 Task: Find connections with filter location Amersham with filter topic #Jobpostingwith filter profile language Spanish with filter current company UNDP in India with filter school National Law School of India University with filter industry Wholesale Building Materials with filter service category Bartending with filter keywords title Supervisor
Action: Mouse moved to (689, 86)
Screenshot: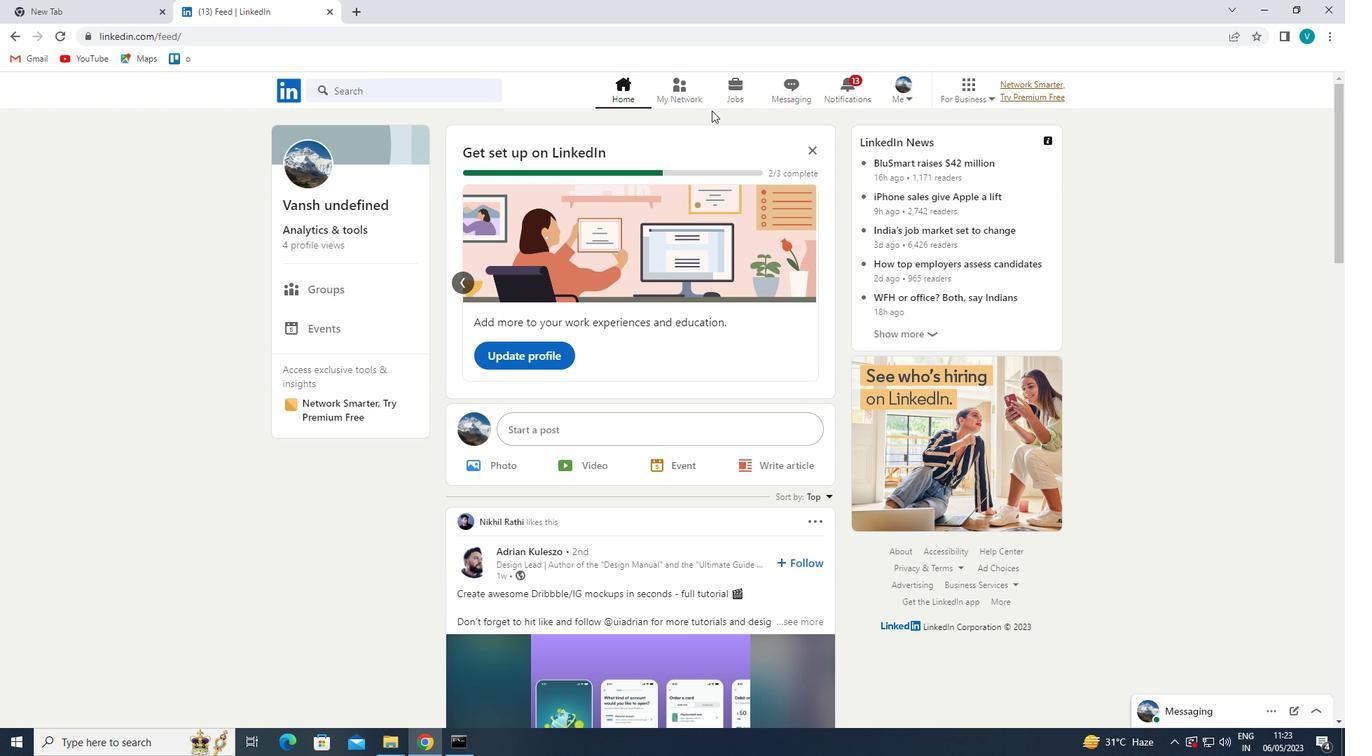 
Action: Mouse pressed left at (689, 86)
Screenshot: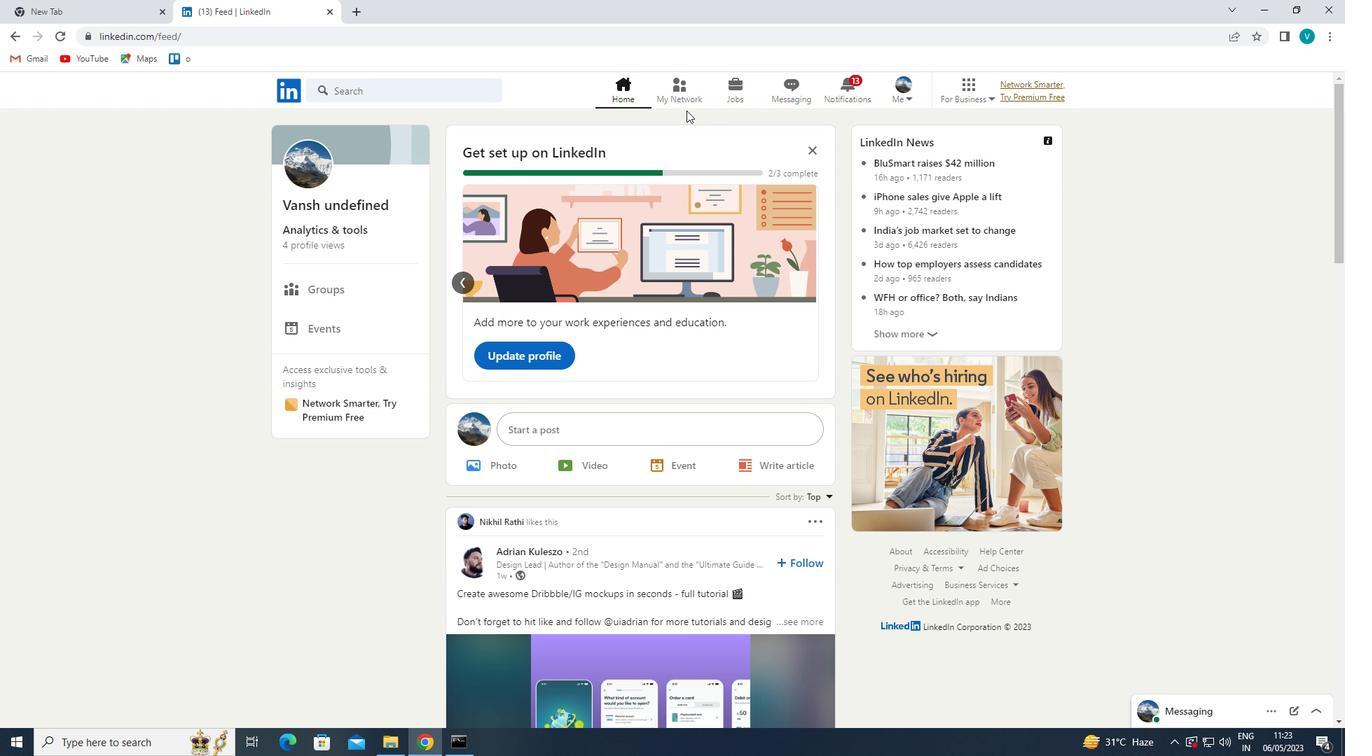 
Action: Mouse moved to (399, 159)
Screenshot: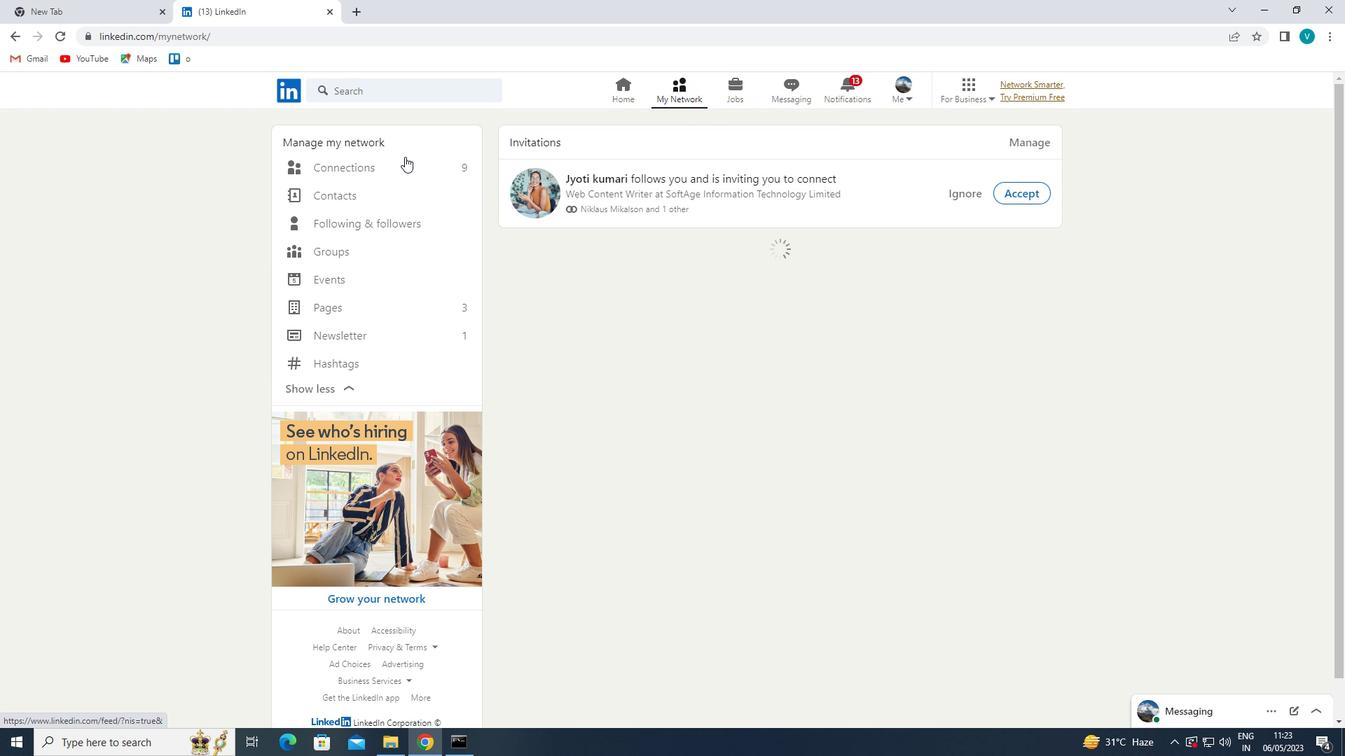 
Action: Mouse pressed left at (399, 159)
Screenshot: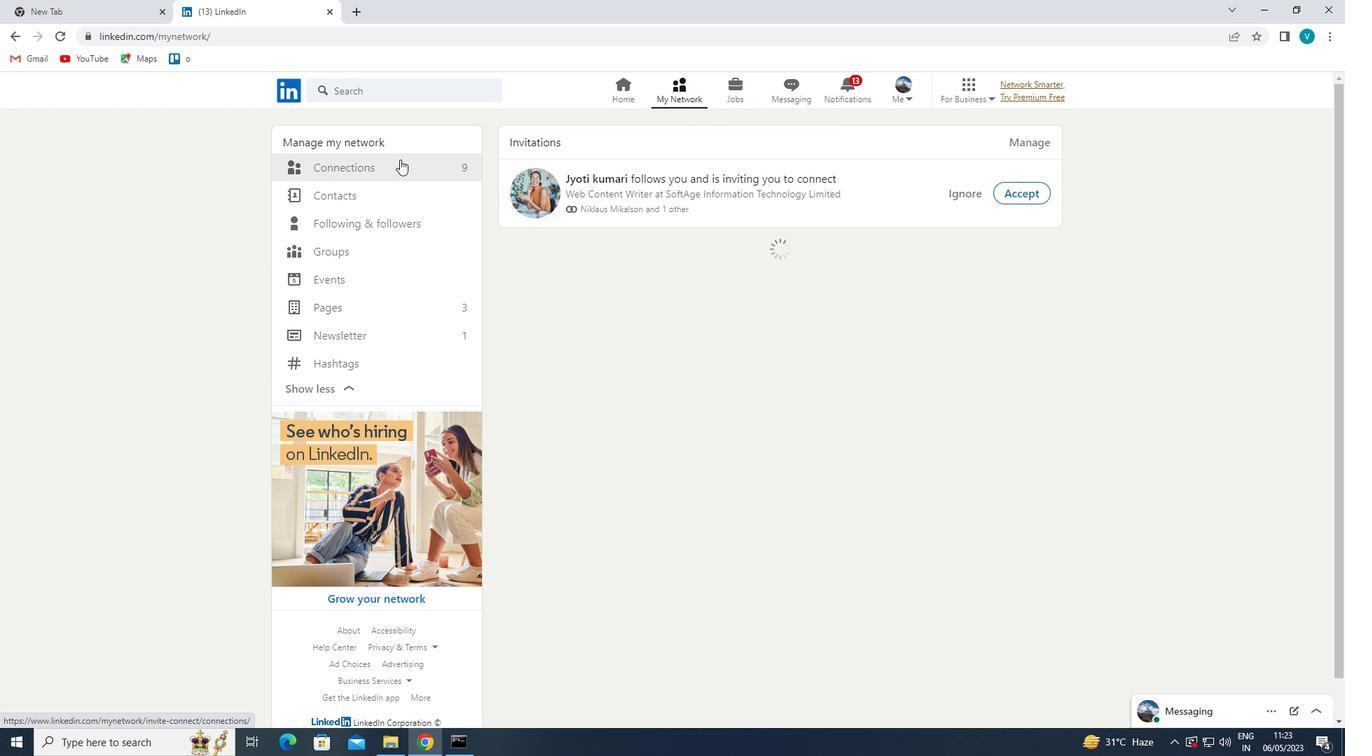 
Action: Mouse moved to (796, 166)
Screenshot: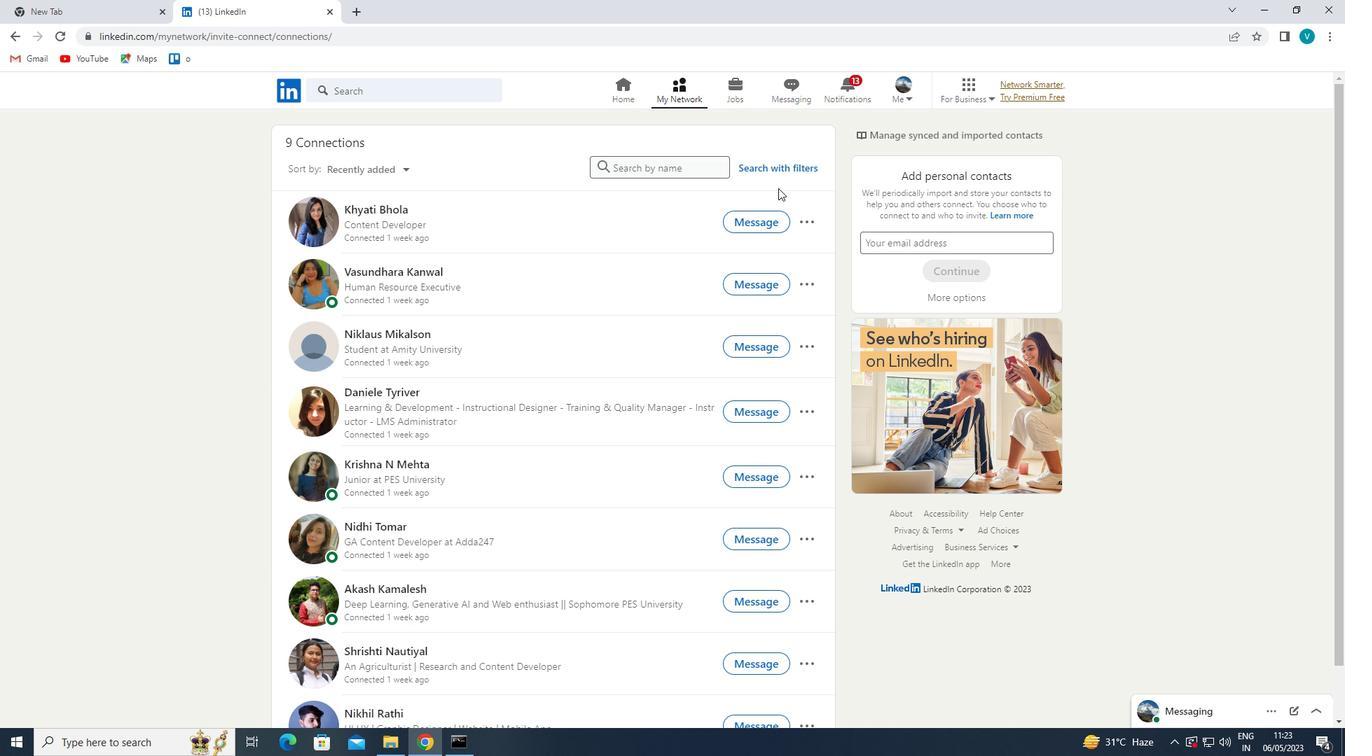 
Action: Mouse pressed left at (796, 166)
Screenshot: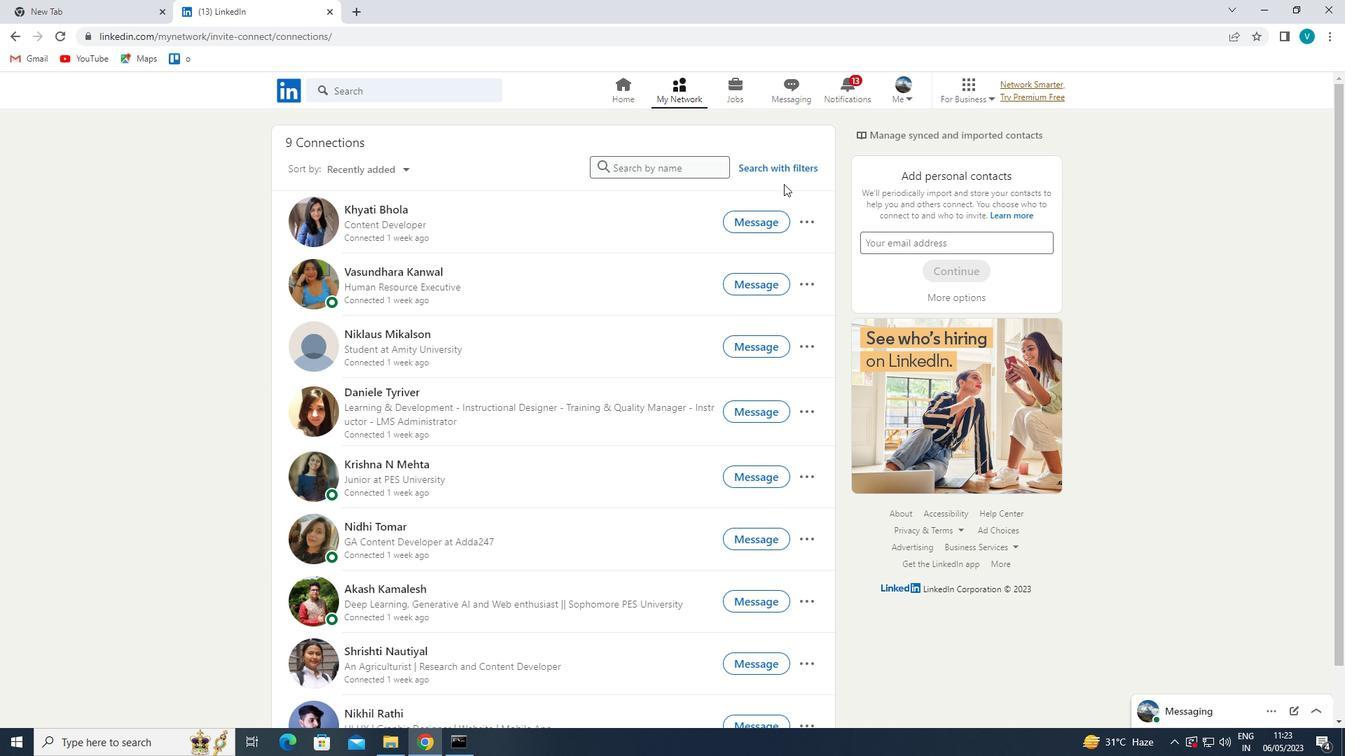 
Action: Mouse moved to (684, 130)
Screenshot: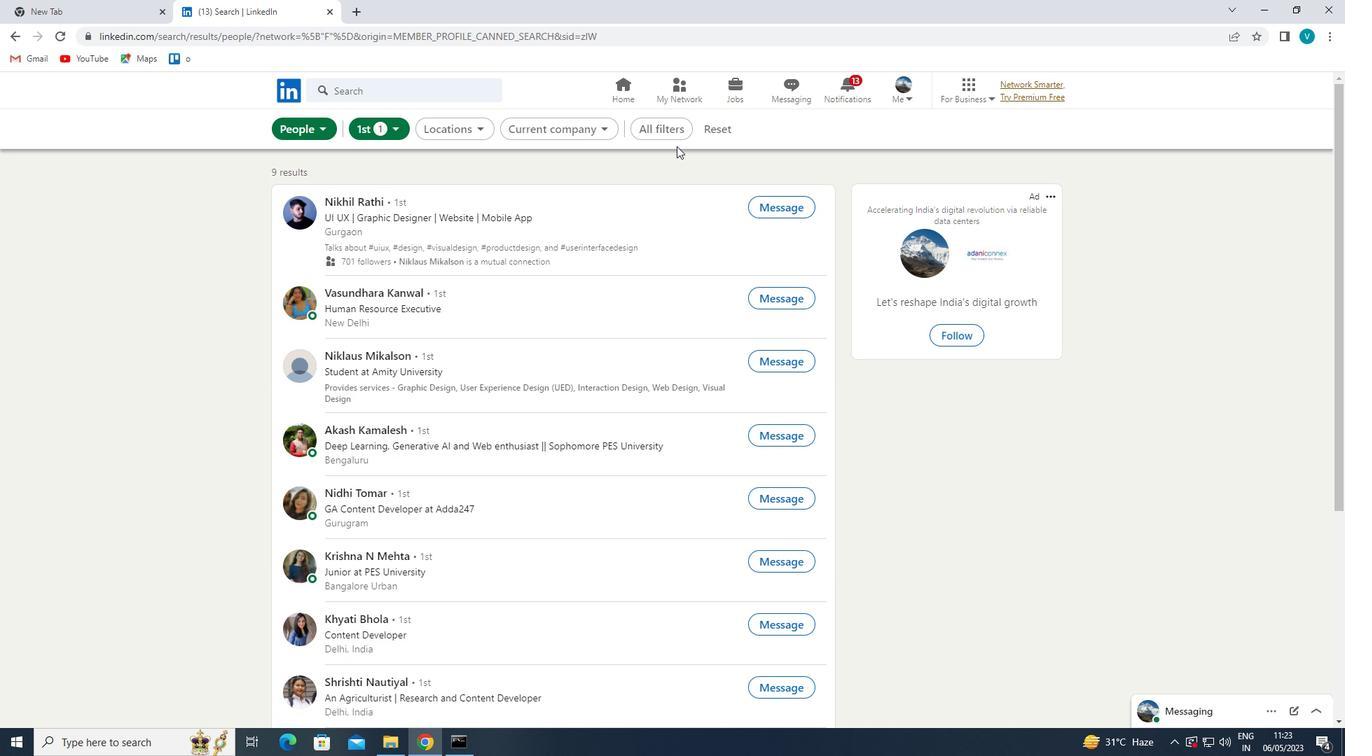 
Action: Mouse pressed left at (684, 130)
Screenshot: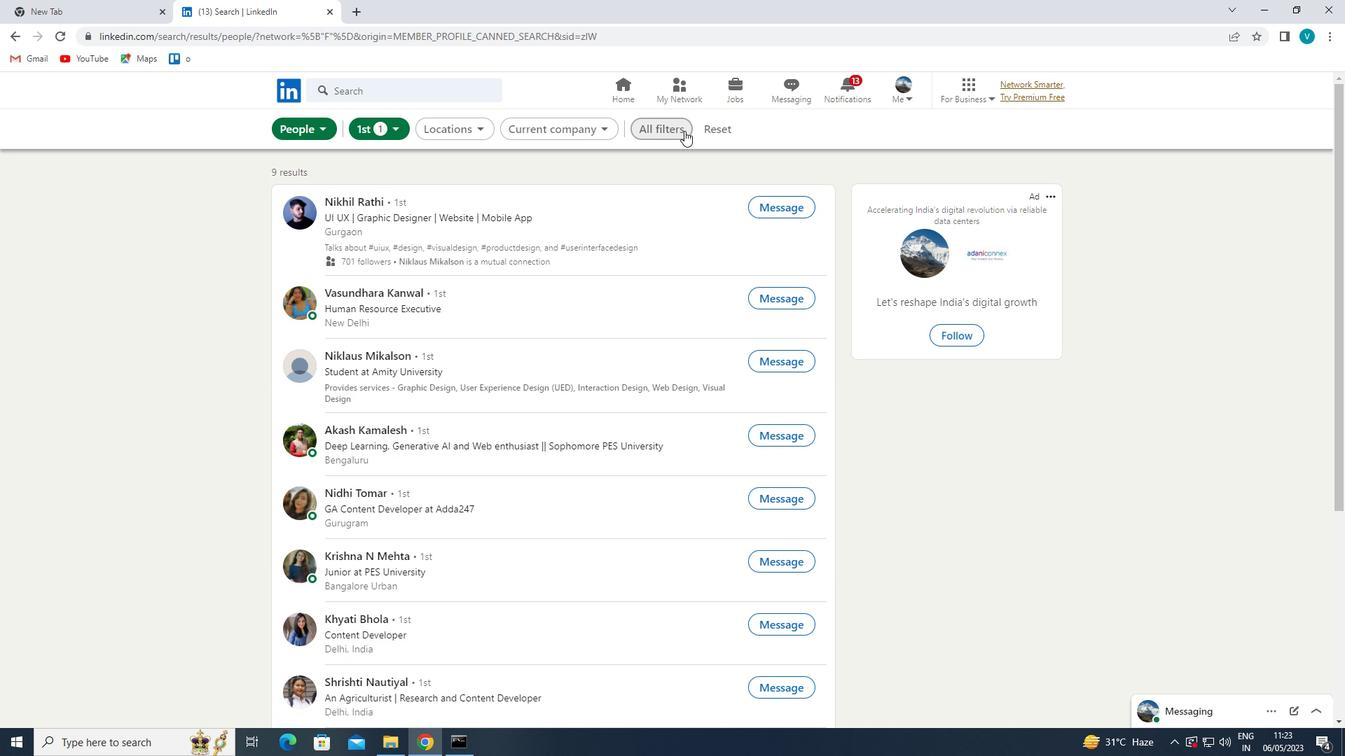 
Action: Mouse moved to (1238, 350)
Screenshot: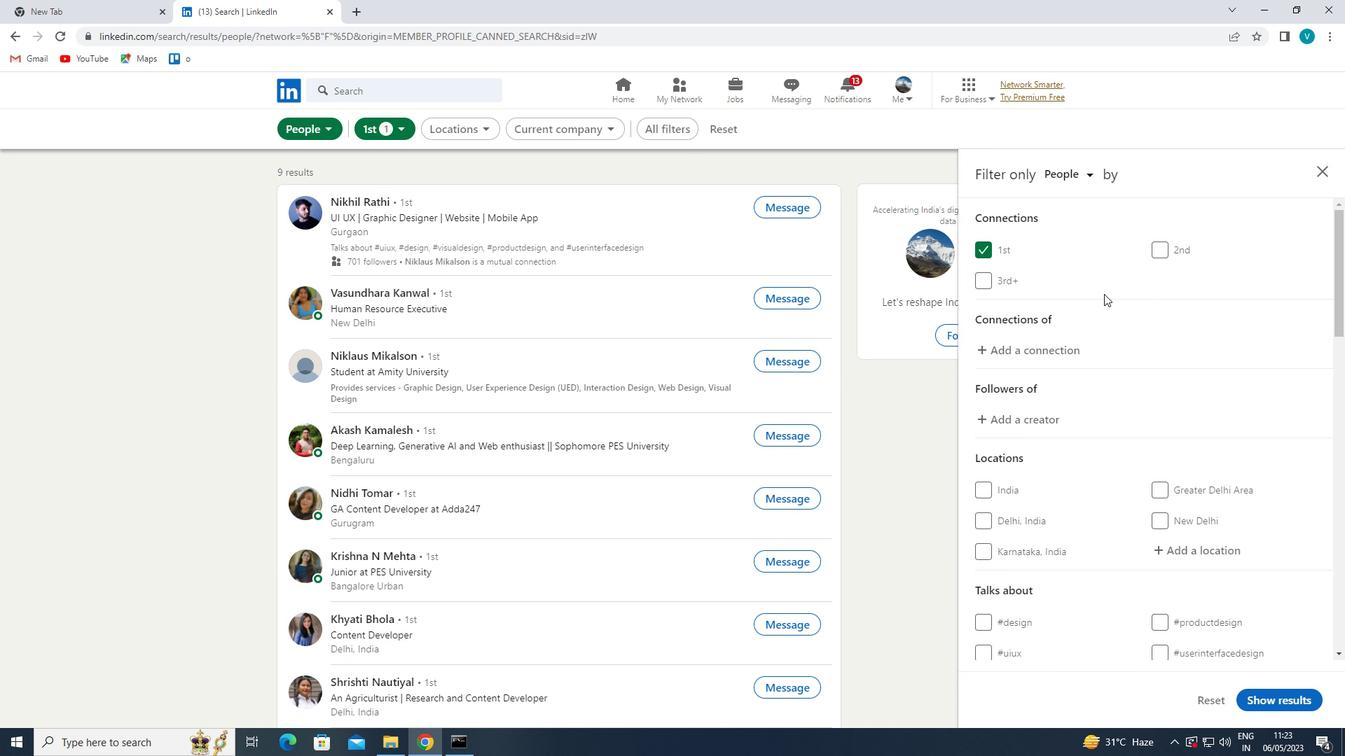 
Action: Mouse scrolled (1238, 349) with delta (0, 0)
Screenshot: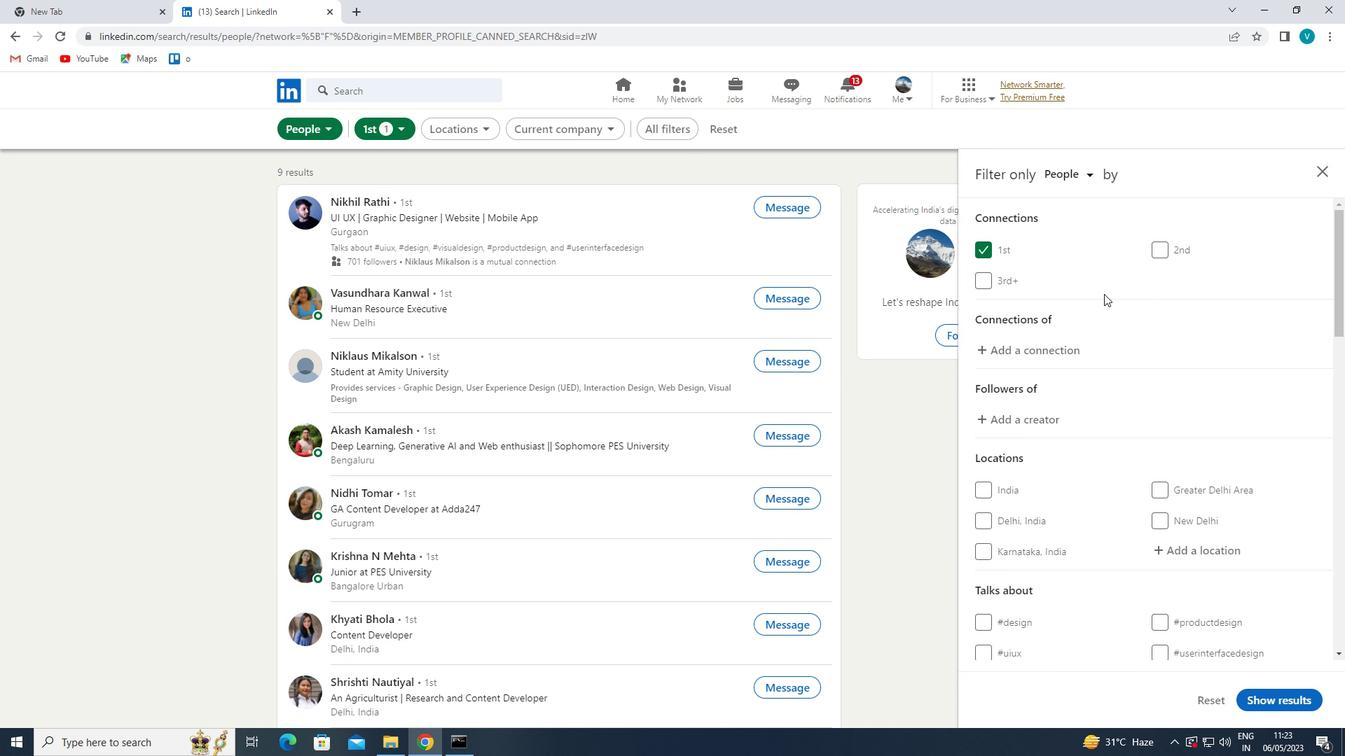 
Action: Mouse moved to (1248, 368)
Screenshot: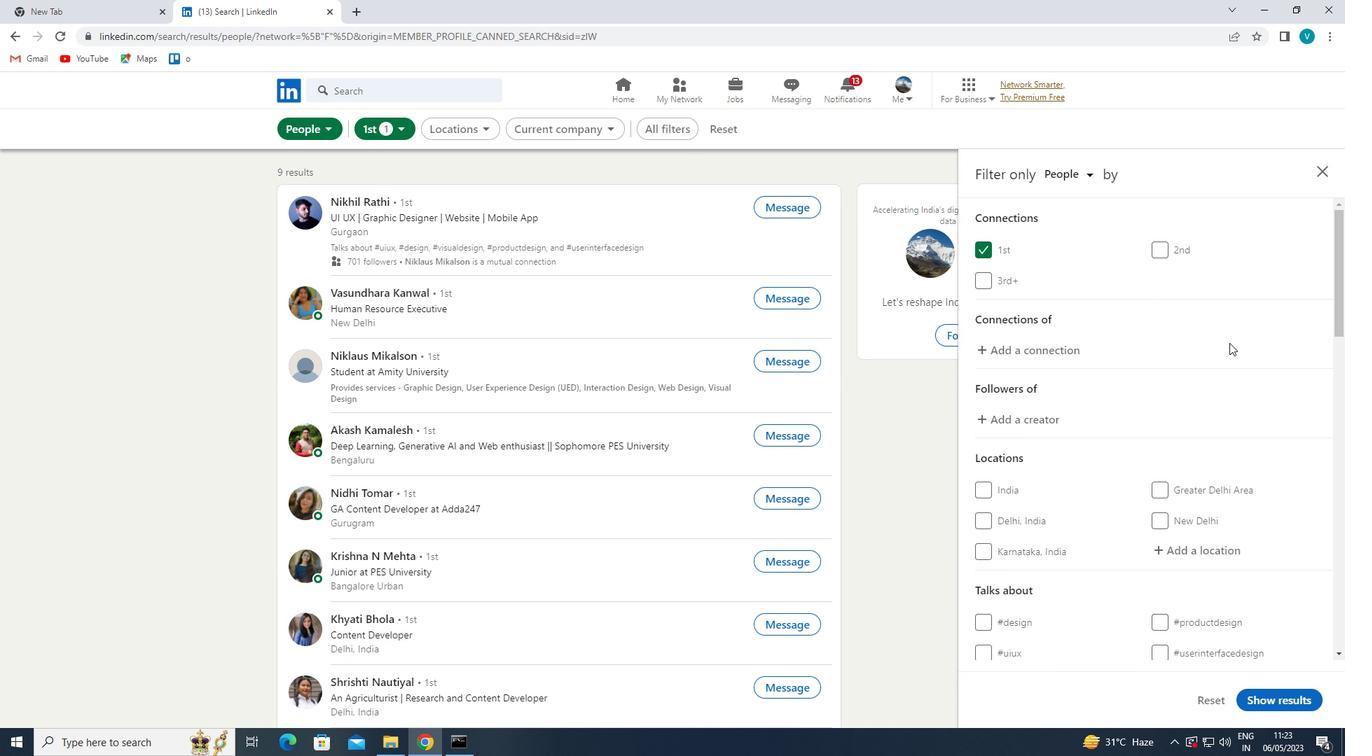 
Action: Mouse scrolled (1248, 367) with delta (0, 0)
Screenshot: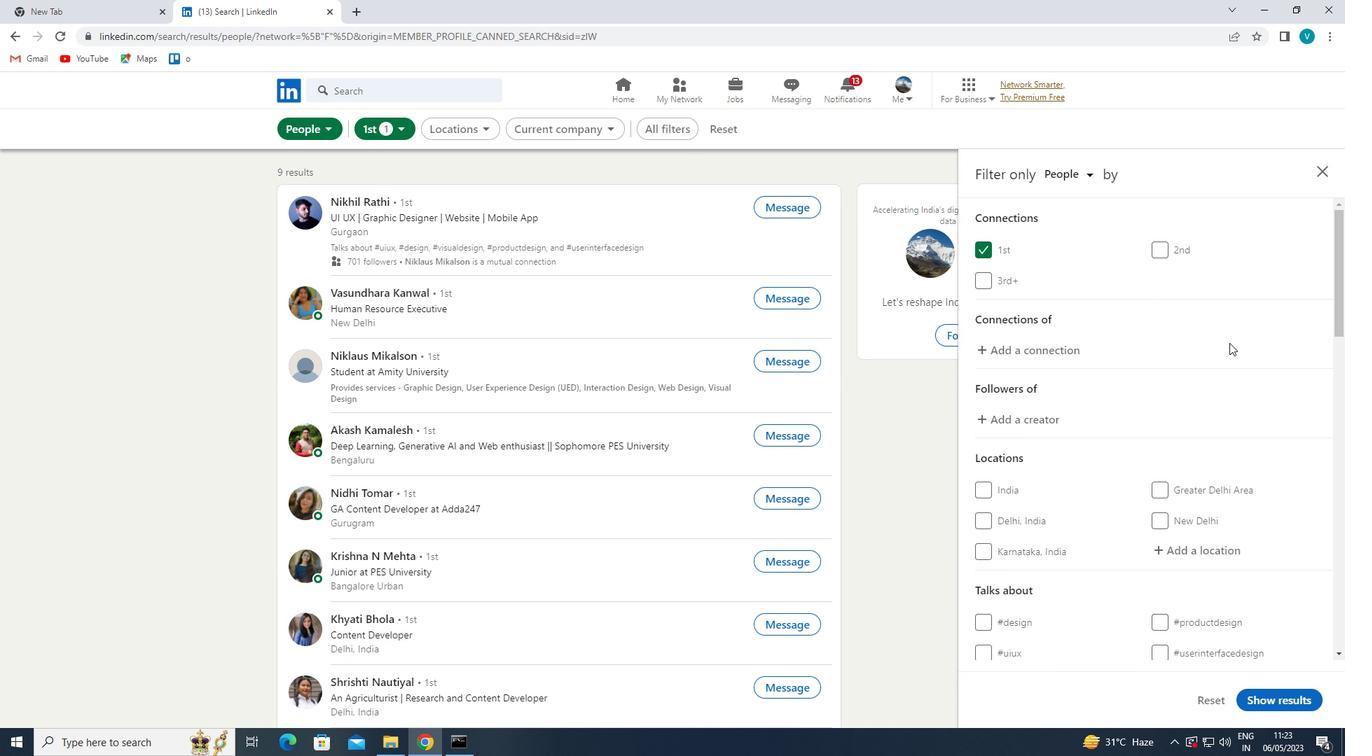 
Action: Mouse moved to (1231, 402)
Screenshot: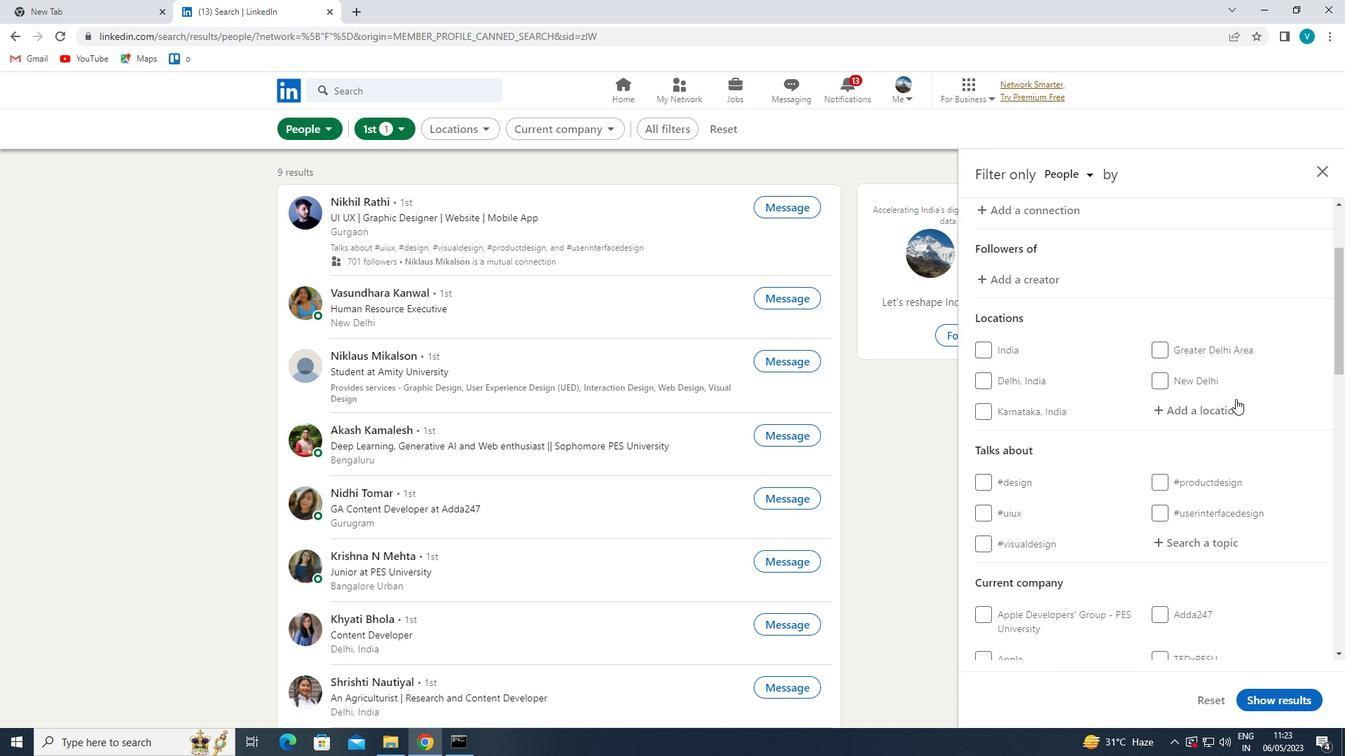 
Action: Mouse pressed left at (1231, 402)
Screenshot: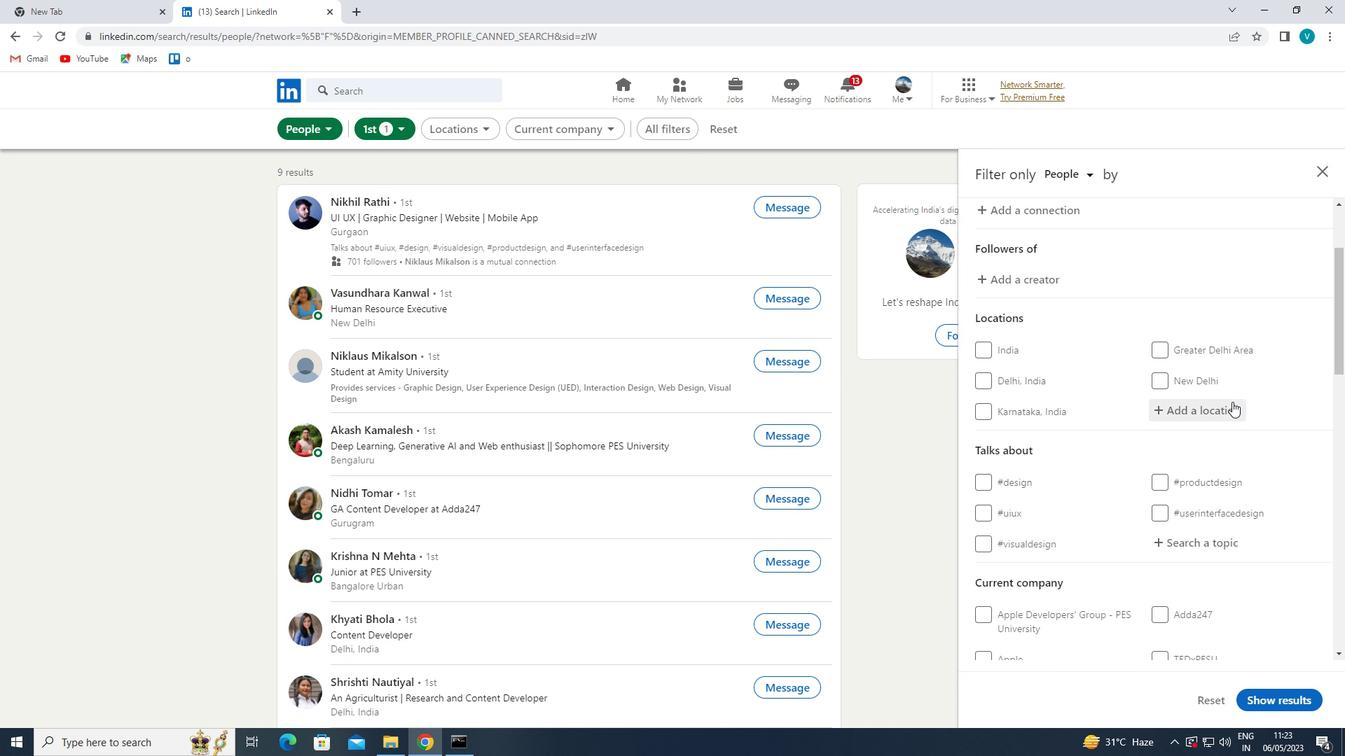 
Action: Mouse moved to (1222, 407)
Screenshot: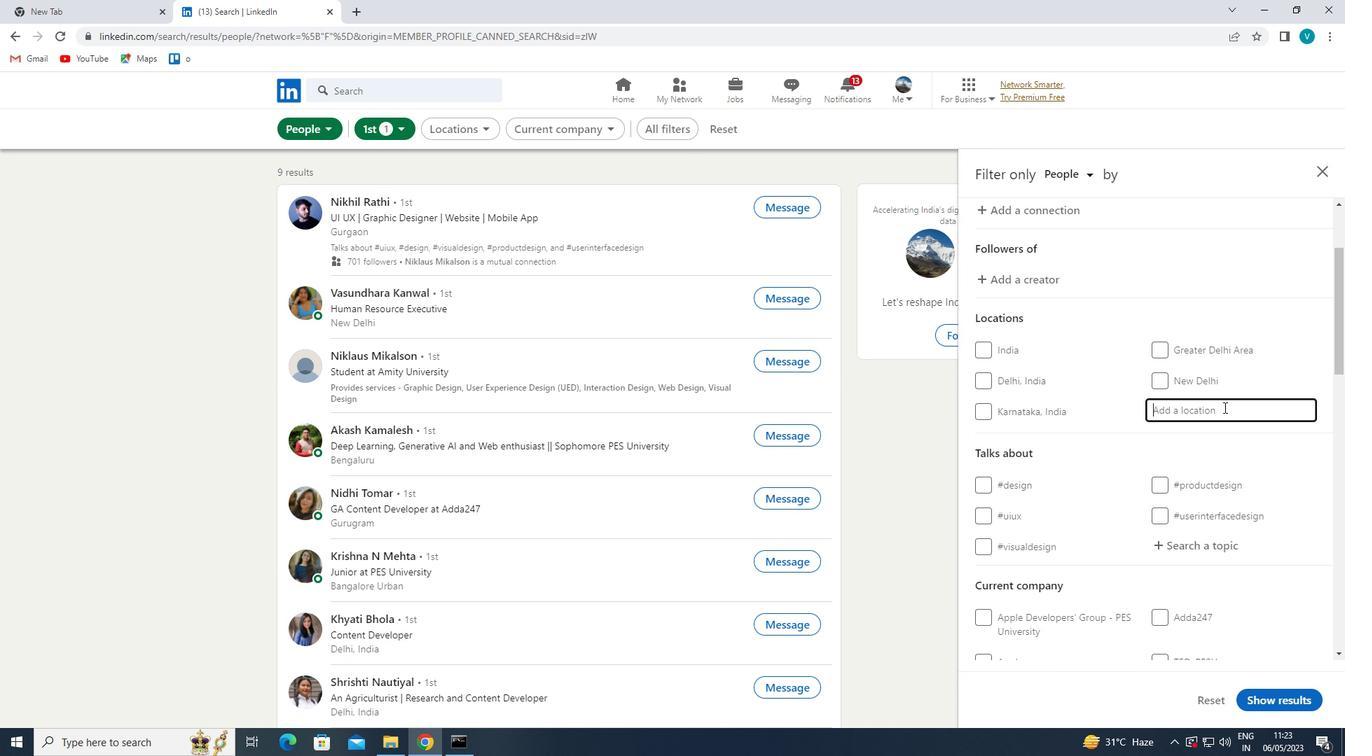 
Action: Key pressed <Key.shift>A
Screenshot: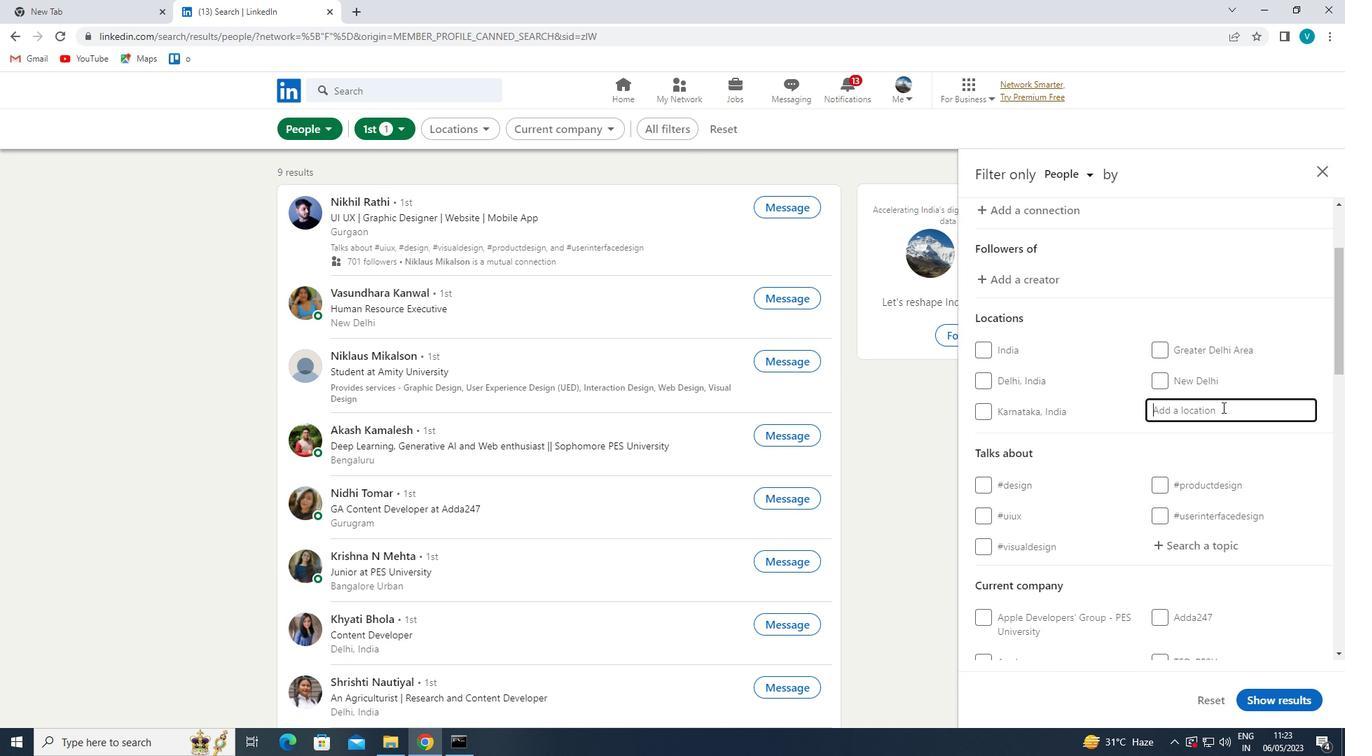 
Action: Mouse moved to (1221, 408)
Screenshot: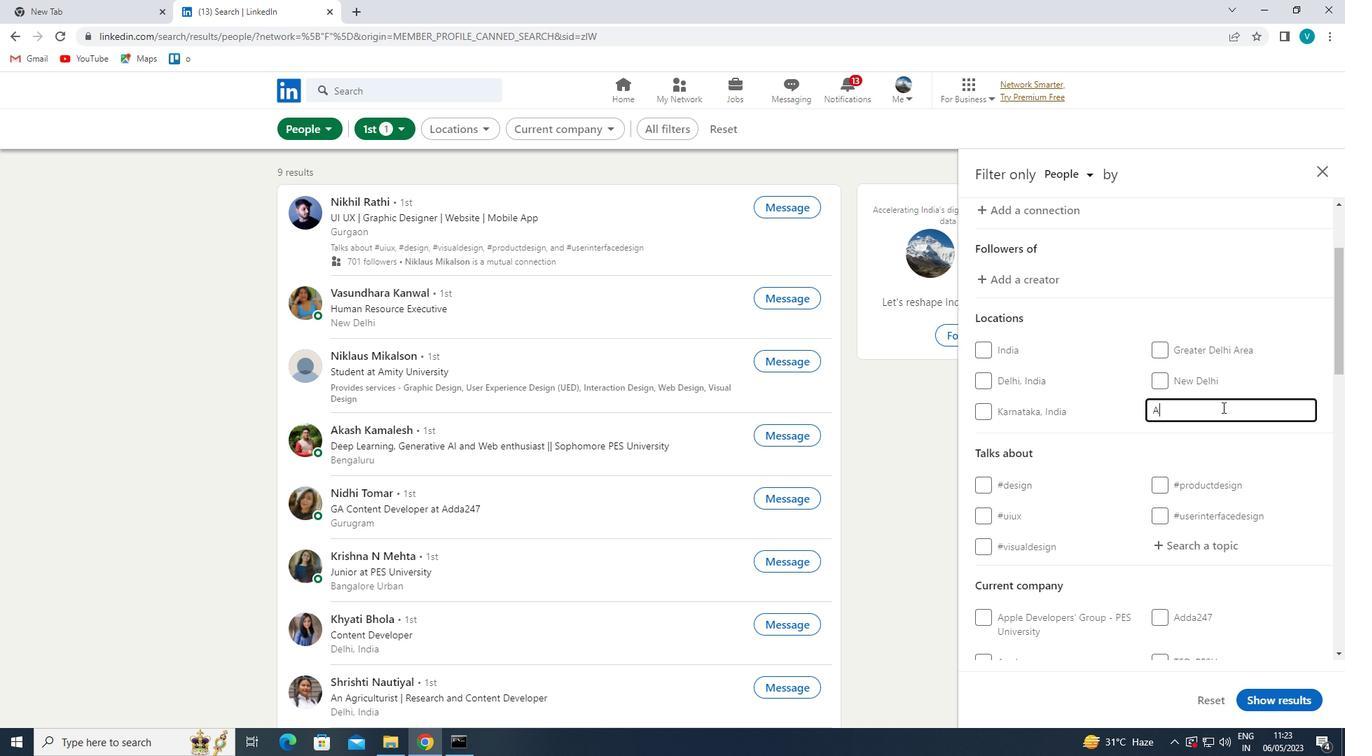 
Action: Key pressed MERSHAM
Screenshot: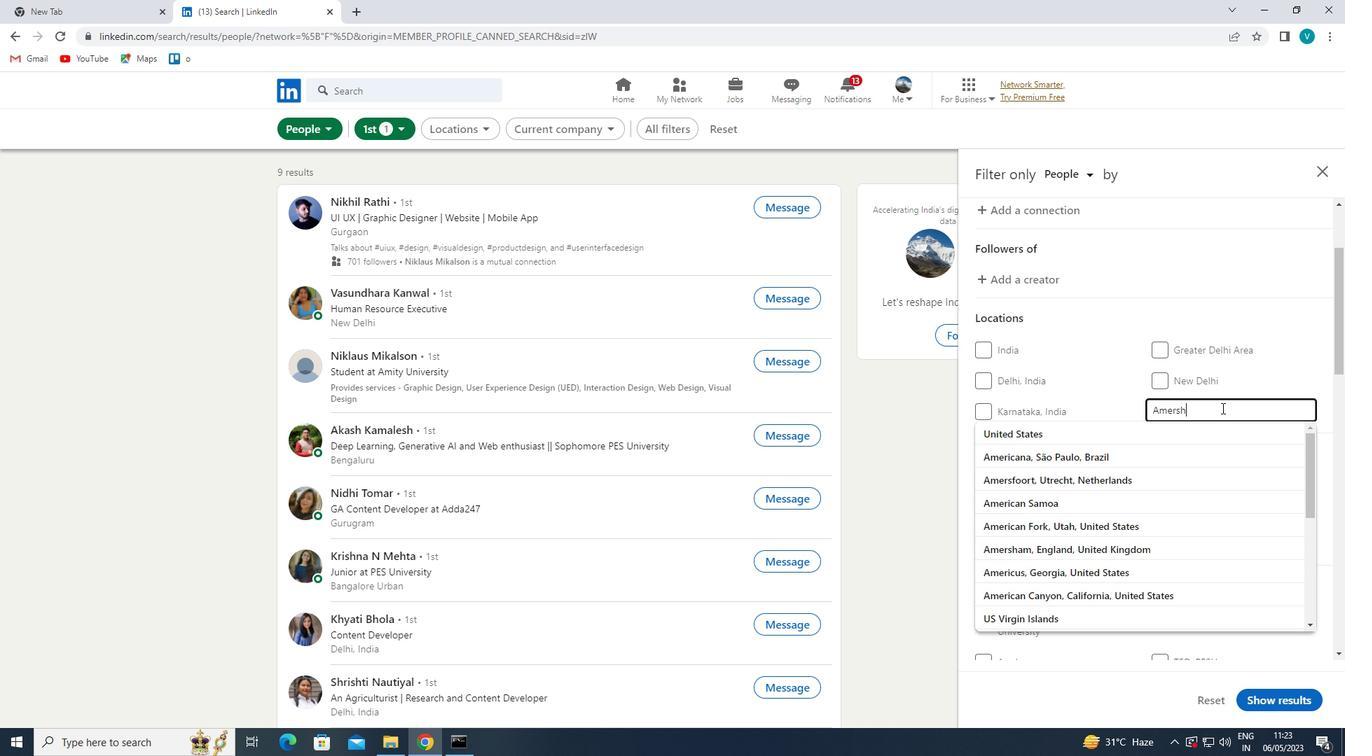 
Action: Mouse moved to (1170, 441)
Screenshot: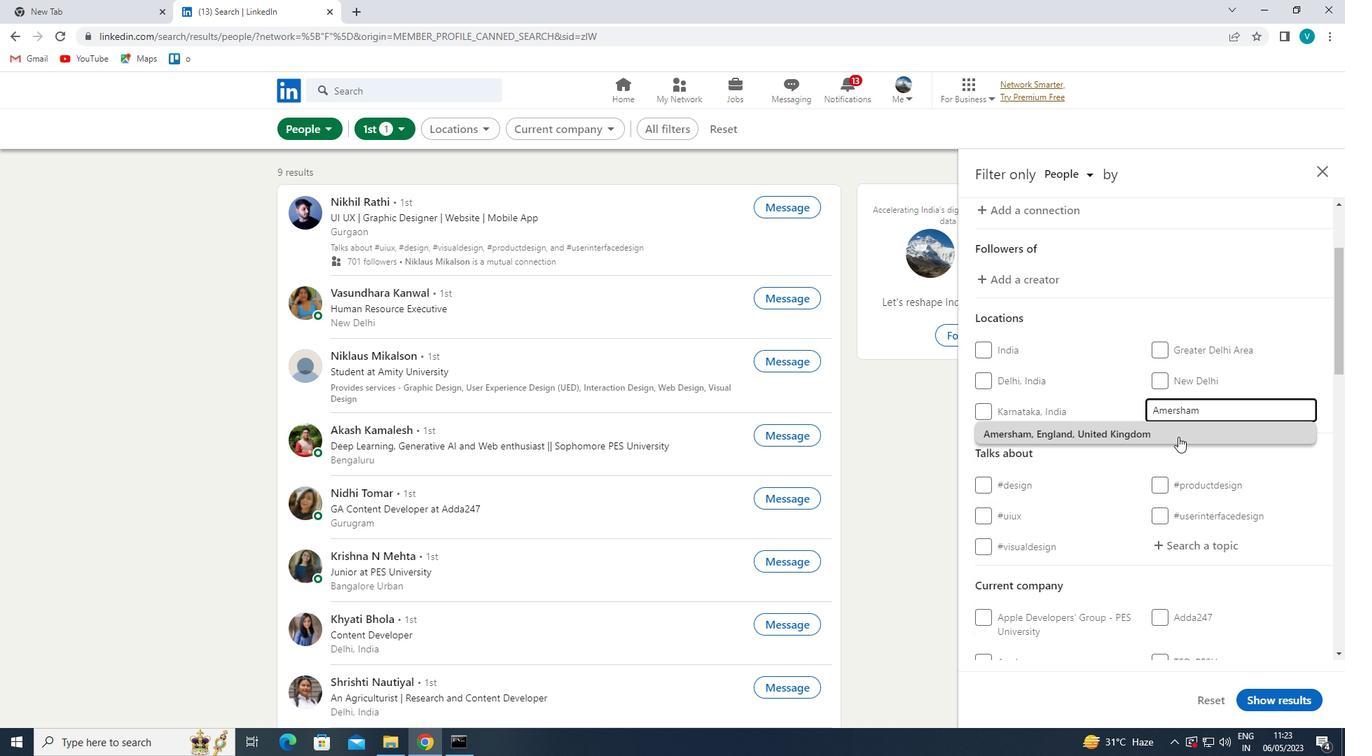 
Action: Mouse pressed left at (1170, 441)
Screenshot: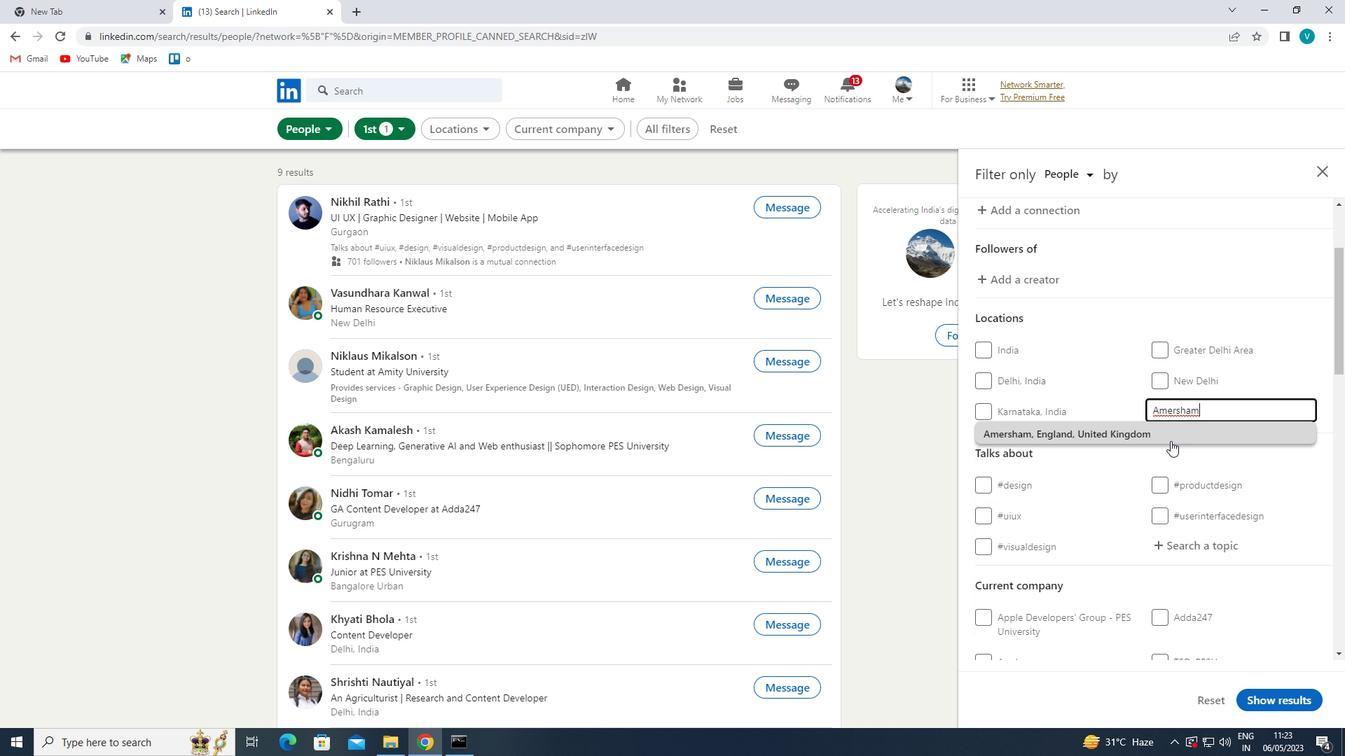 
Action: Mouse scrolled (1170, 440) with delta (0, 0)
Screenshot: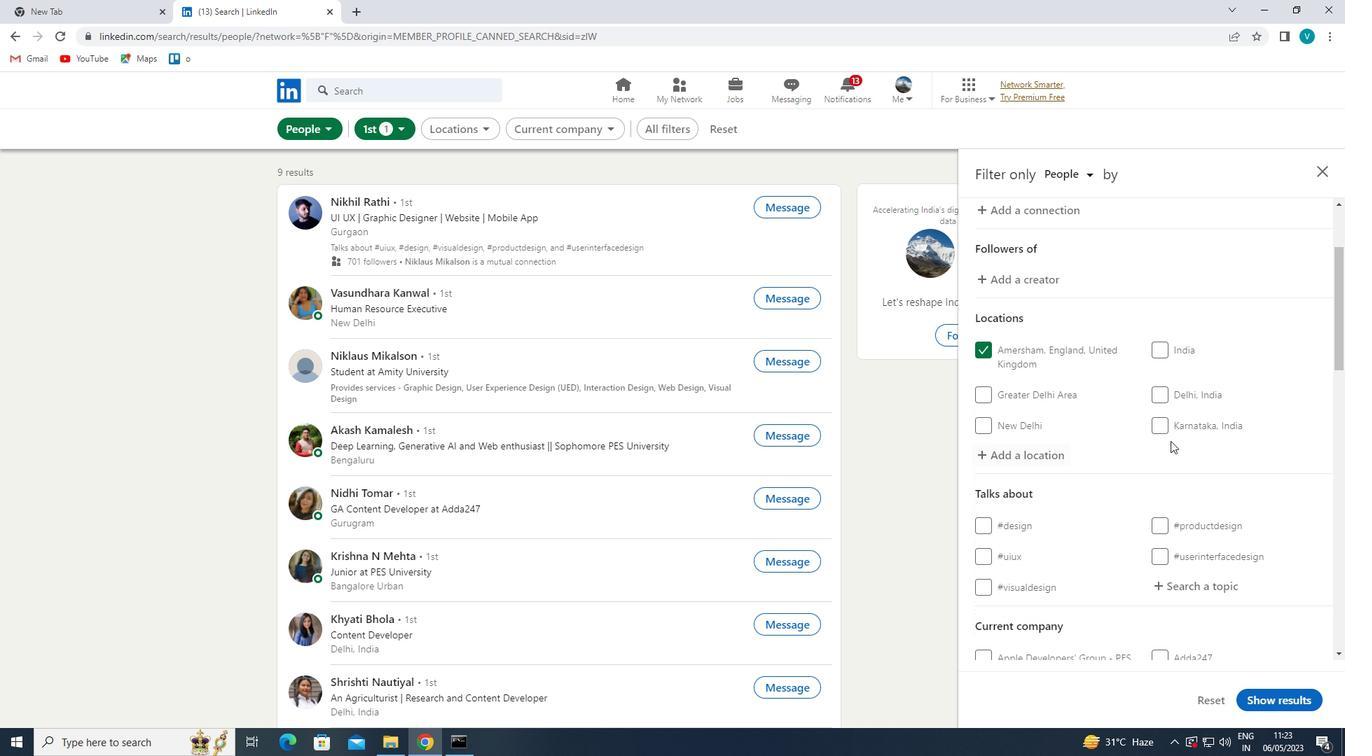 
Action: Mouse scrolled (1170, 440) with delta (0, 0)
Screenshot: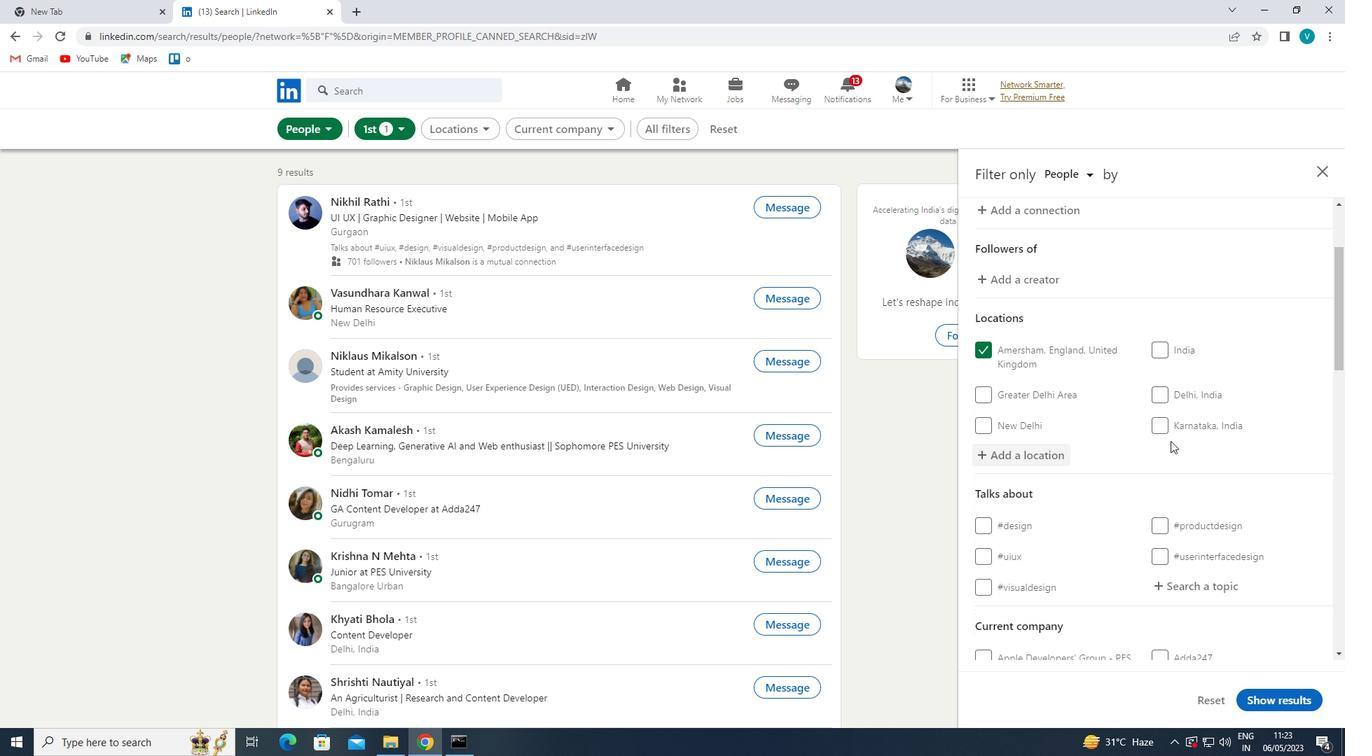 
Action: Mouse moved to (1178, 438)
Screenshot: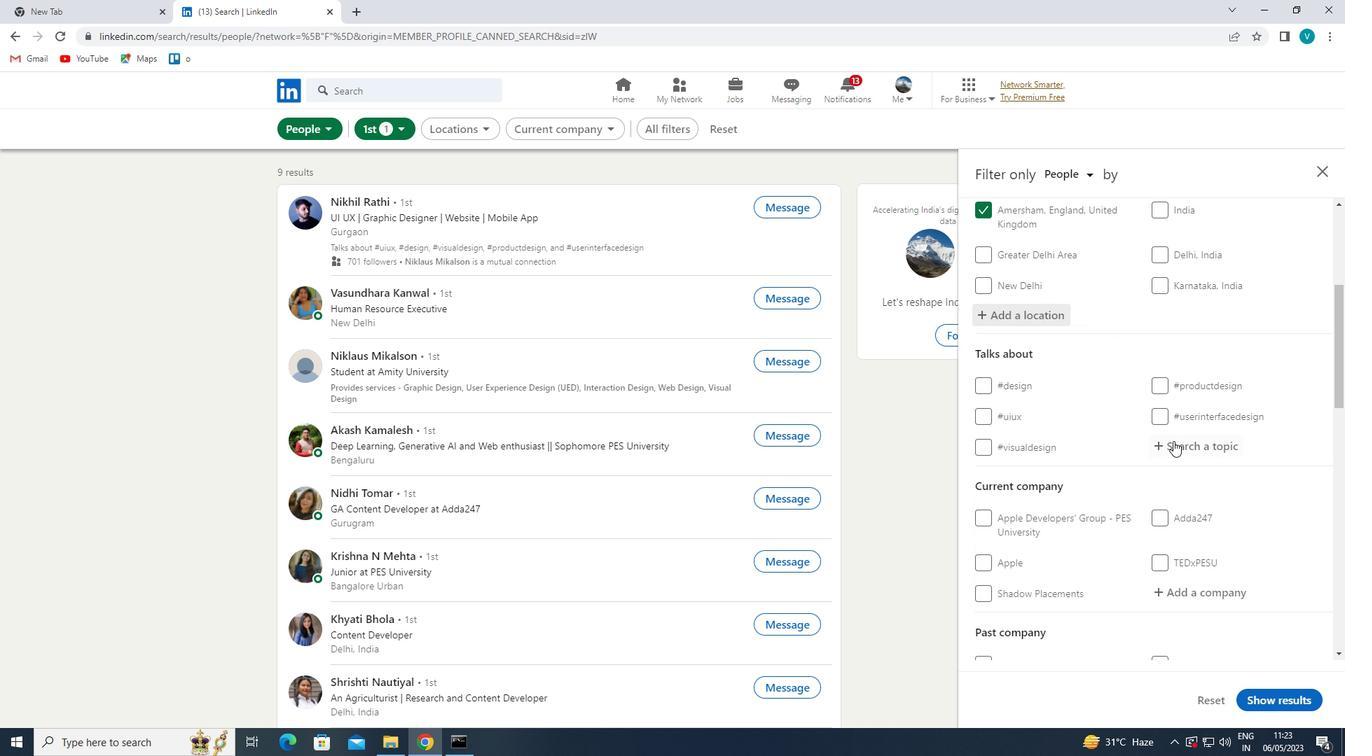 
Action: Mouse pressed left at (1178, 438)
Screenshot: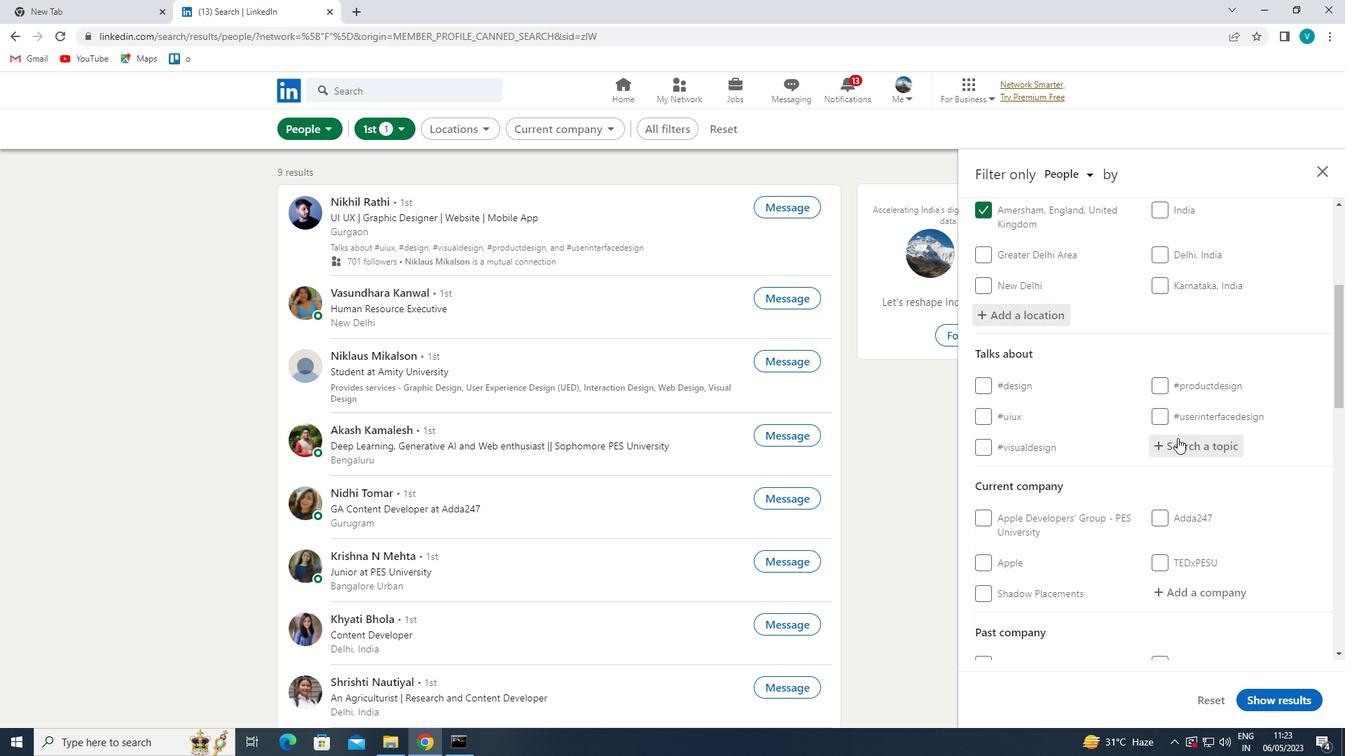 
Action: Mouse moved to (1108, 480)
Screenshot: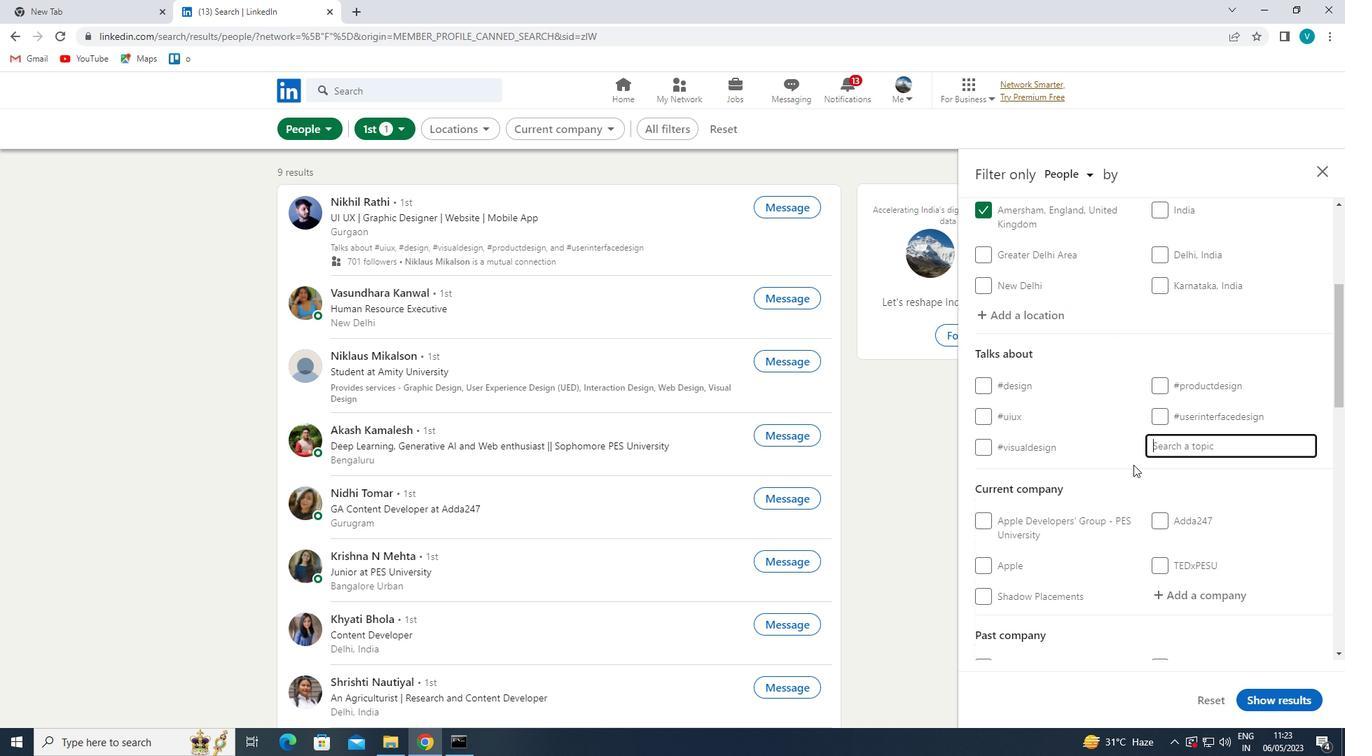 
Action: Key pressed JOBPOST
Screenshot: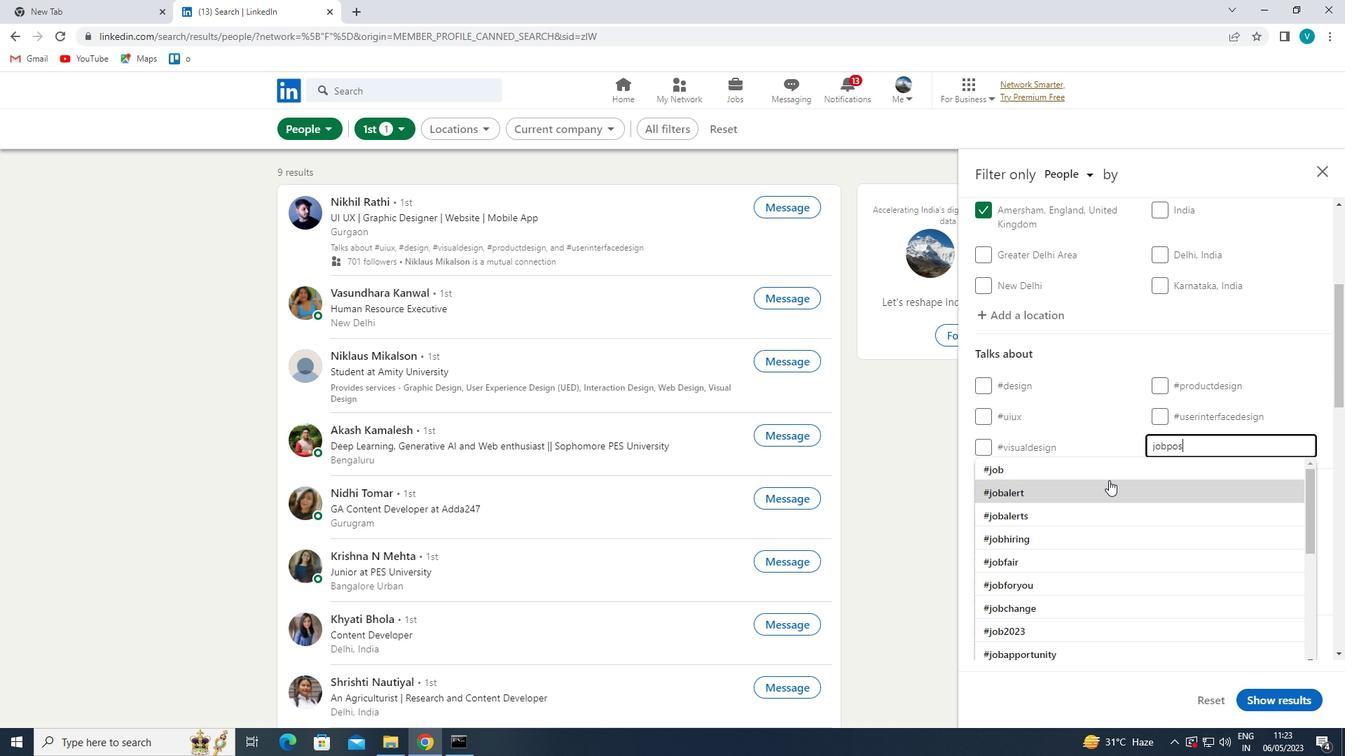 
Action: Mouse moved to (1118, 474)
Screenshot: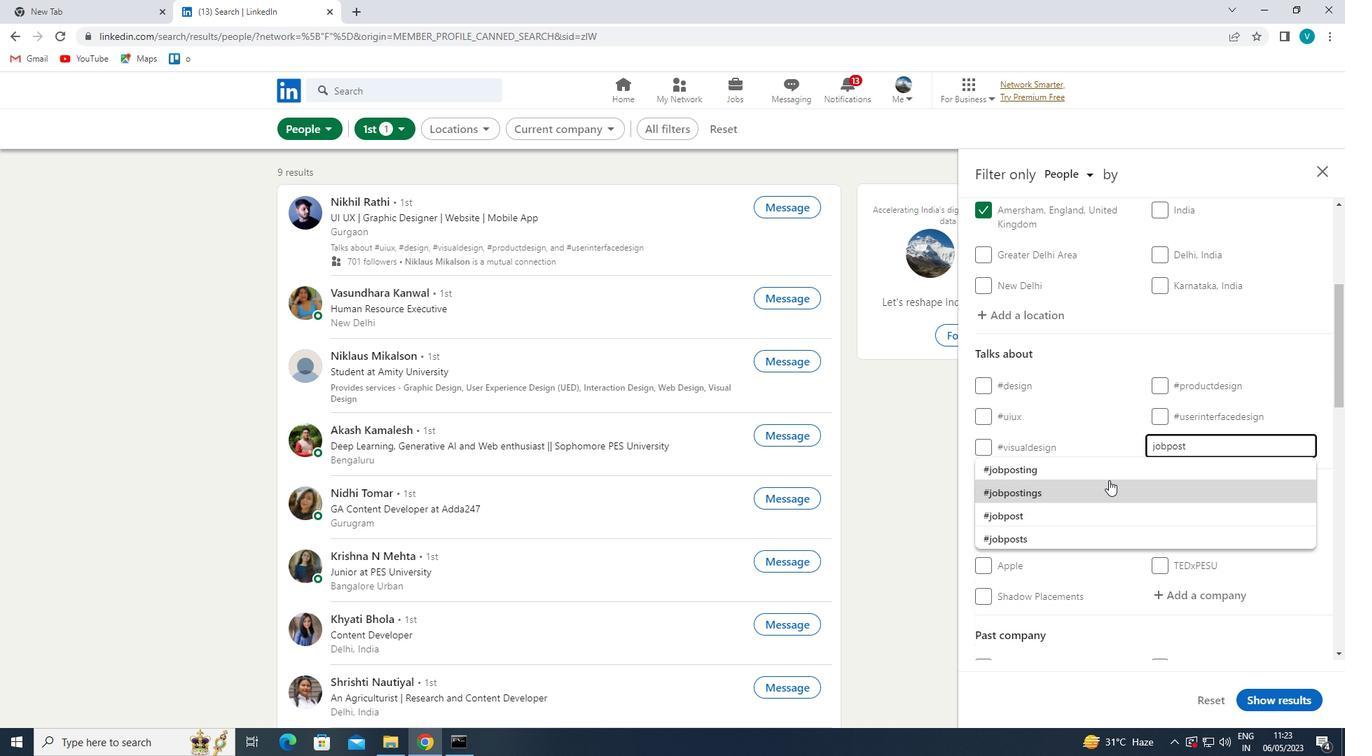
Action: Mouse pressed left at (1118, 474)
Screenshot: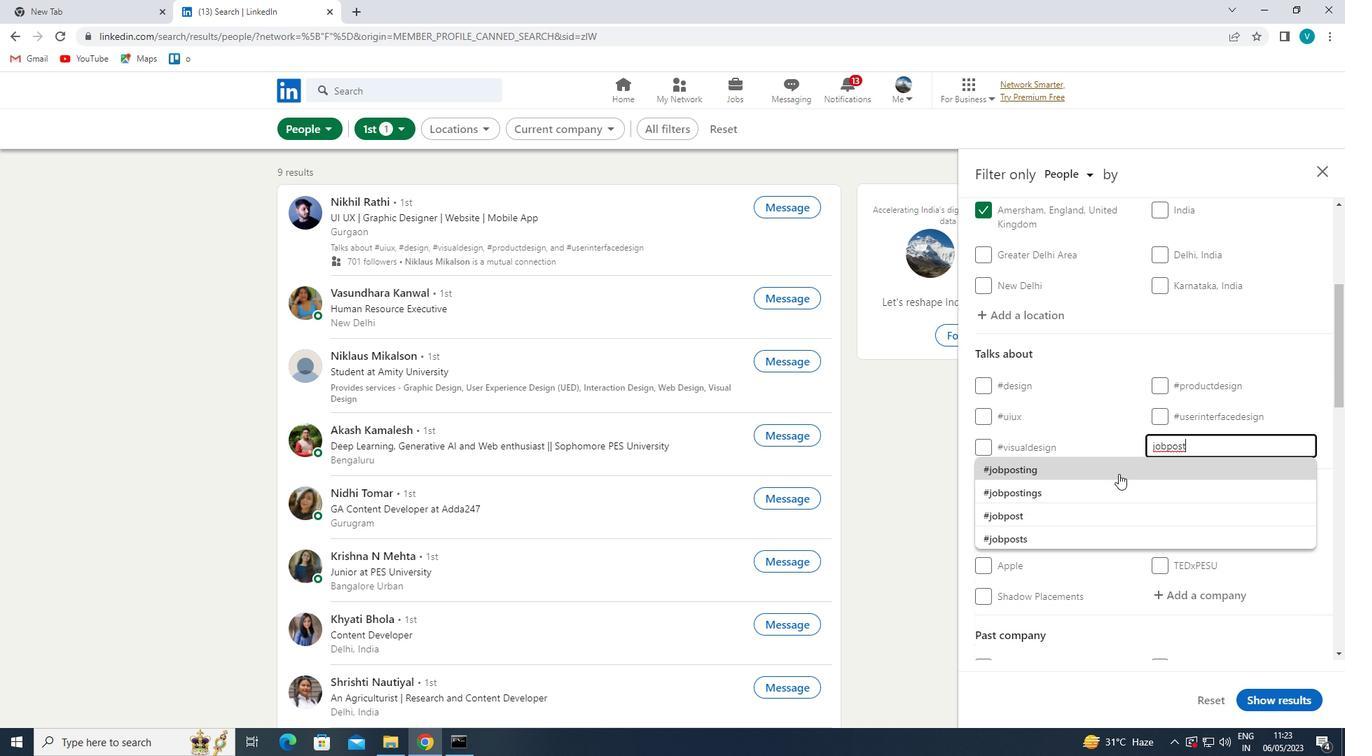 
Action: Mouse moved to (1137, 483)
Screenshot: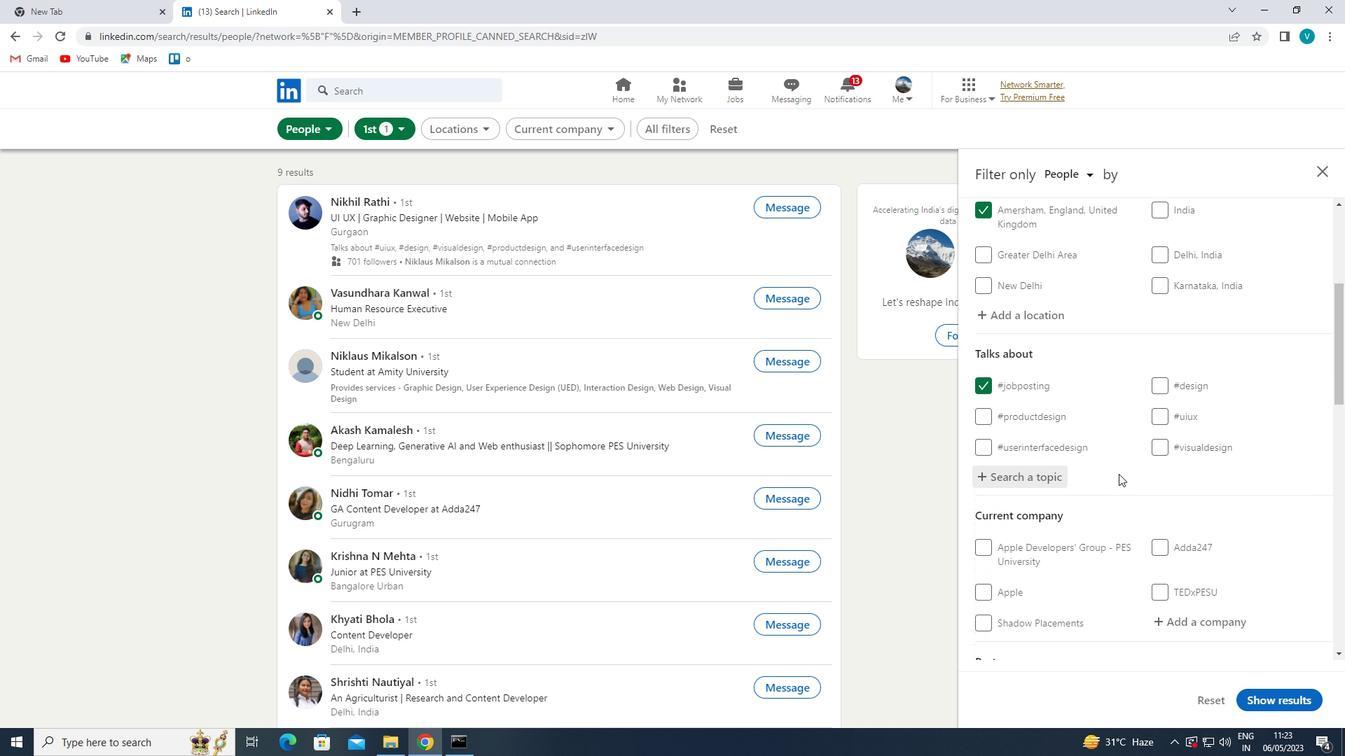 
Action: Mouse scrolled (1137, 482) with delta (0, 0)
Screenshot: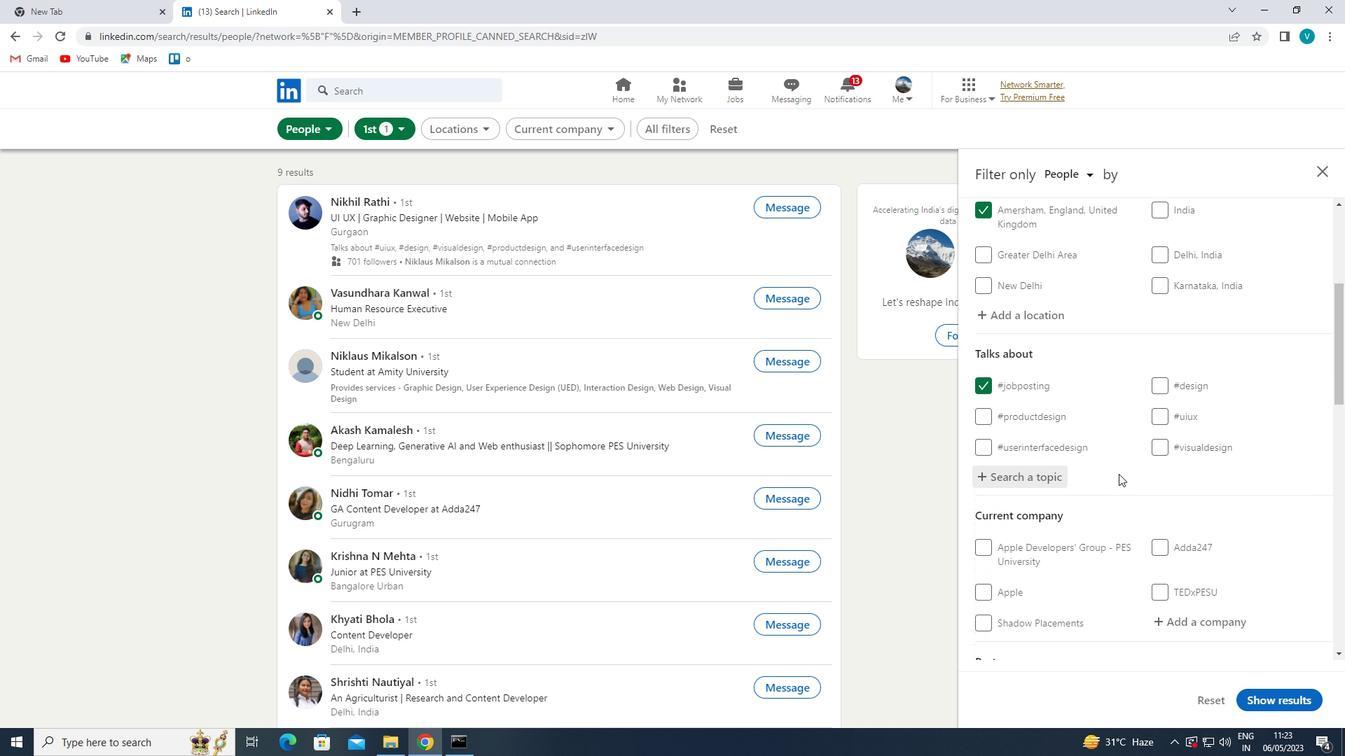 
Action: Mouse moved to (1144, 486)
Screenshot: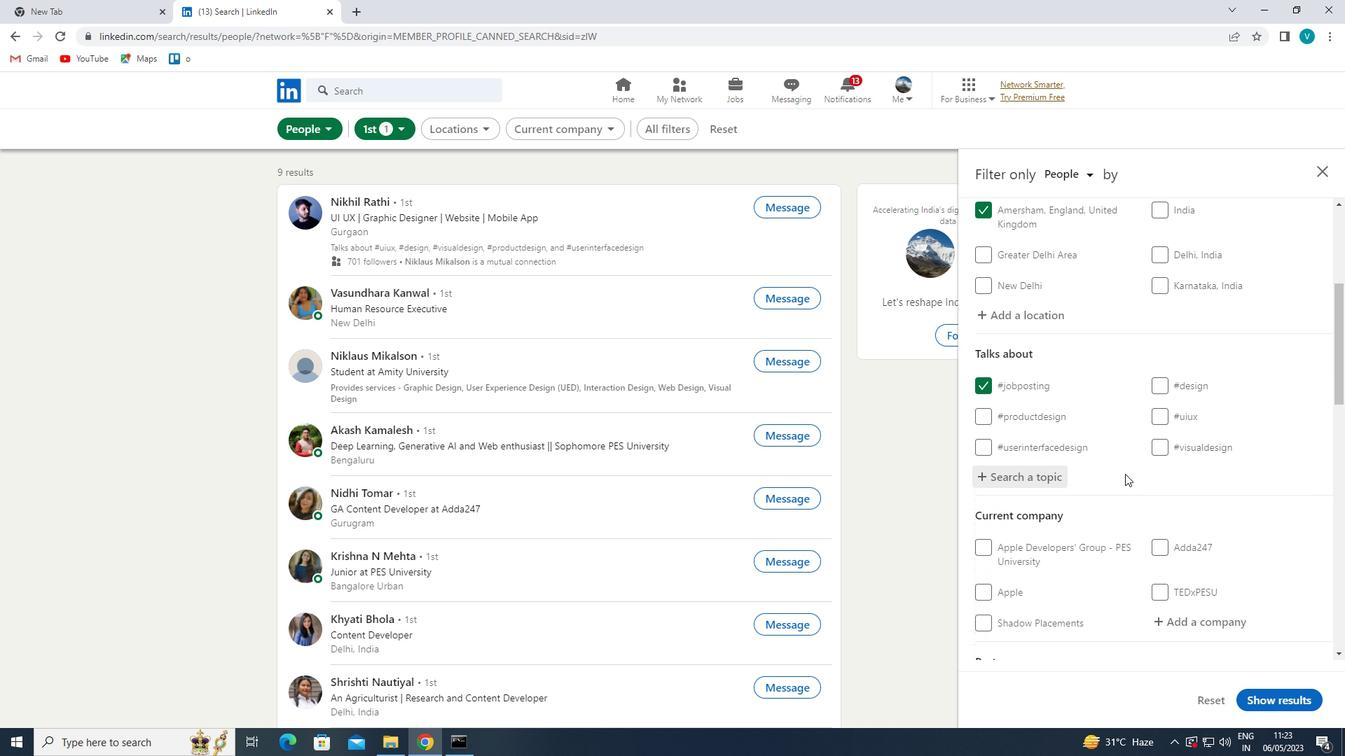 
Action: Mouse scrolled (1144, 485) with delta (0, 0)
Screenshot: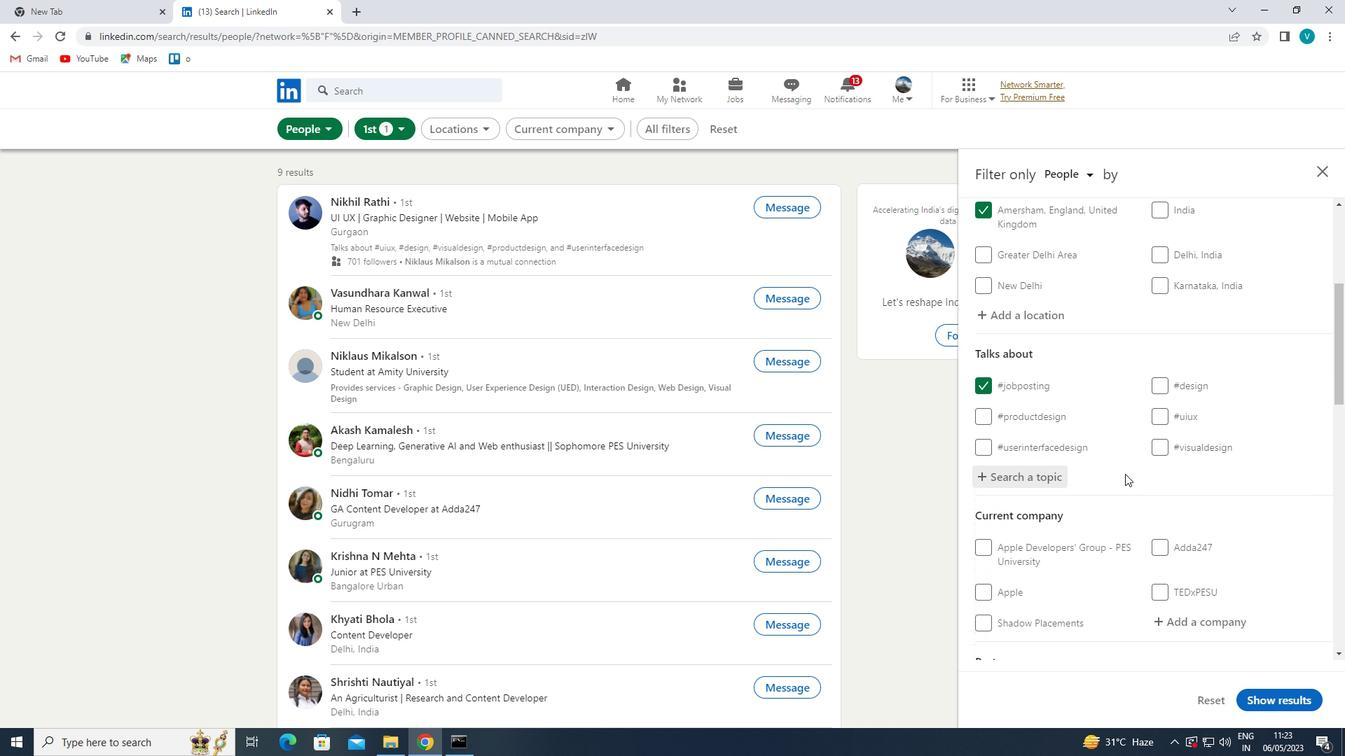 
Action: Mouse moved to (1178, 479)
Screenshot: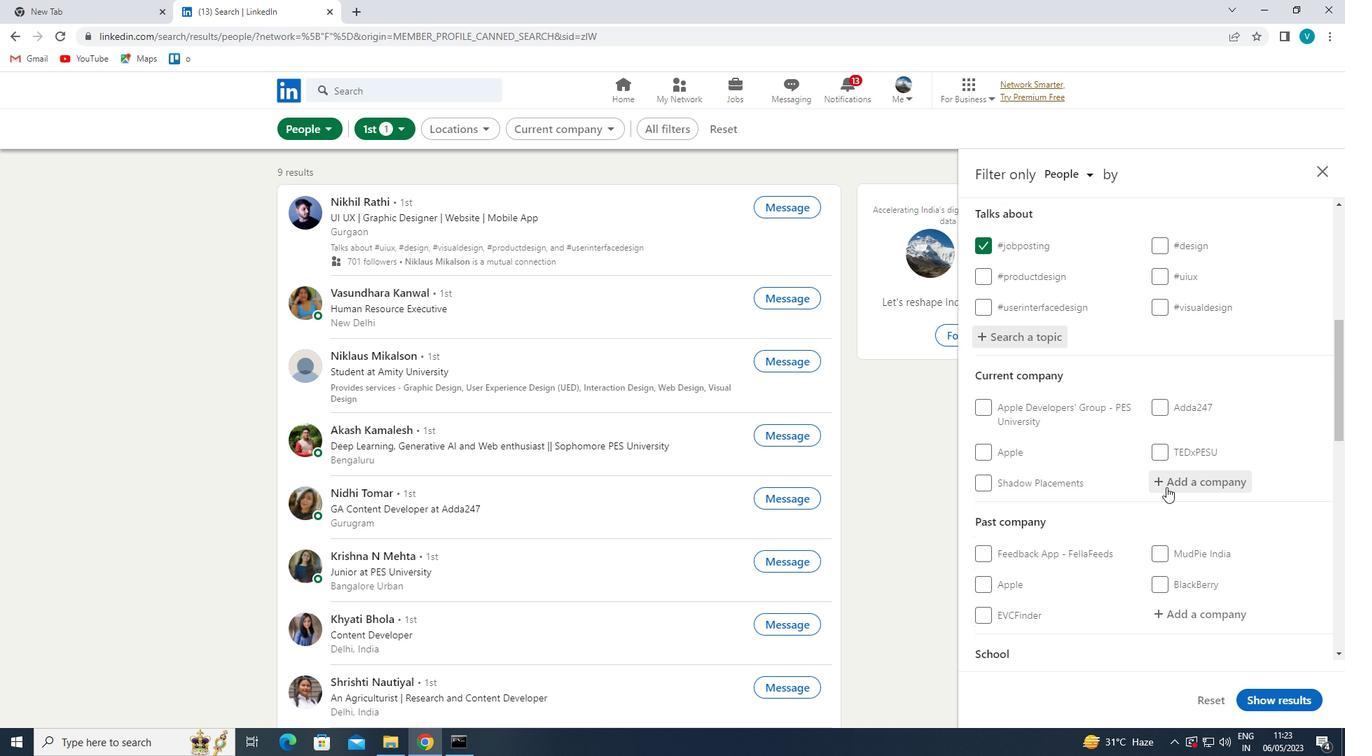 
Action: Mouse pressed left at (1178, 479)
Screenshot: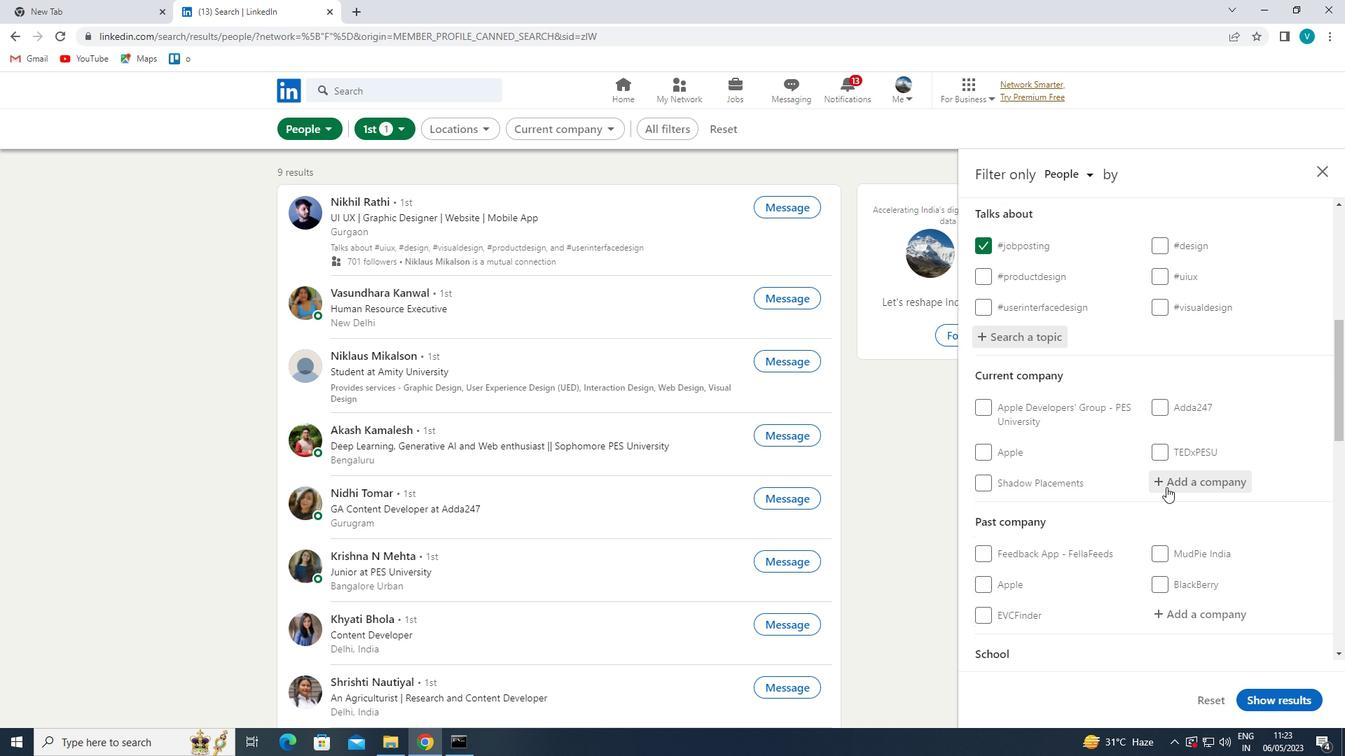 
Action: Mouse moved to (1052, 556)
Screenshot: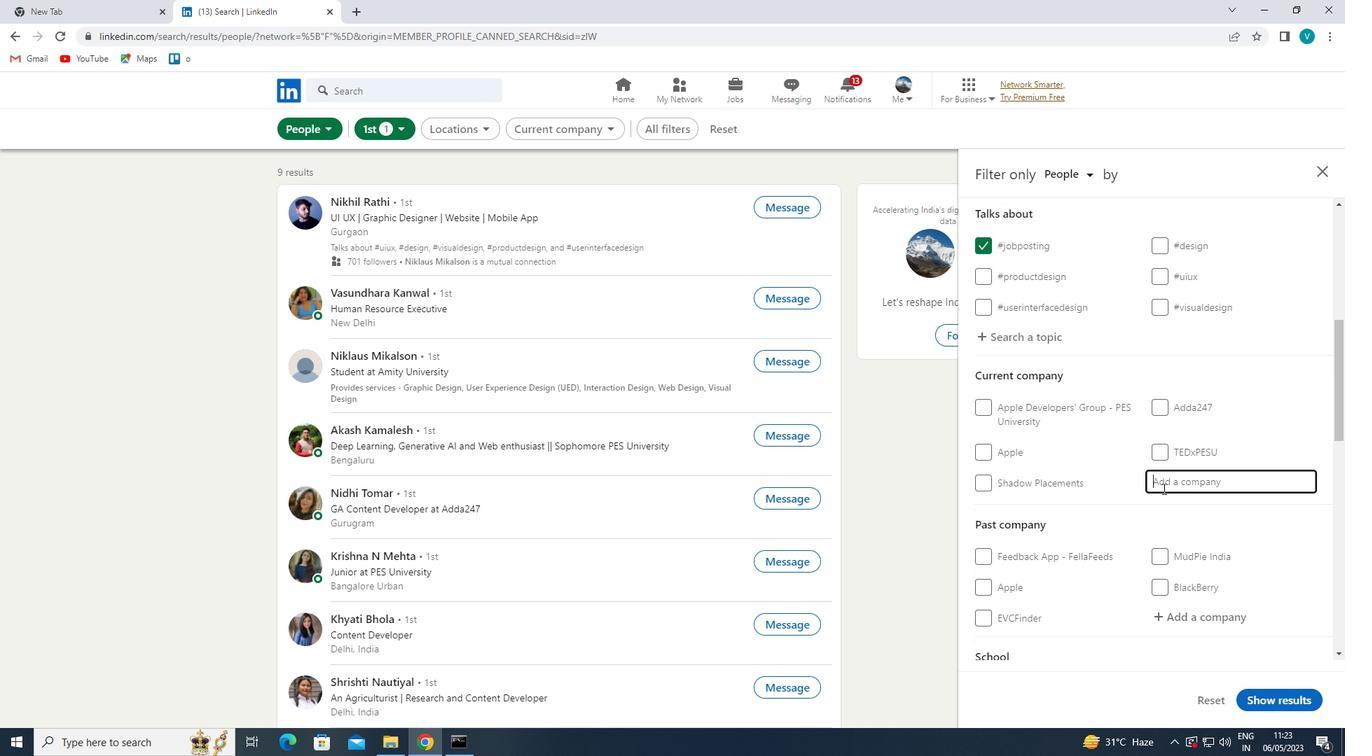 
Action: Key pressed <Key.shift><Key.shift>UNDPB<Key.backspace><Key.space>
Screenshot: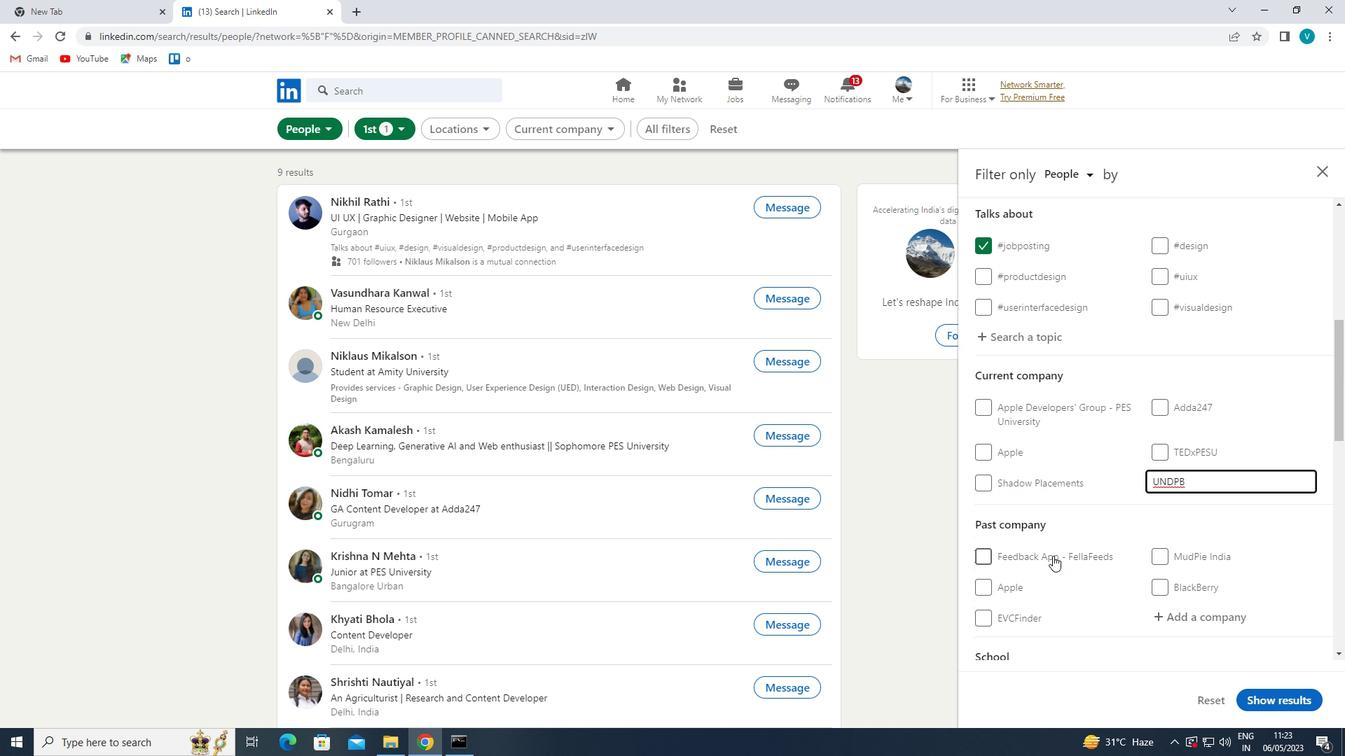 
Action: Mouse moved to (1087, 593)
Screenshot: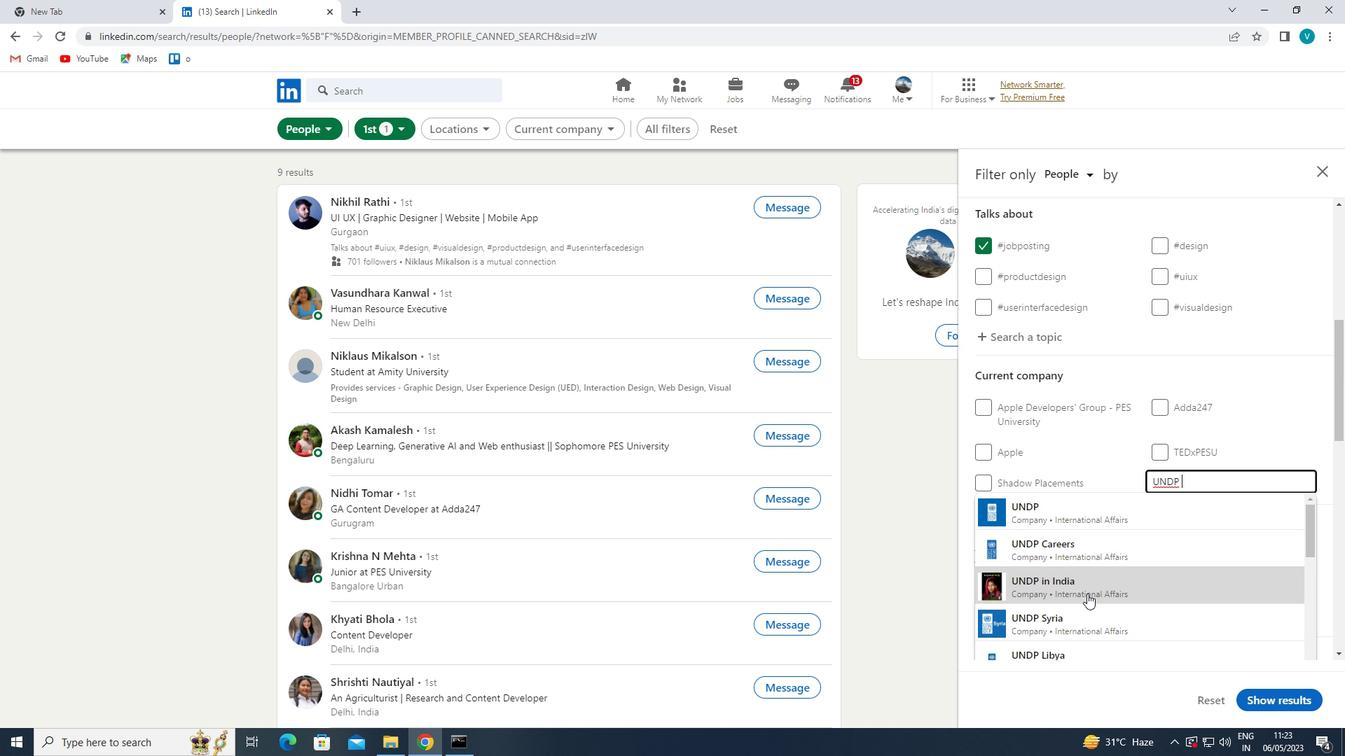 
Action: Mouse pressed left at (1087, 593)
Screenshot: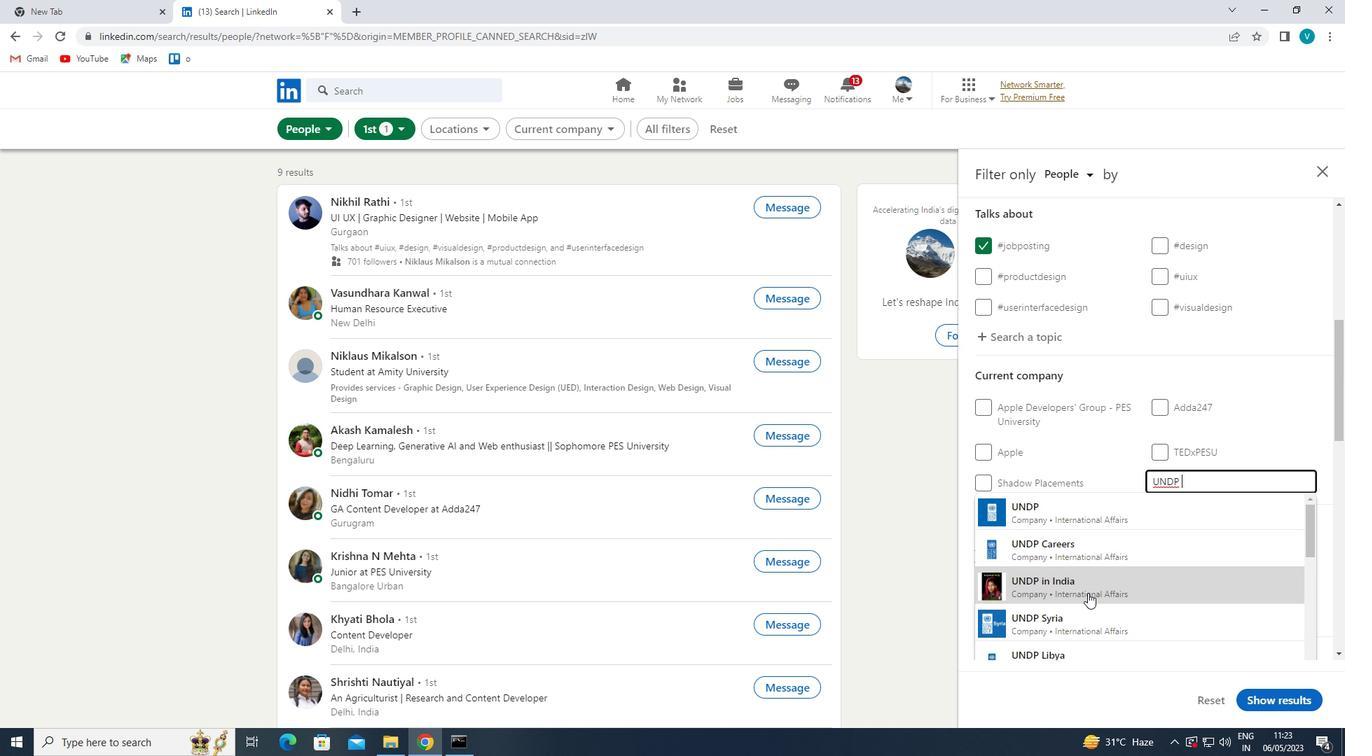 
Action: Mouse moved to (1135, 559)
Screenshot: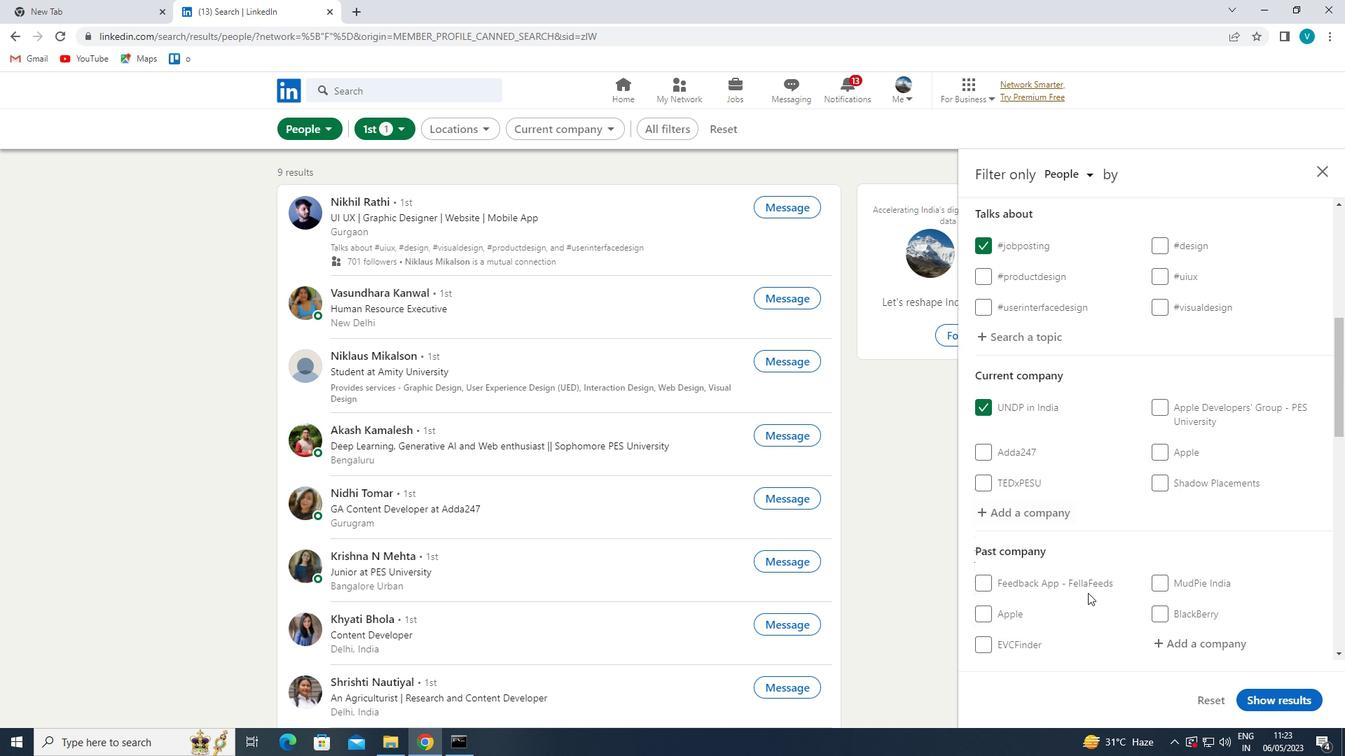 
Action: Mouse scrolled (1135, 559) with delta (0, 0)
Screenshot: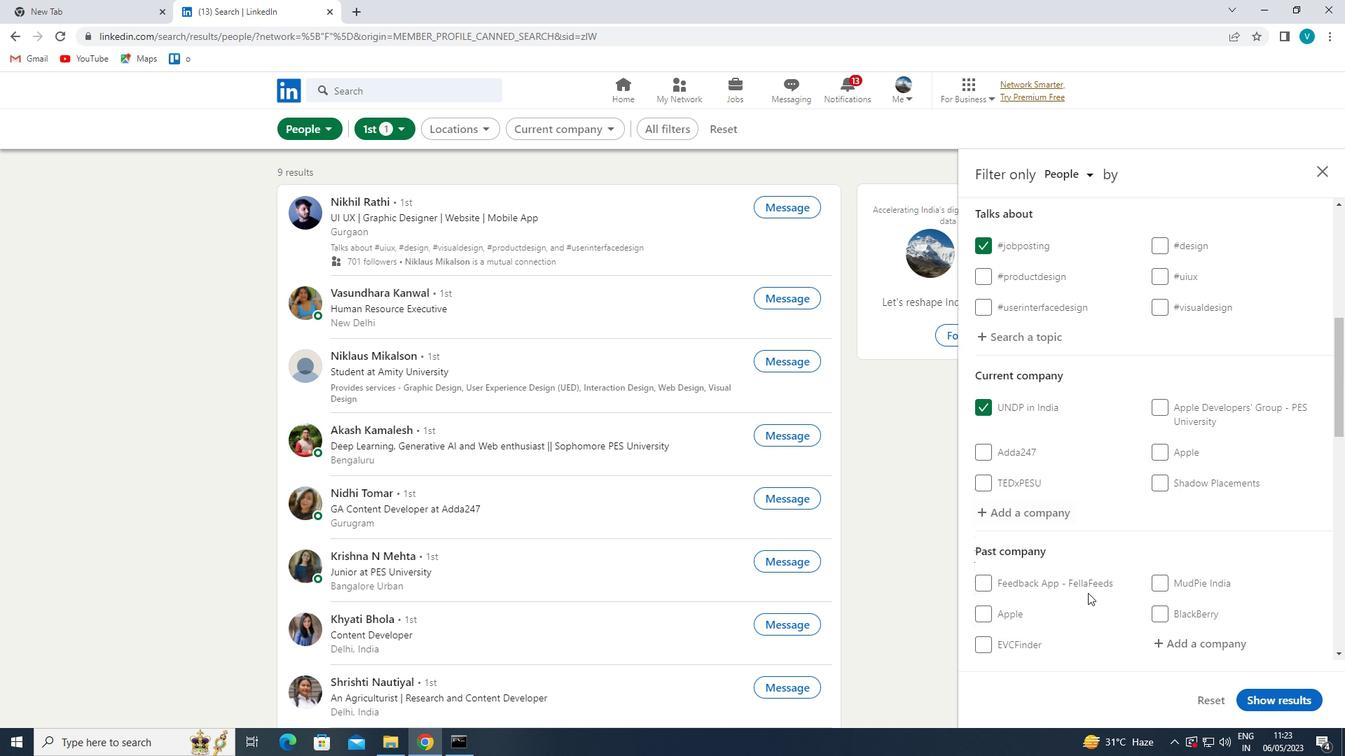 
Action: Mouse moved to (1146, 551)
Screenshot: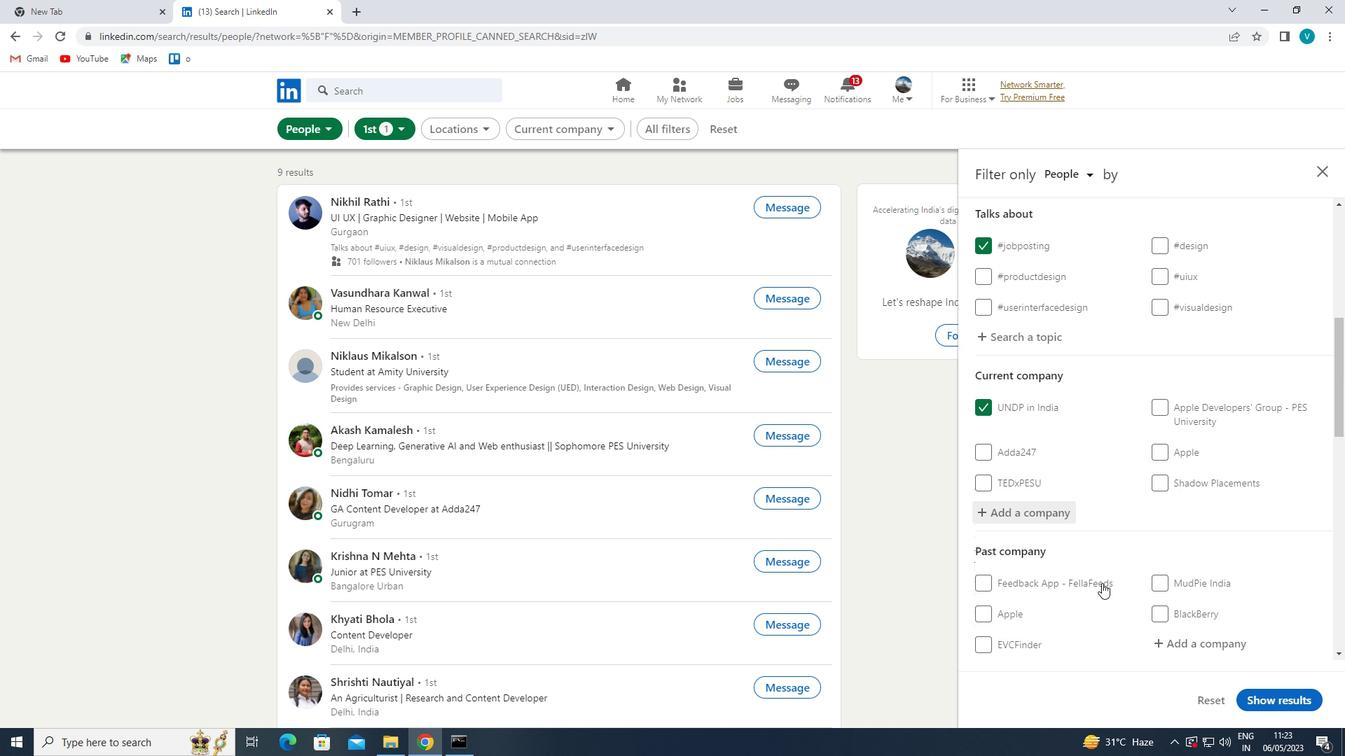 
Action: Mouse scrolled (1146, 550) with delta (0, 0)
Screenshot: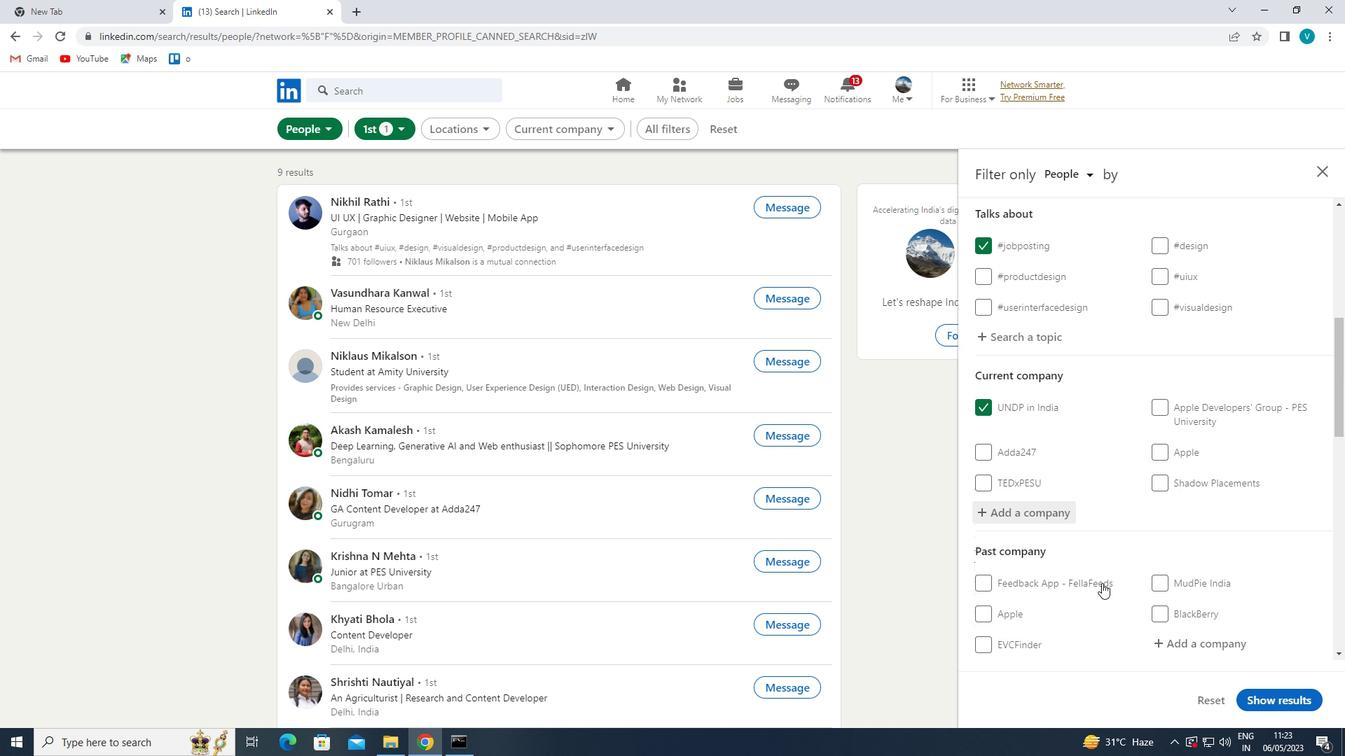 
Action: Mouse moved to (1150, 548)
Screenshot: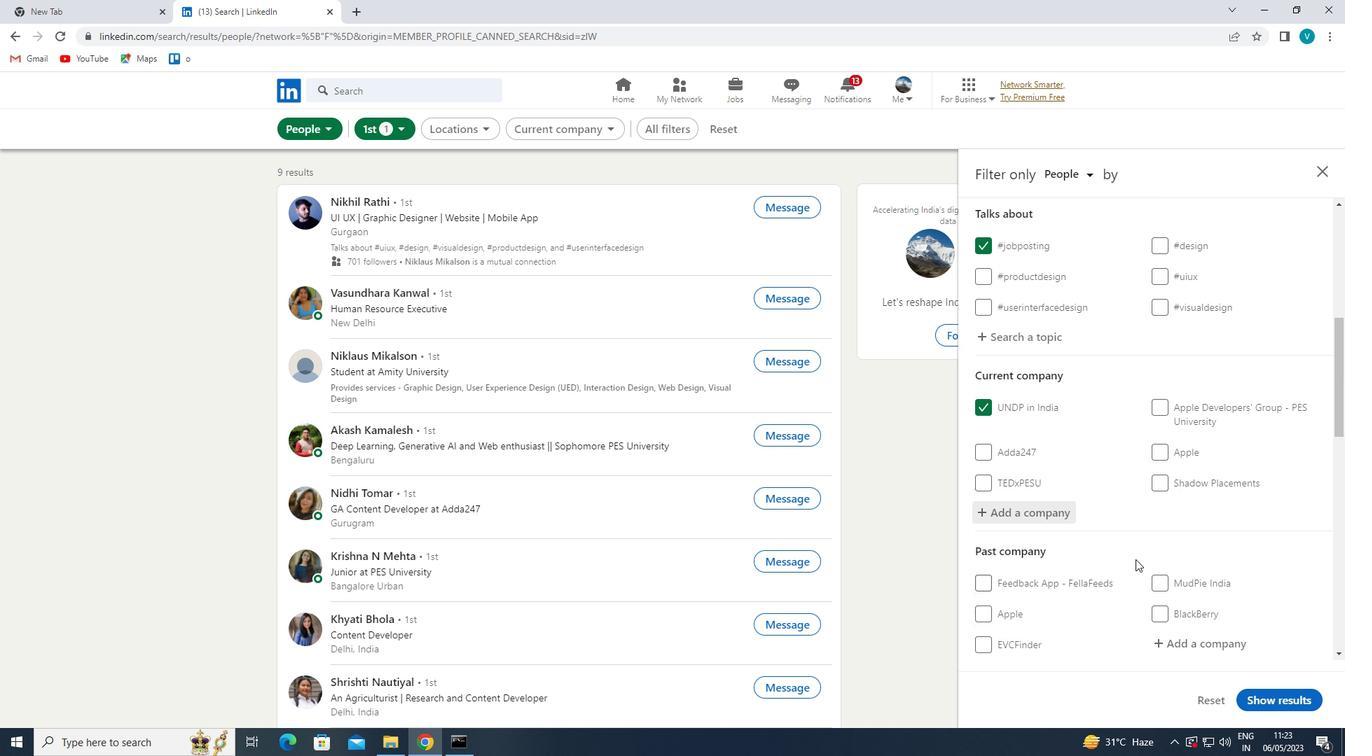 
Action: Mouse scrolled (1150, 547) with delta (0, 0)
Screenshot: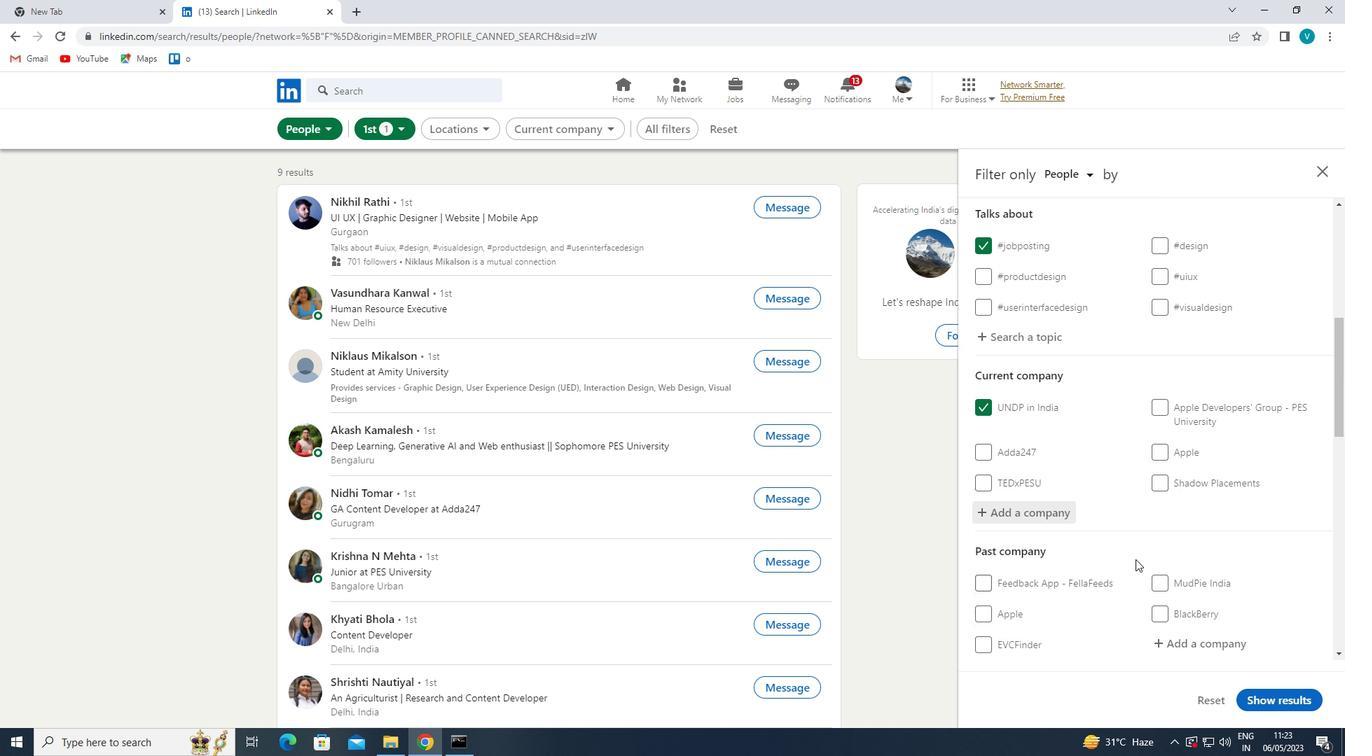 
Action: Mouse moved to (1152, 547)
Screenshot: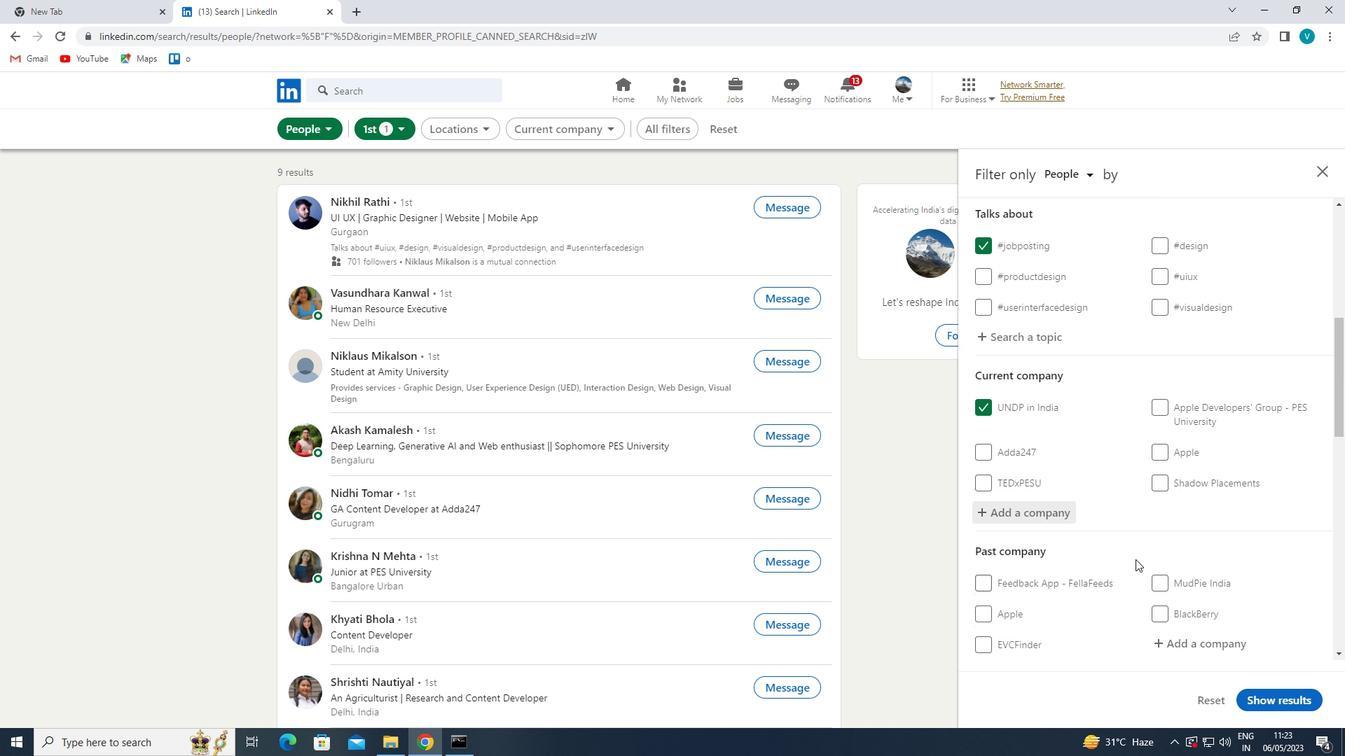
Action: Mouse scrolled (1152, 547) with delta (0, 0)
Screenshot: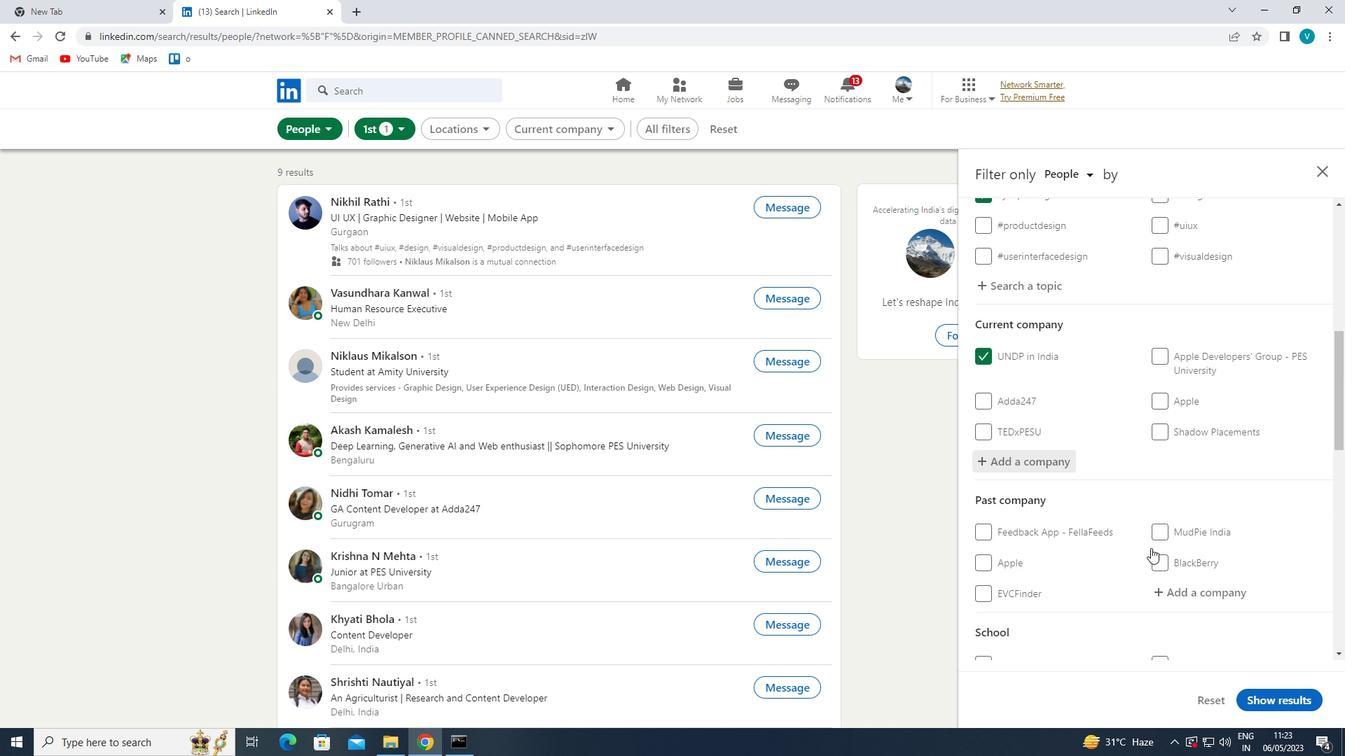
Action: Mouse moved to (1161, 540)
Screenshot: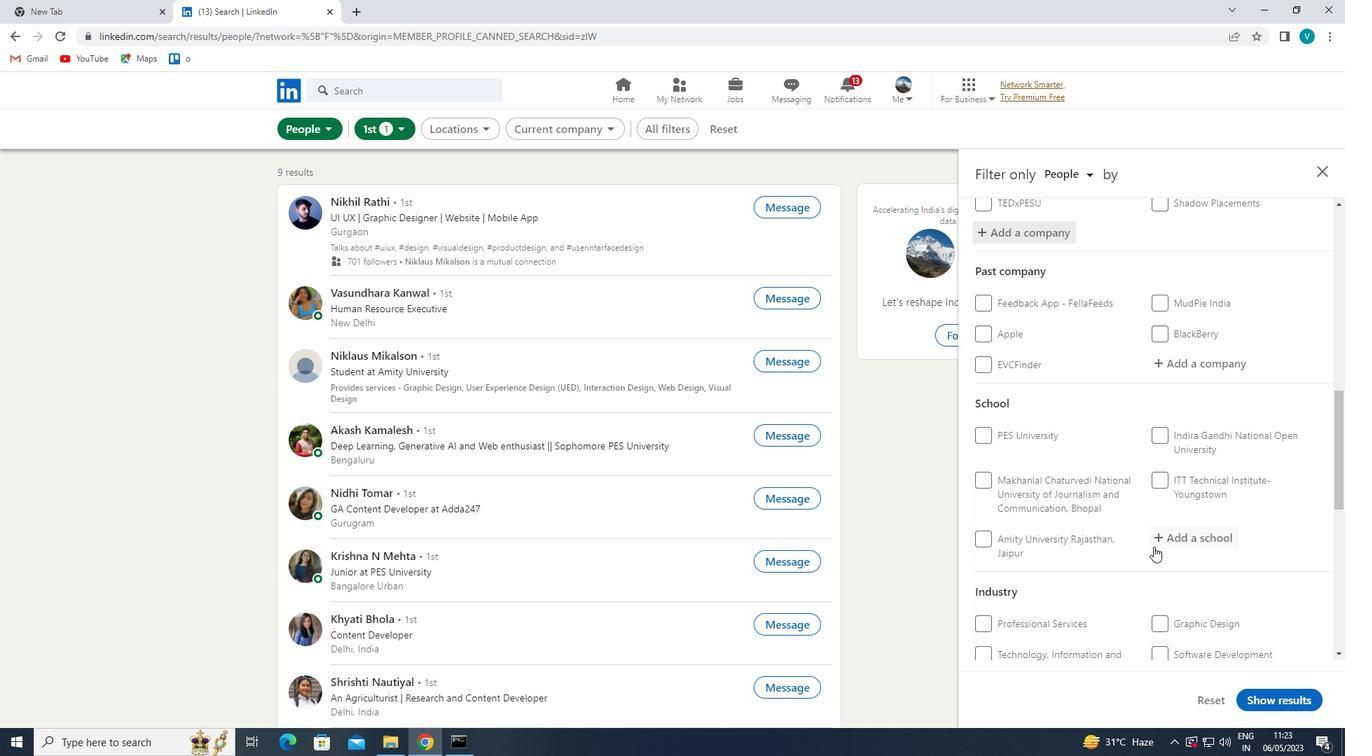 
Action: Mouse pressed left at (1161, 540)
Screenshot: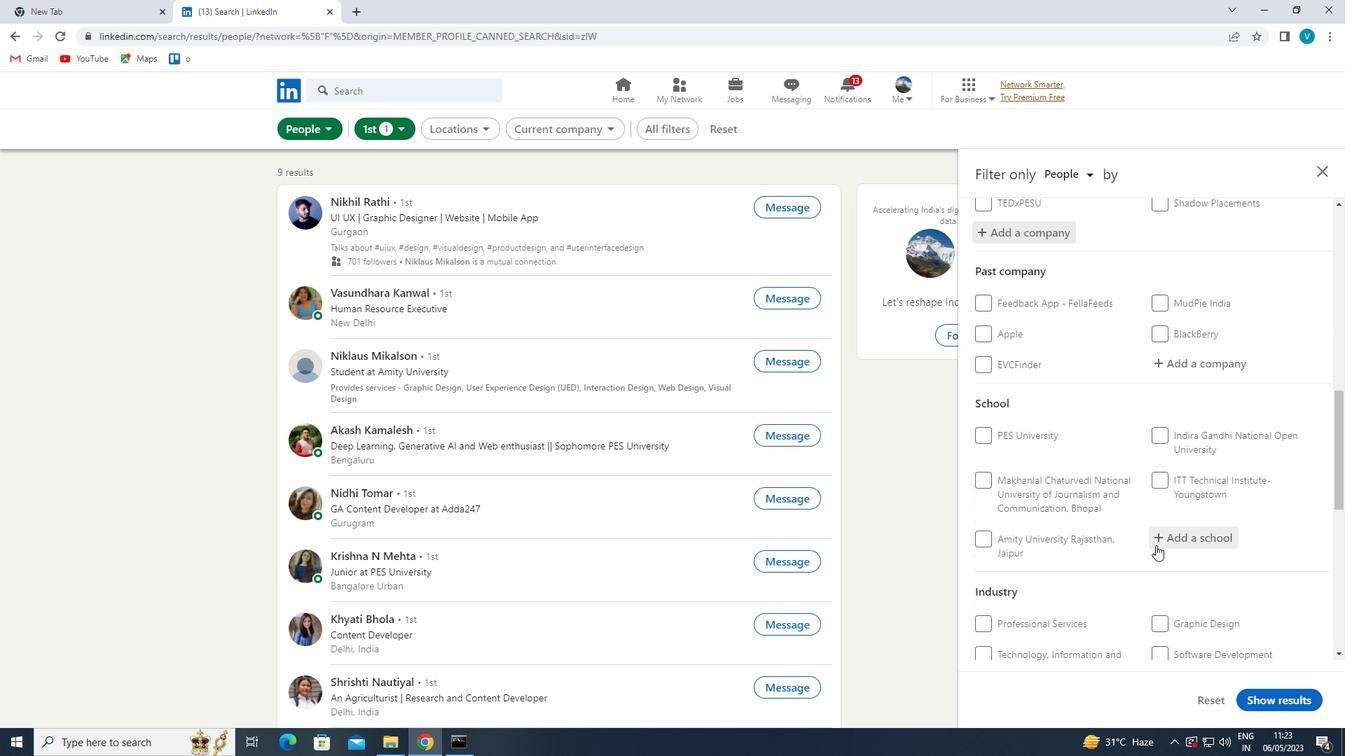 
Action: Mouse moved to (1069, 596)
Screenshot: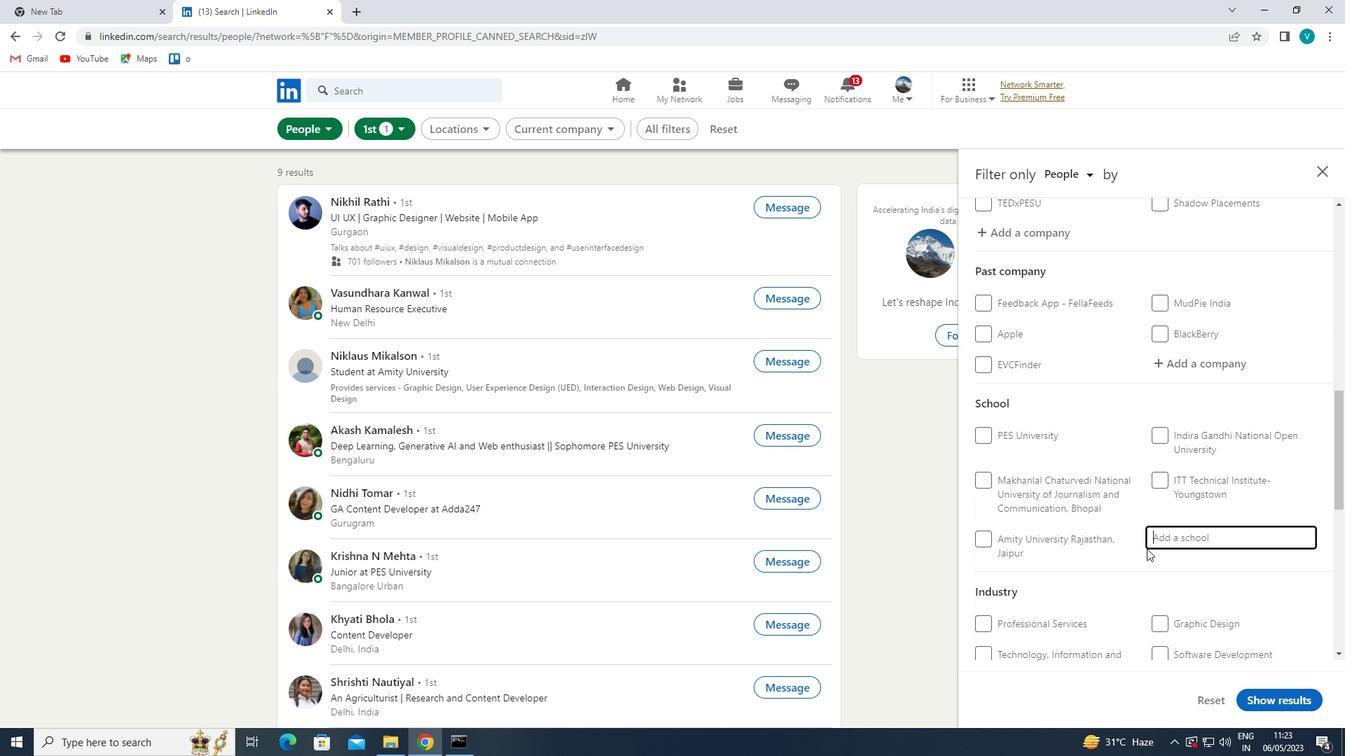 
Action: Key pressed <Key.shift>NATIONAL<Key.space><Key.shift>LAW<Key.space>
Screenshot: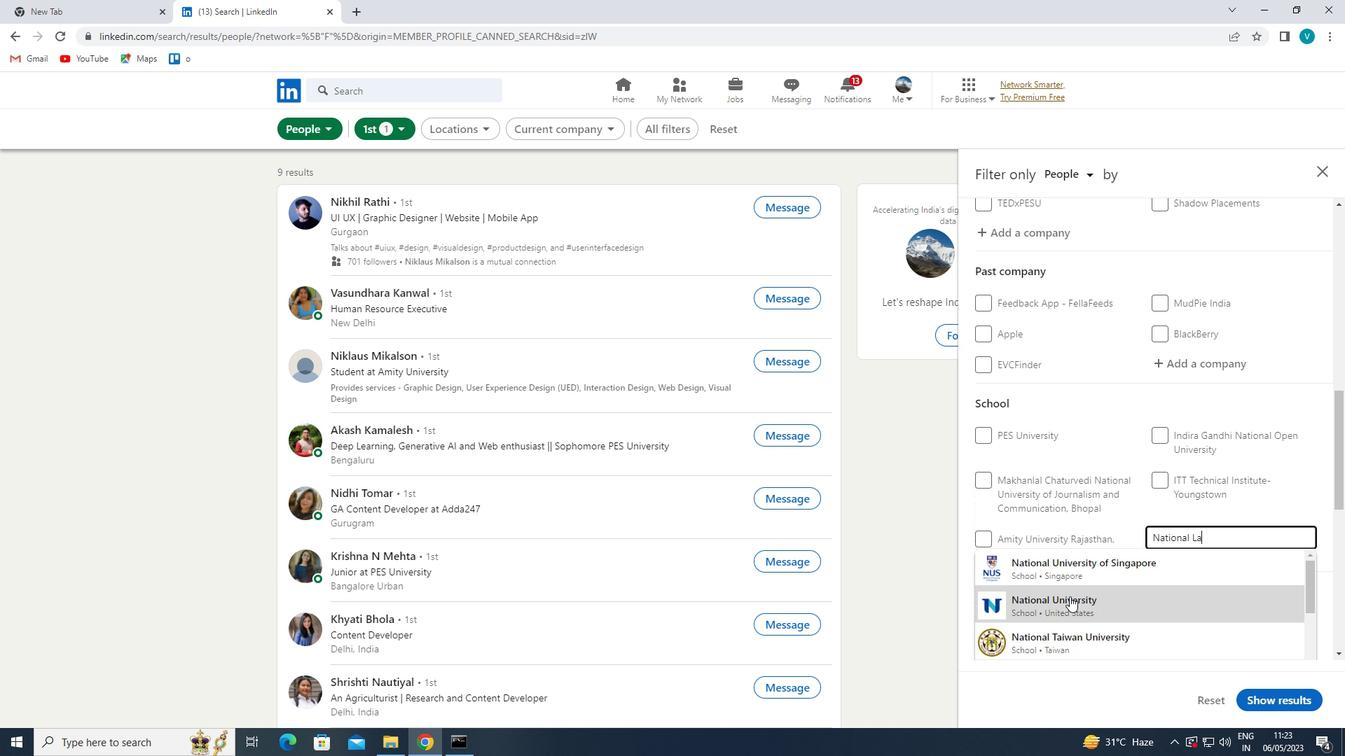 
Action: Mouse moved to (1057, 603)
Screenshot: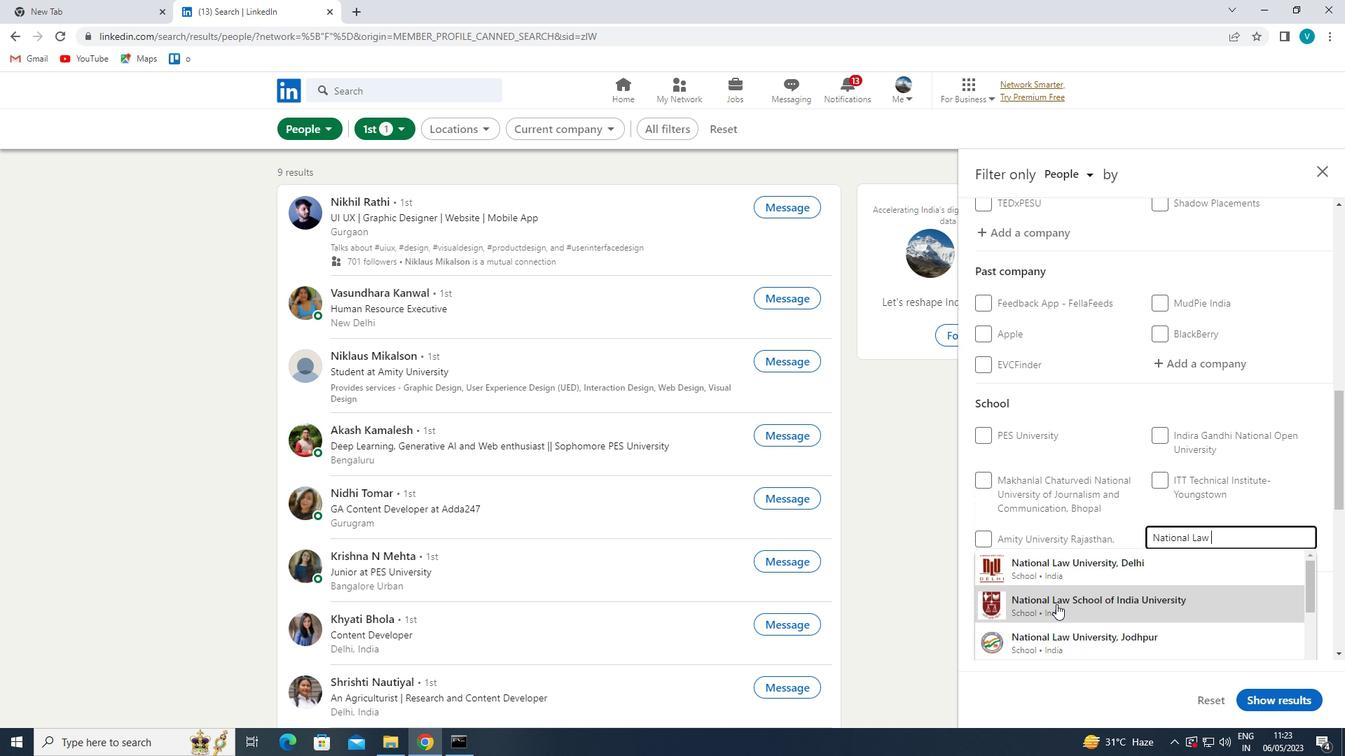 
Action: Mouse pressed left at (1057, 603)
Screenshot: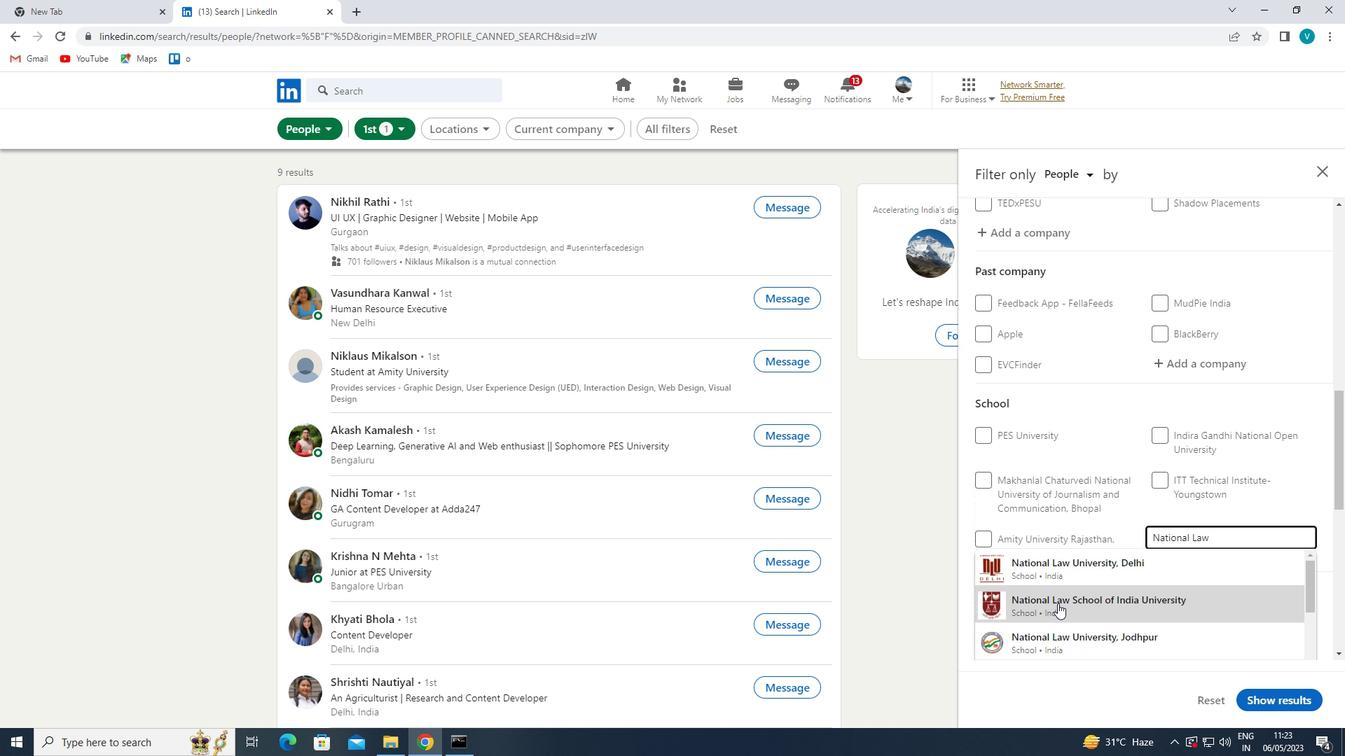 
Action: Mouse moved to (1120, 564)
Screenshot: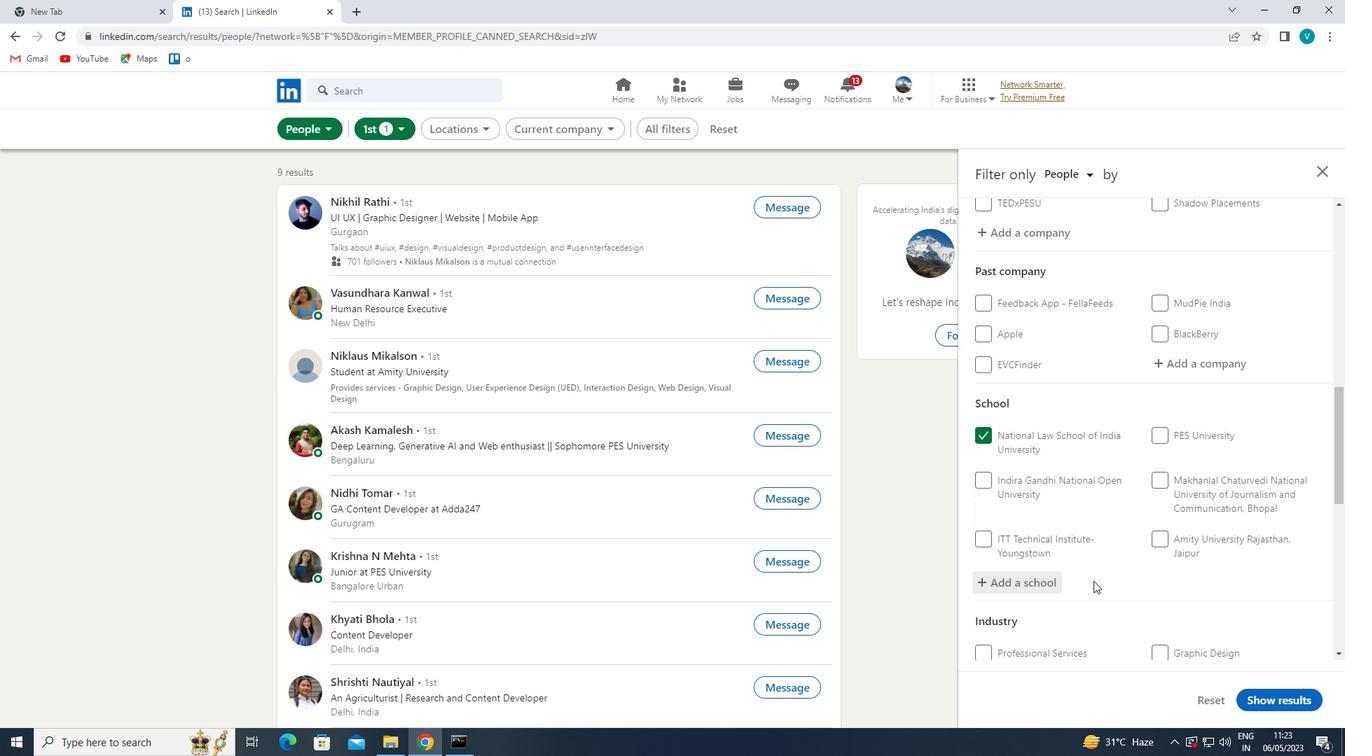 
Action: Mouse scrolled (1120, 563) with delta (0, 0)
Screenshot: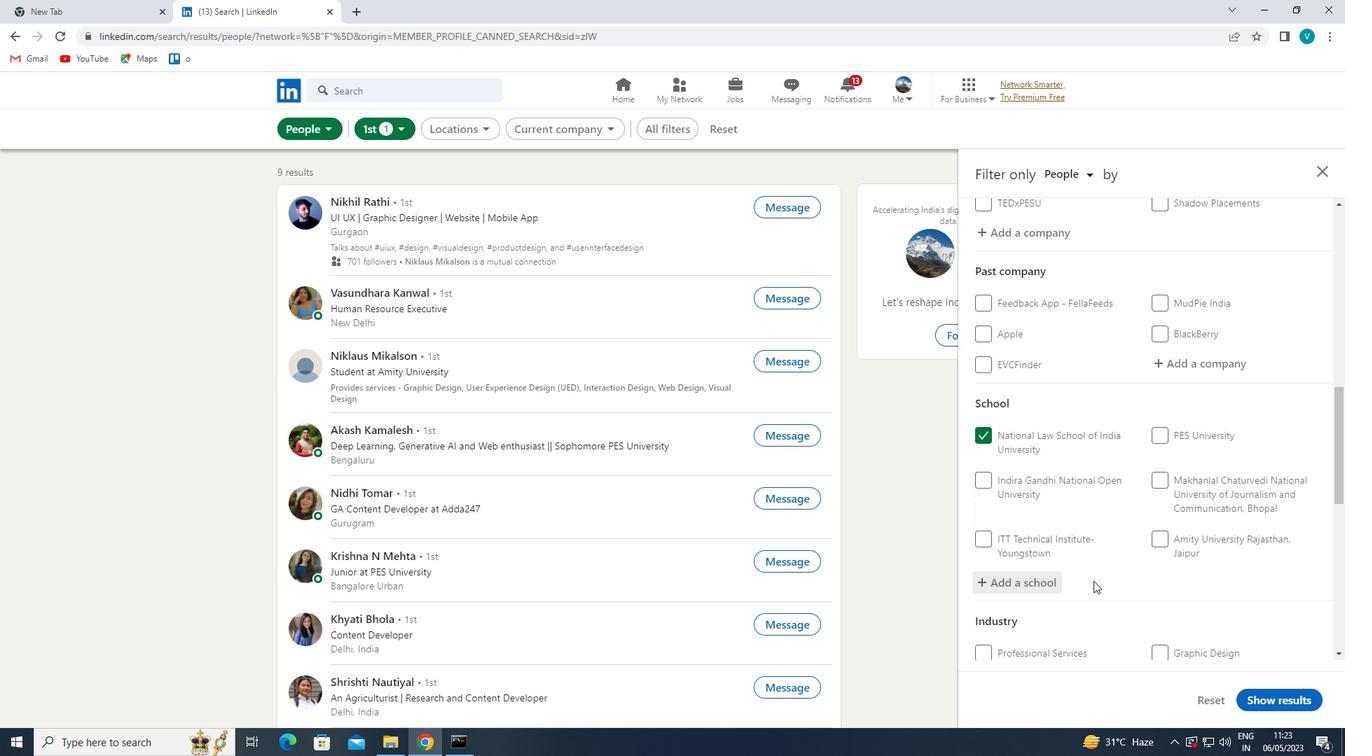 
Action: Mouse moved to (1123, 563)
Screenshot: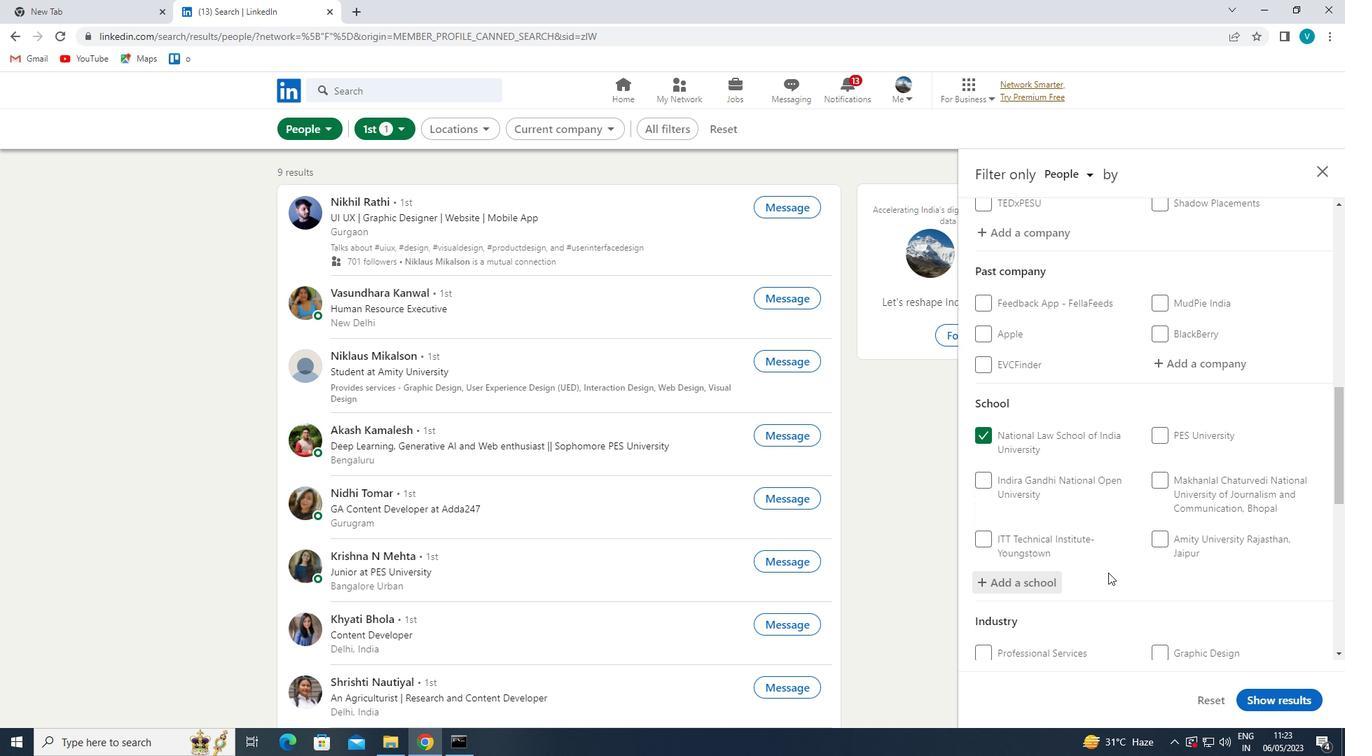 
Action: Mouse scrolled (1123, 562) with delta (0, 0)
Screenshot: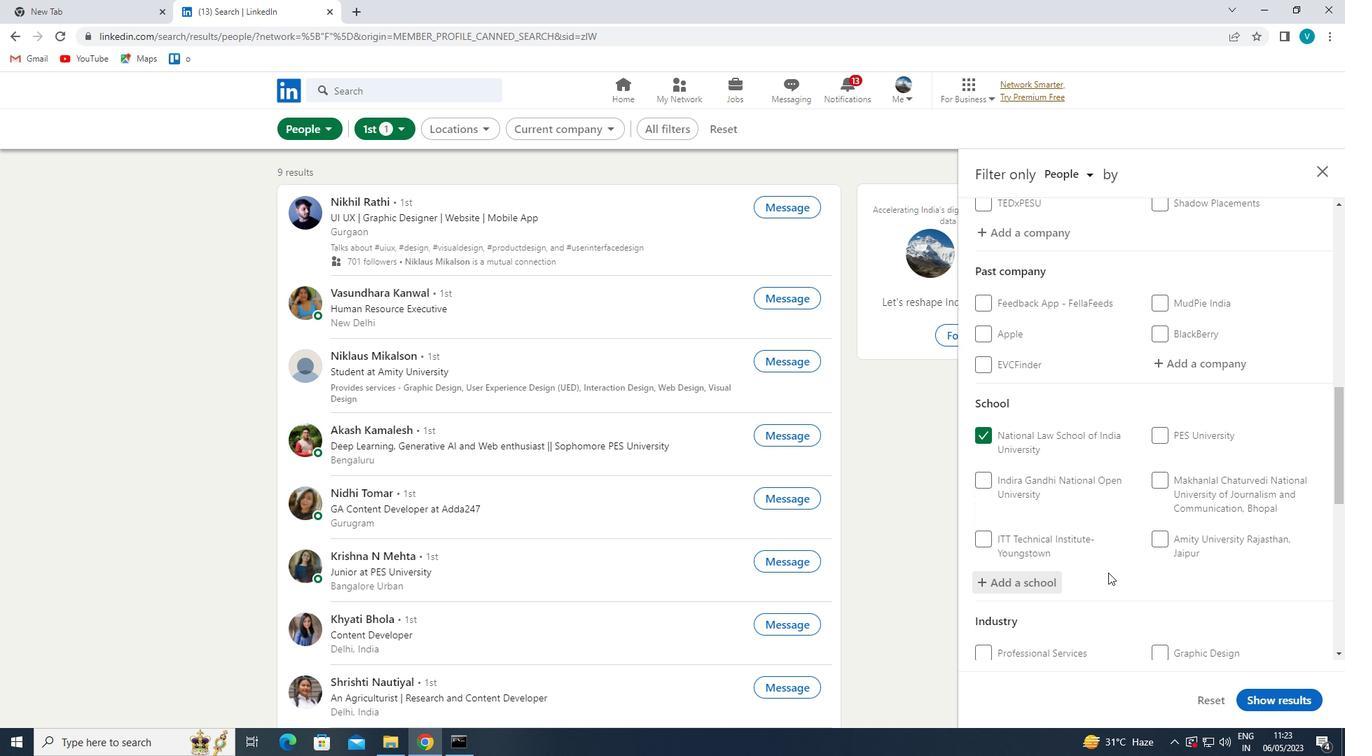 
Action: Mouse moved to (1123, 562)
Screenshot: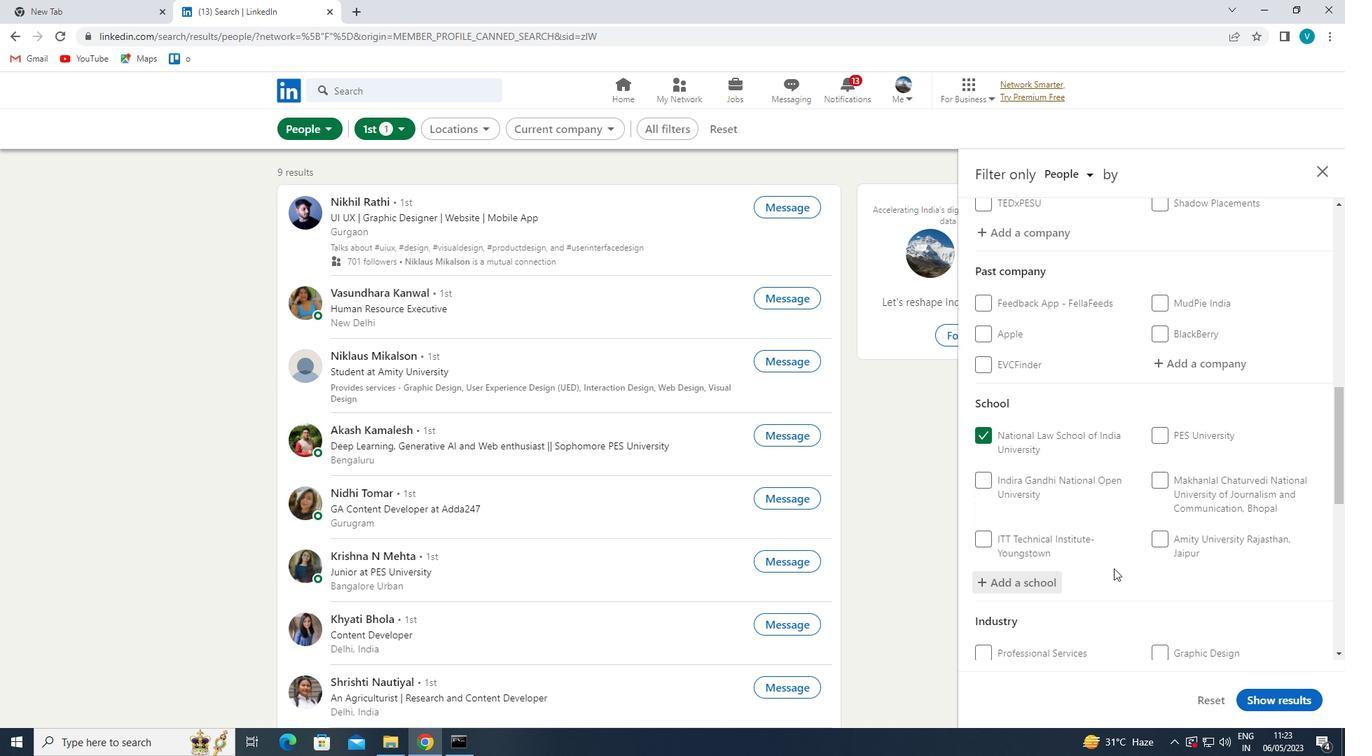
Action: Mouse scrolled (1123, 561) with delta (0, 0)
Screenshot: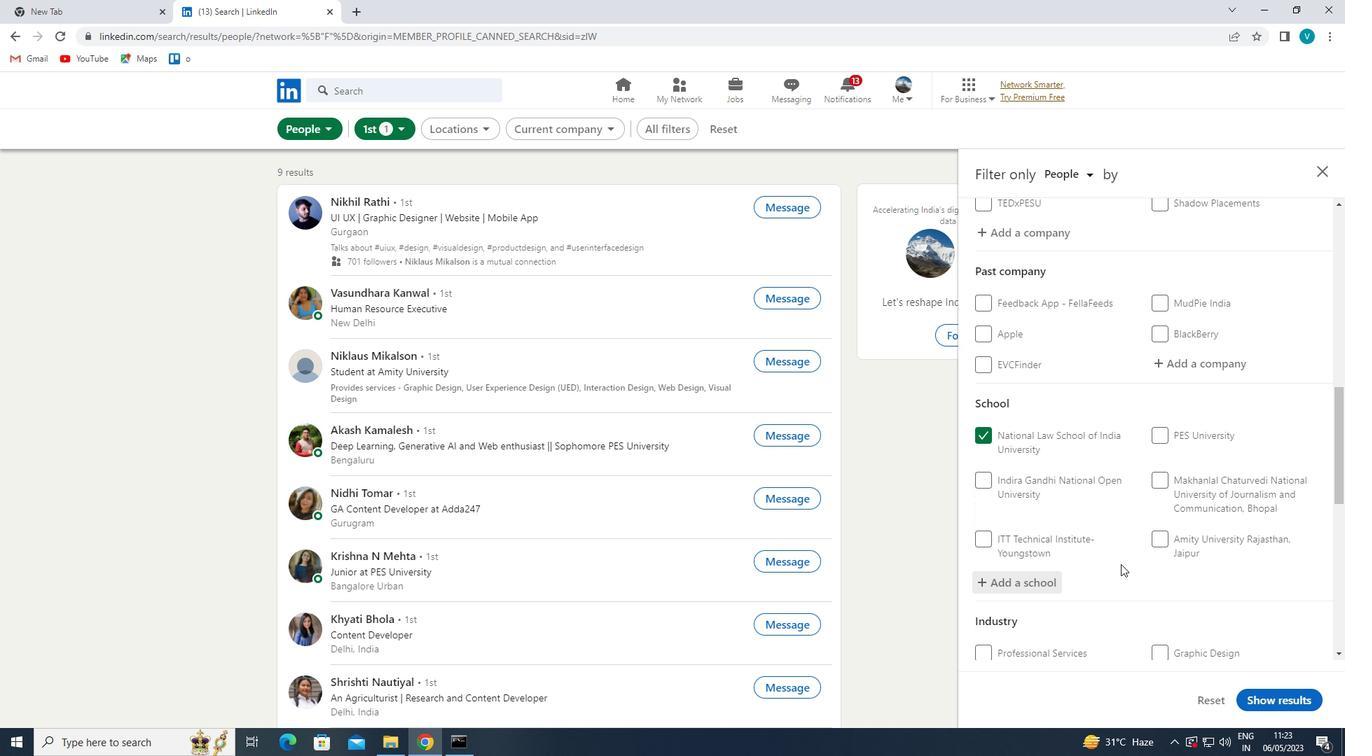 
Action: Mouse moved to (1203, 520)
Screenshot: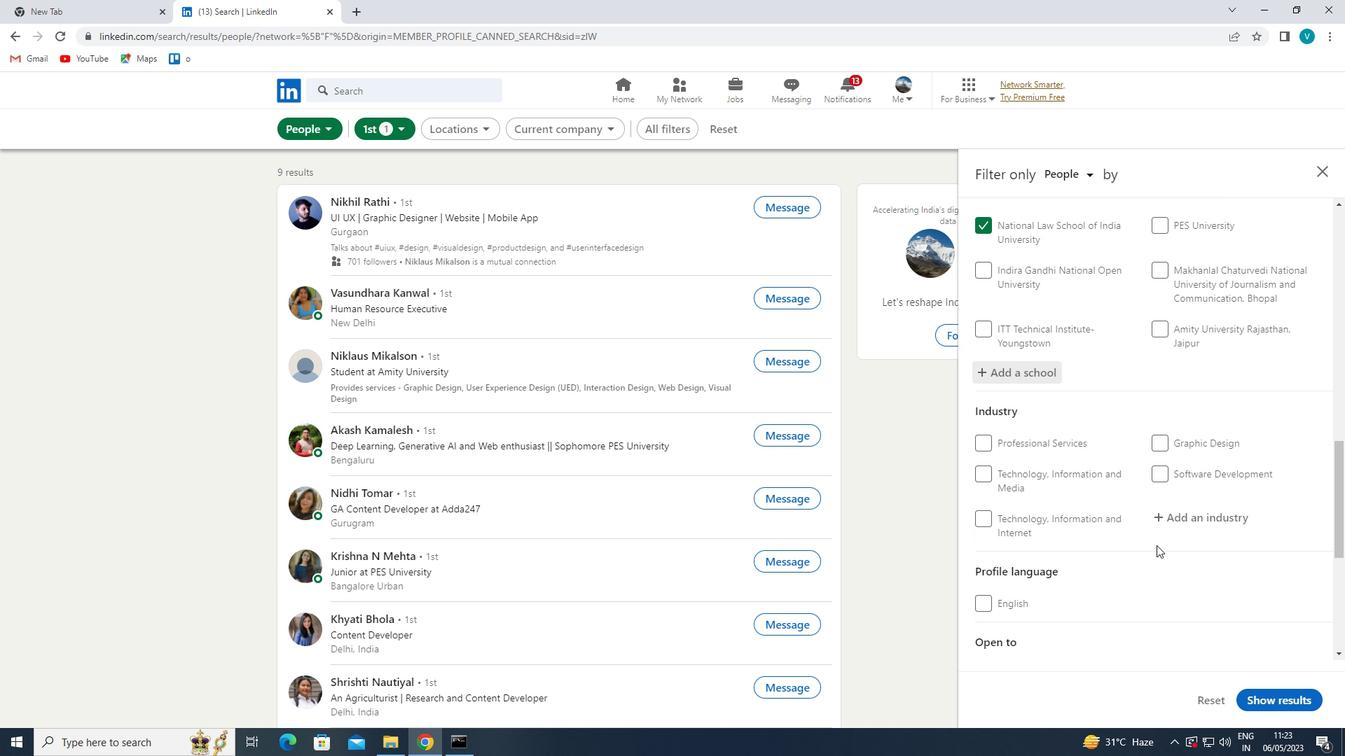 
Action: Mouse pressed left at (1203, 520)
Screenshot: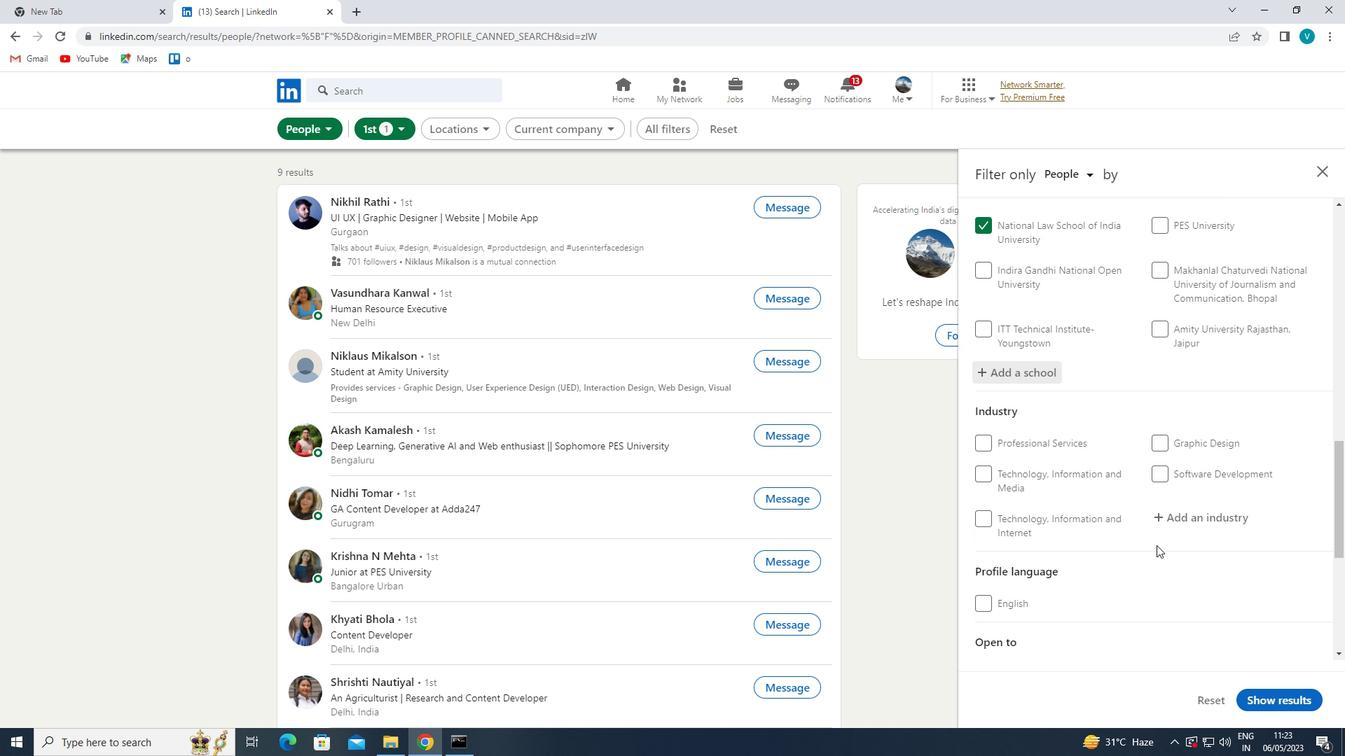 
Action: Mouse moved to (1127, 568)
Screenshot: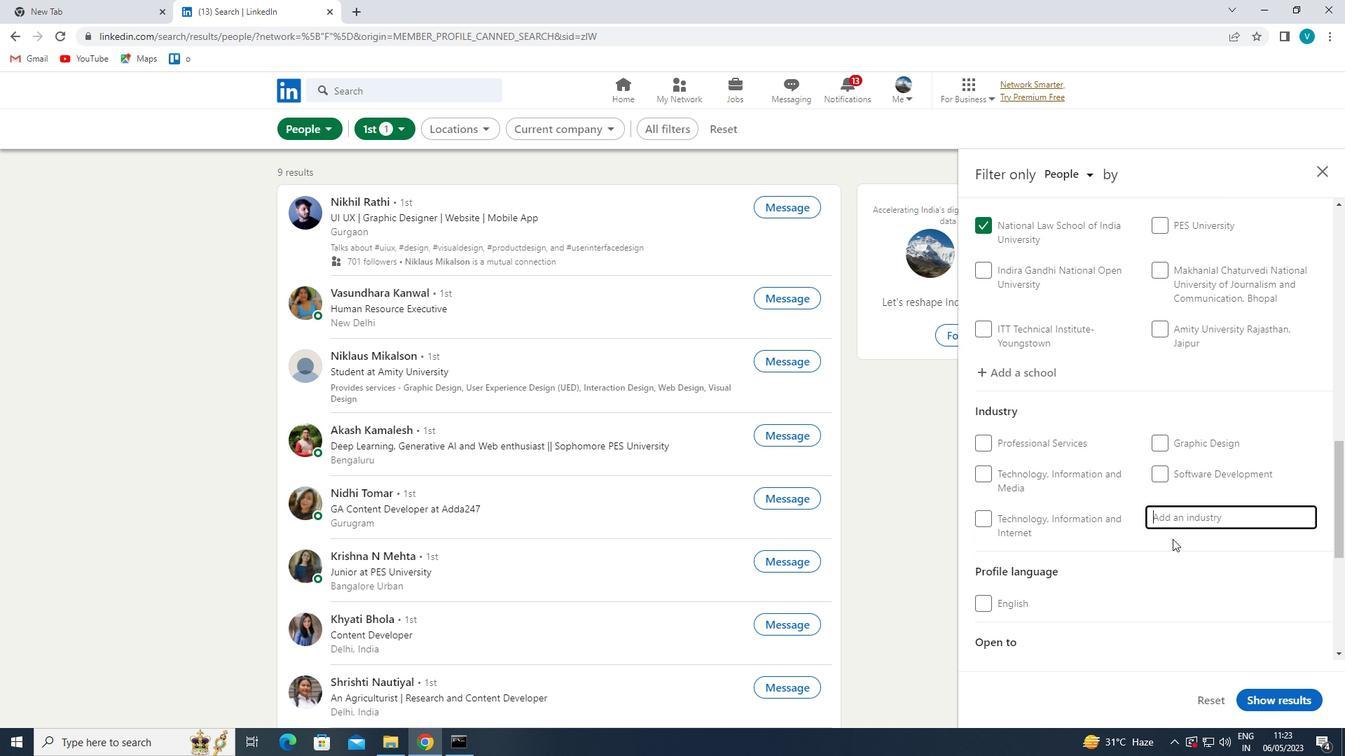 
Action: Key pressed <Key.shift>WHOLESALE
Screenshot: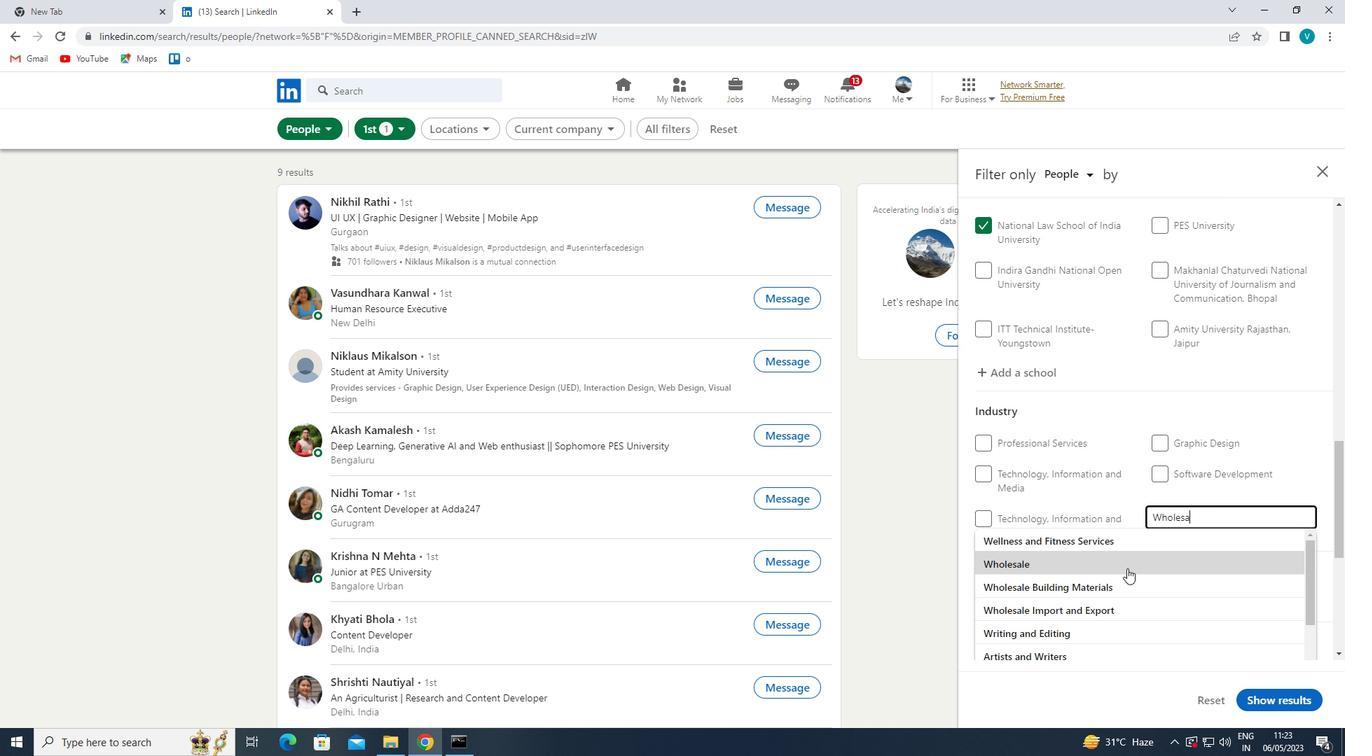 
Action: Mouse moved to (1118, 561)
Screenshot: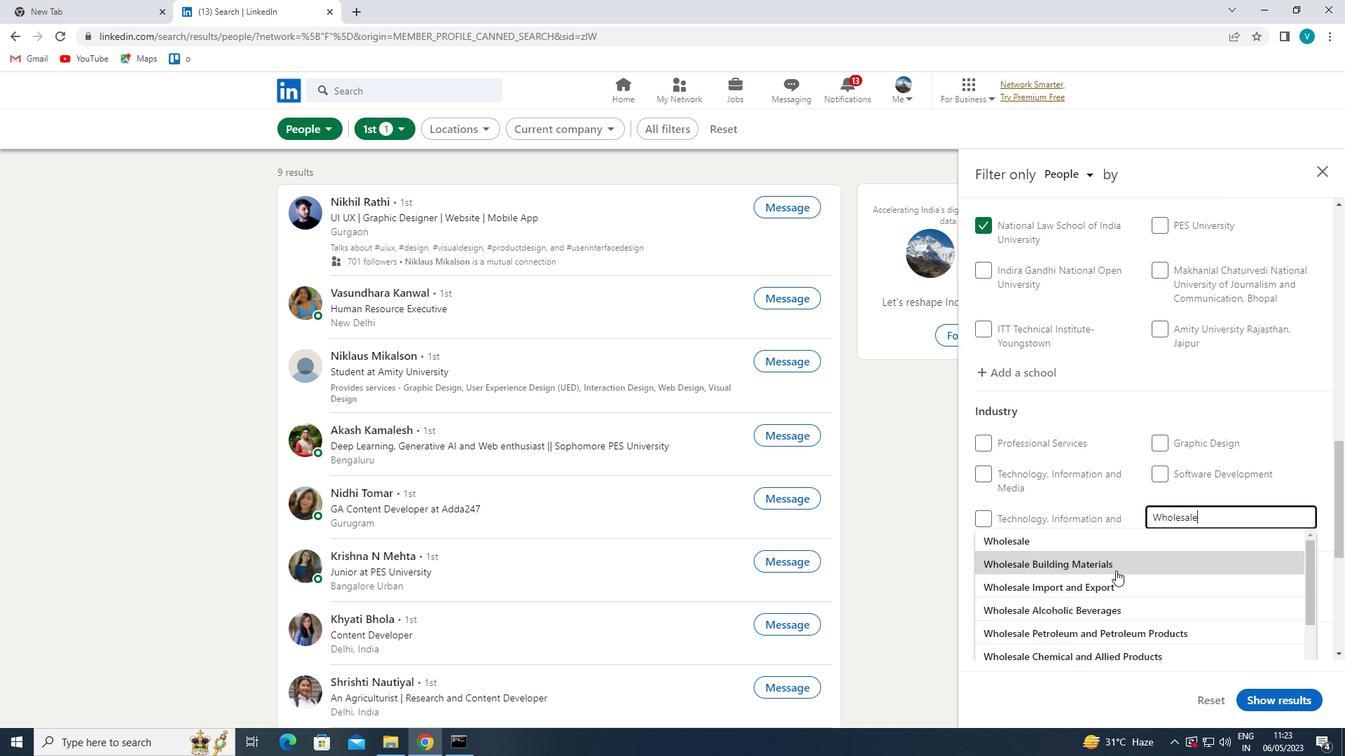 
Action: Mouse pressed left at (1118, 561)
Screenshot: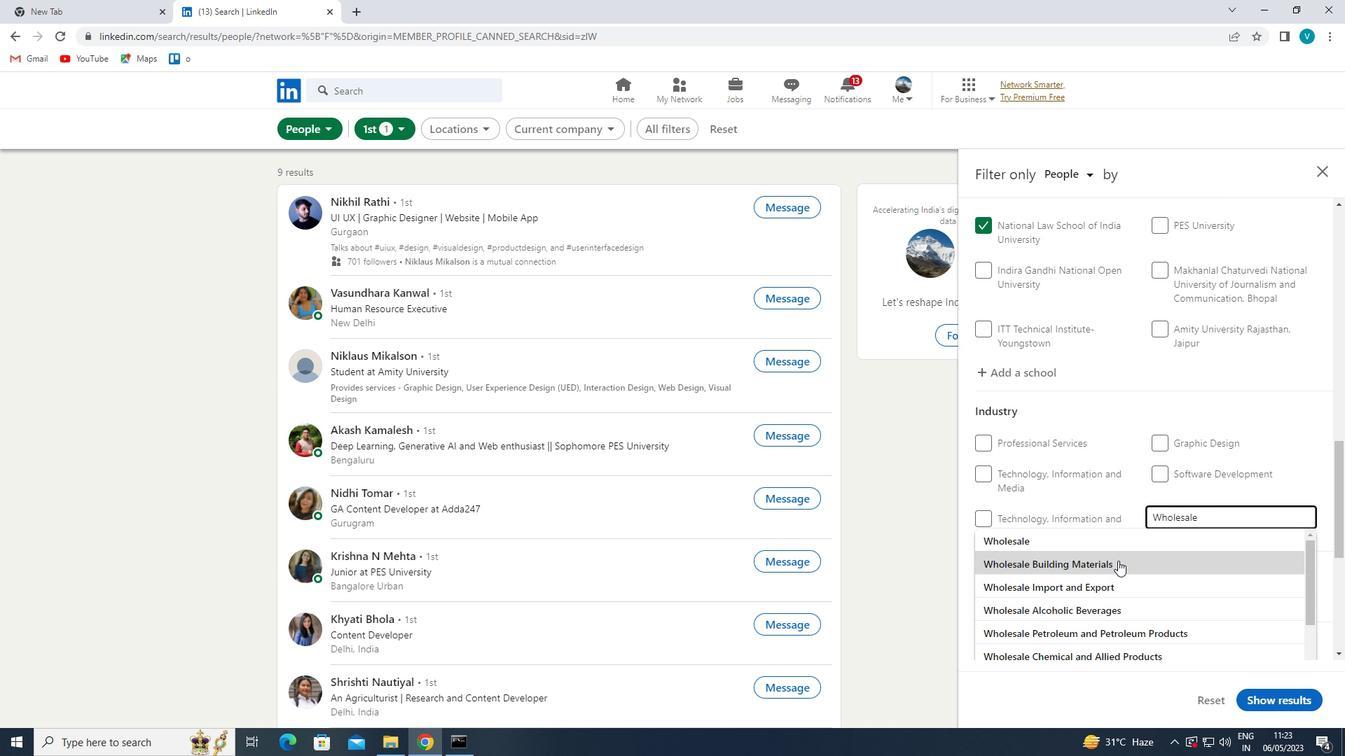 
Action: Mouse moved to (1126, 553)
Screenshot: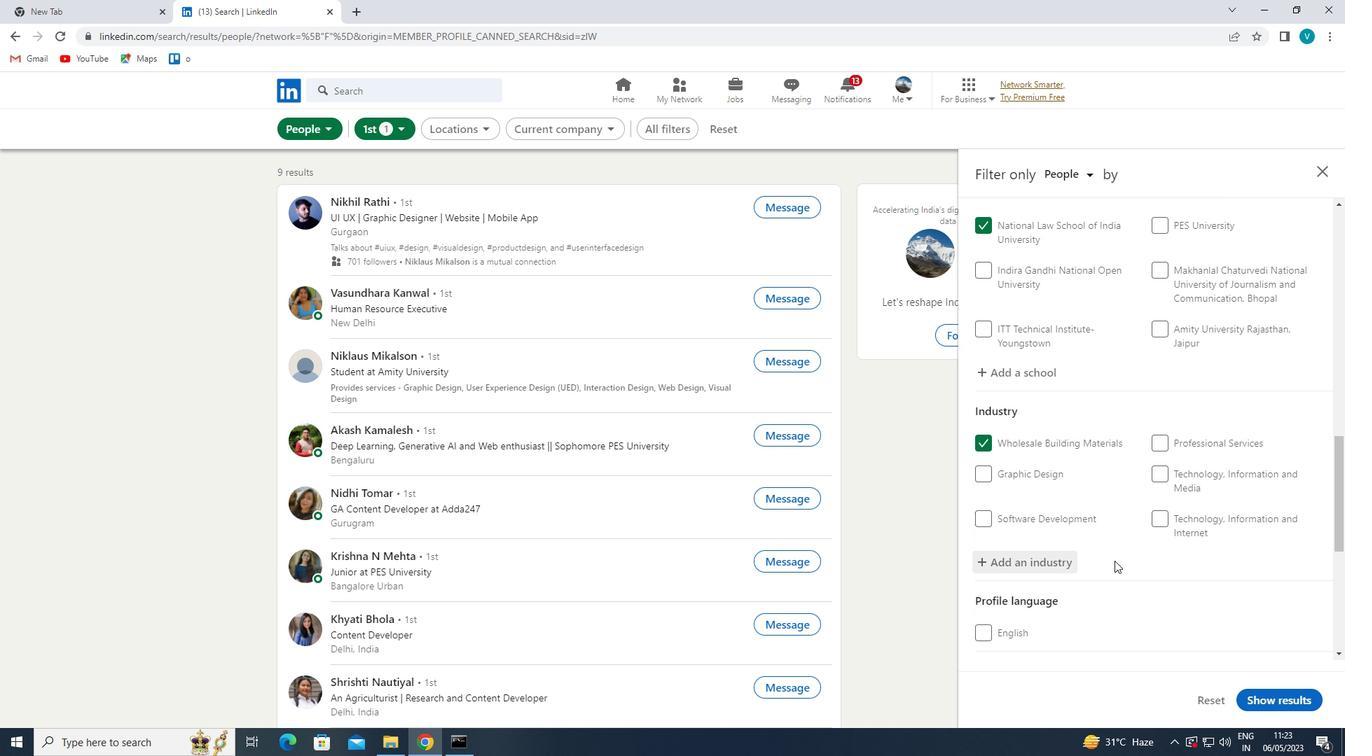 
Action: Mouse scrolled (1126, 552) with delta (0, 0)
Screenshot: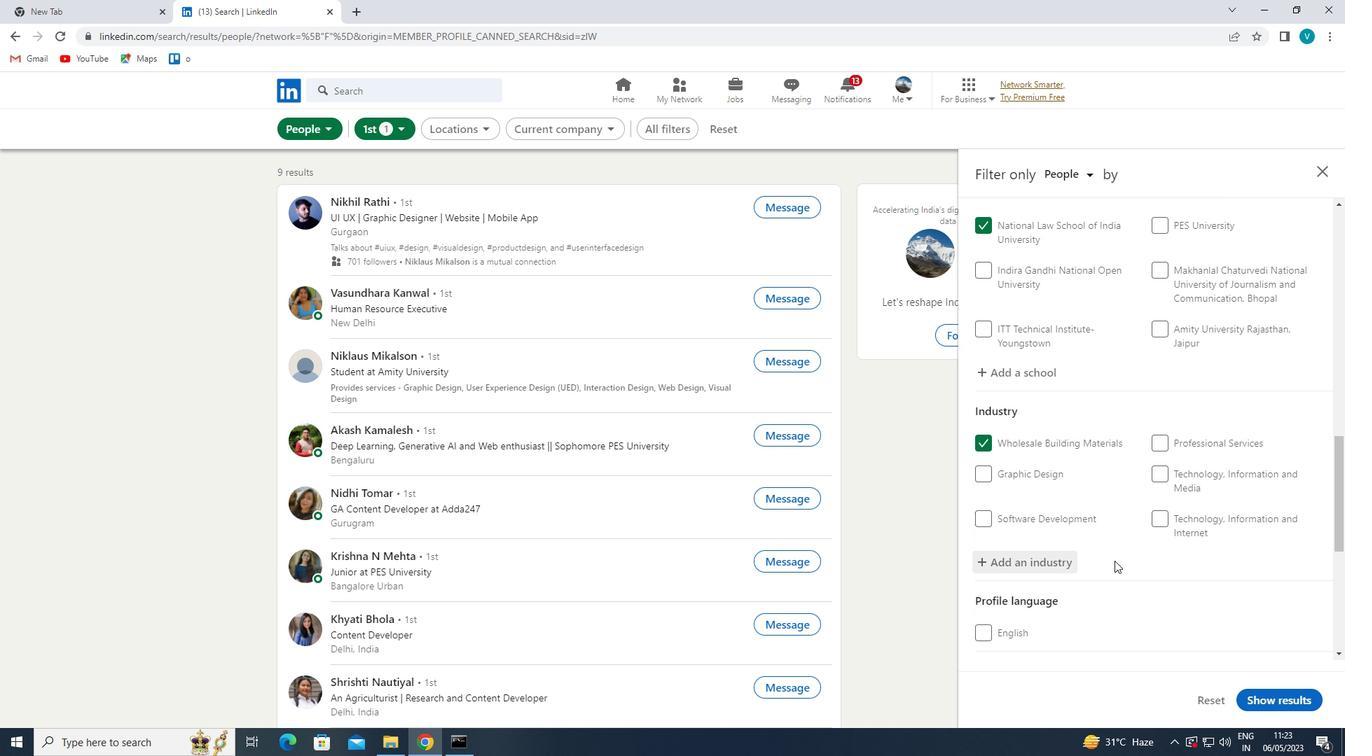 
Action: Mouse moved to (1130, 550)
Screenshot: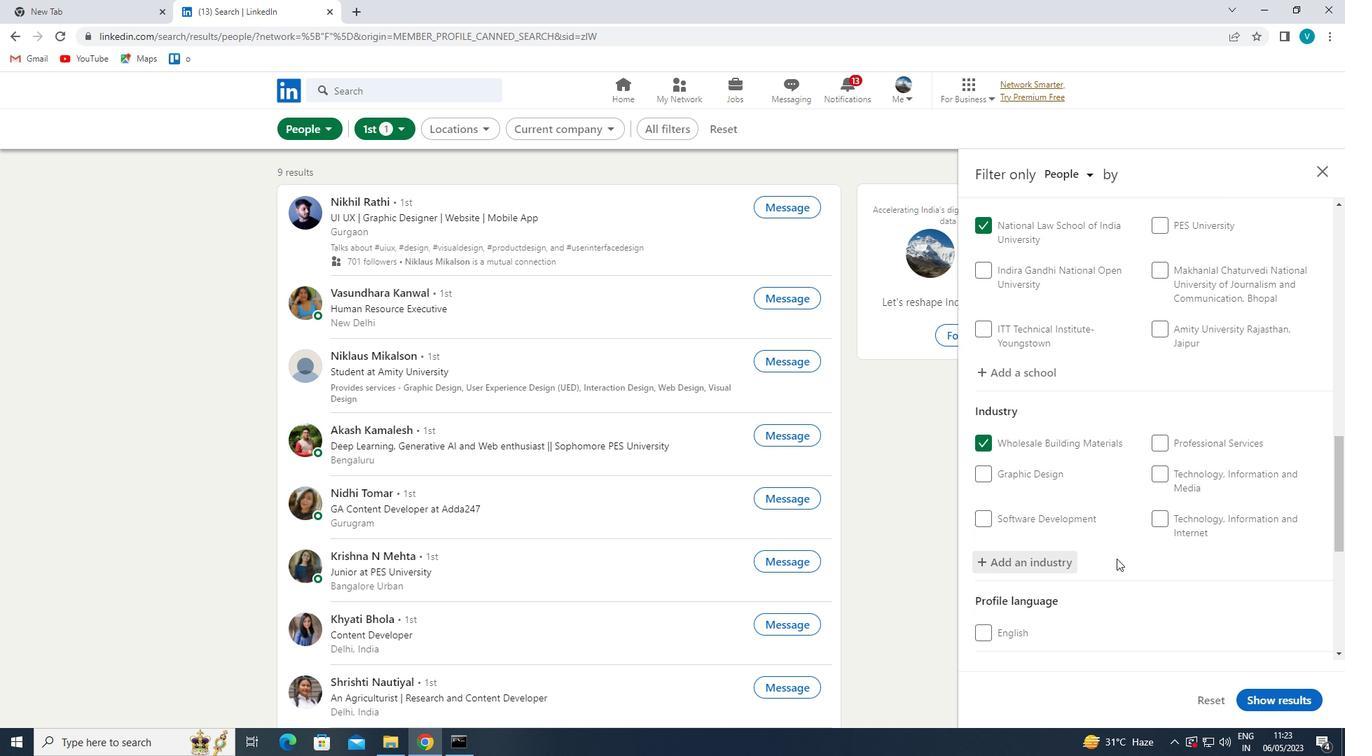 
Action: Mouse scrolled (1130, 549) with delta (0, 0)
Screenshot: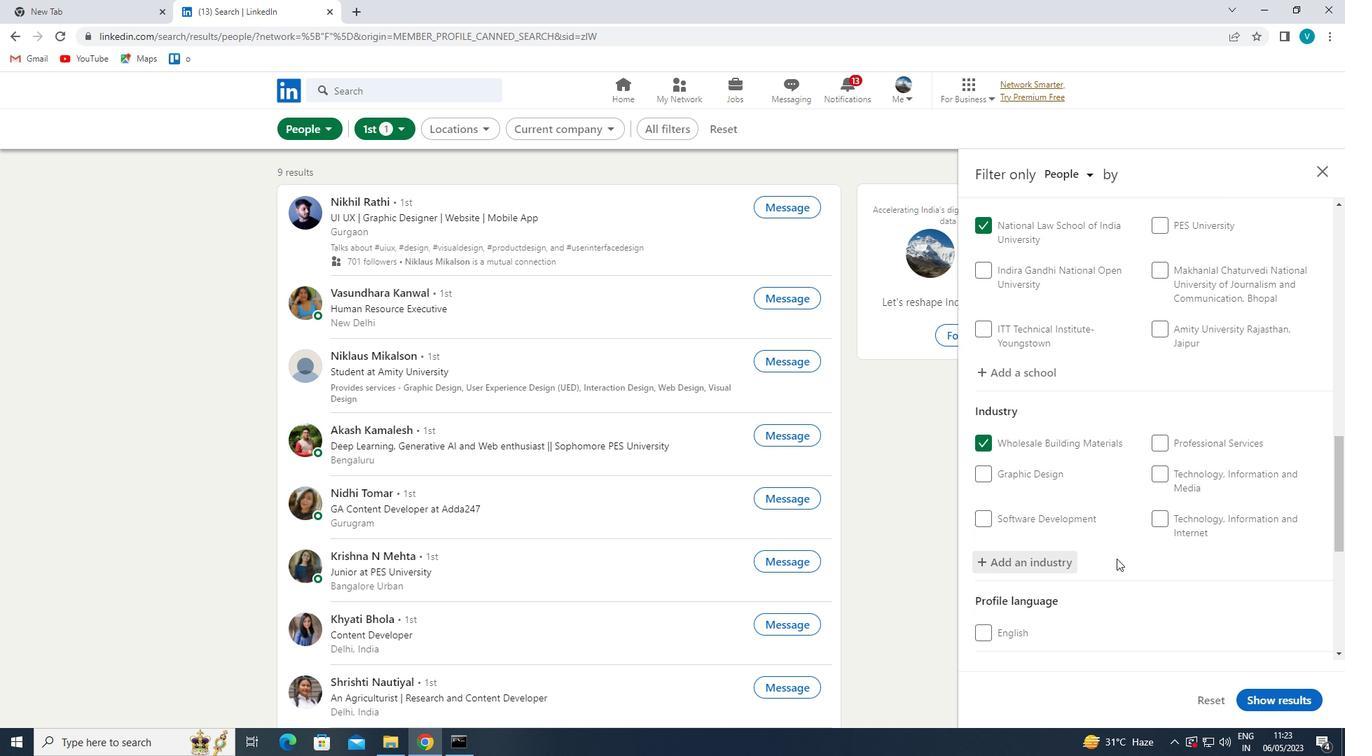 
Action: Mouse moved to (1132, 549)
Screenshot: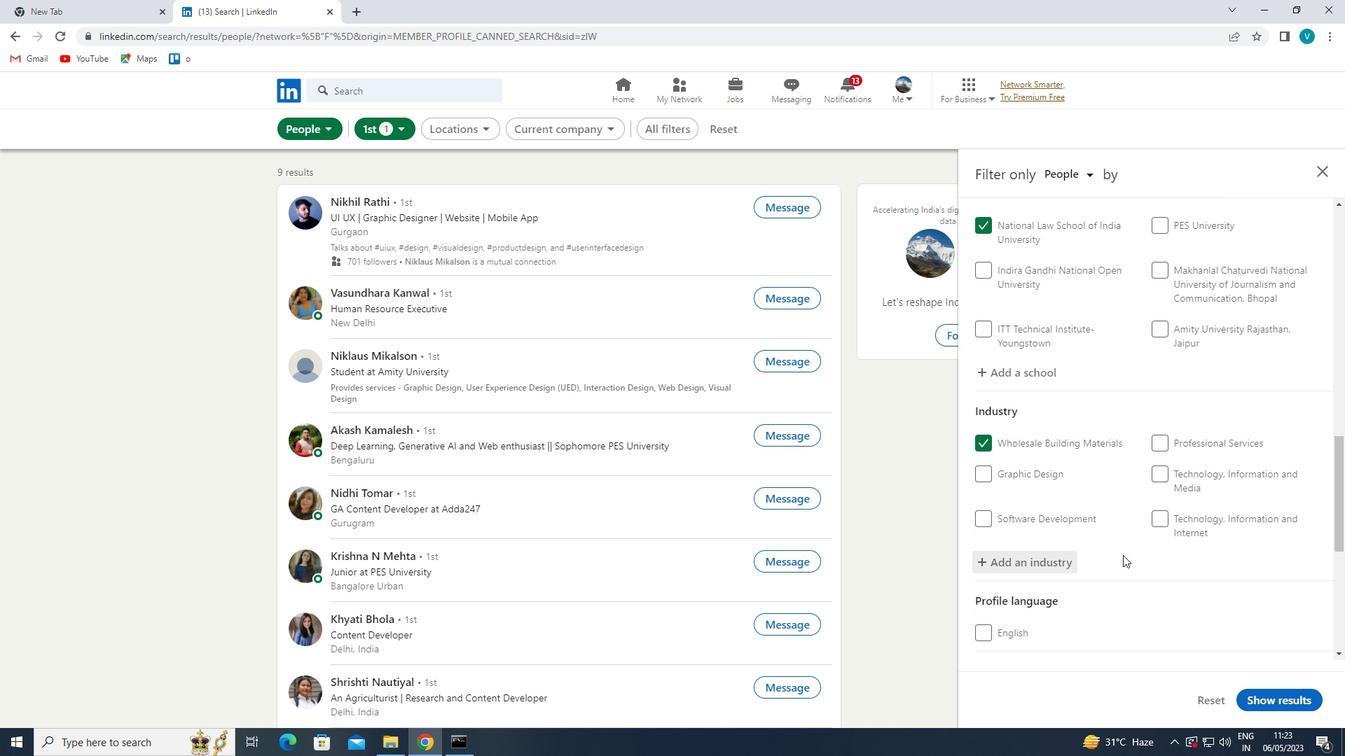 
Action: Mouse scrolled (1132, 549) with delta (0, 0)
Screenshot: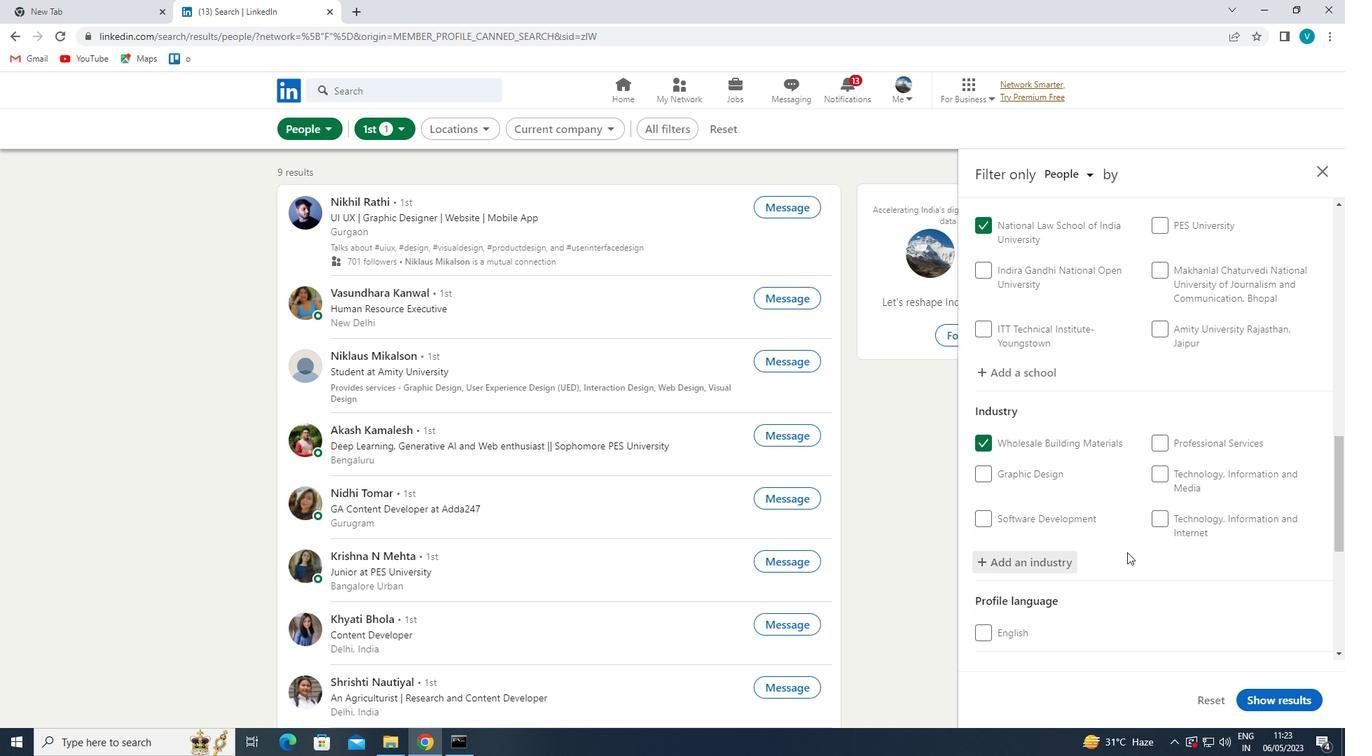
Action: Mouse scrolled (1132, 549) with delta (0, 0)
Screenshot: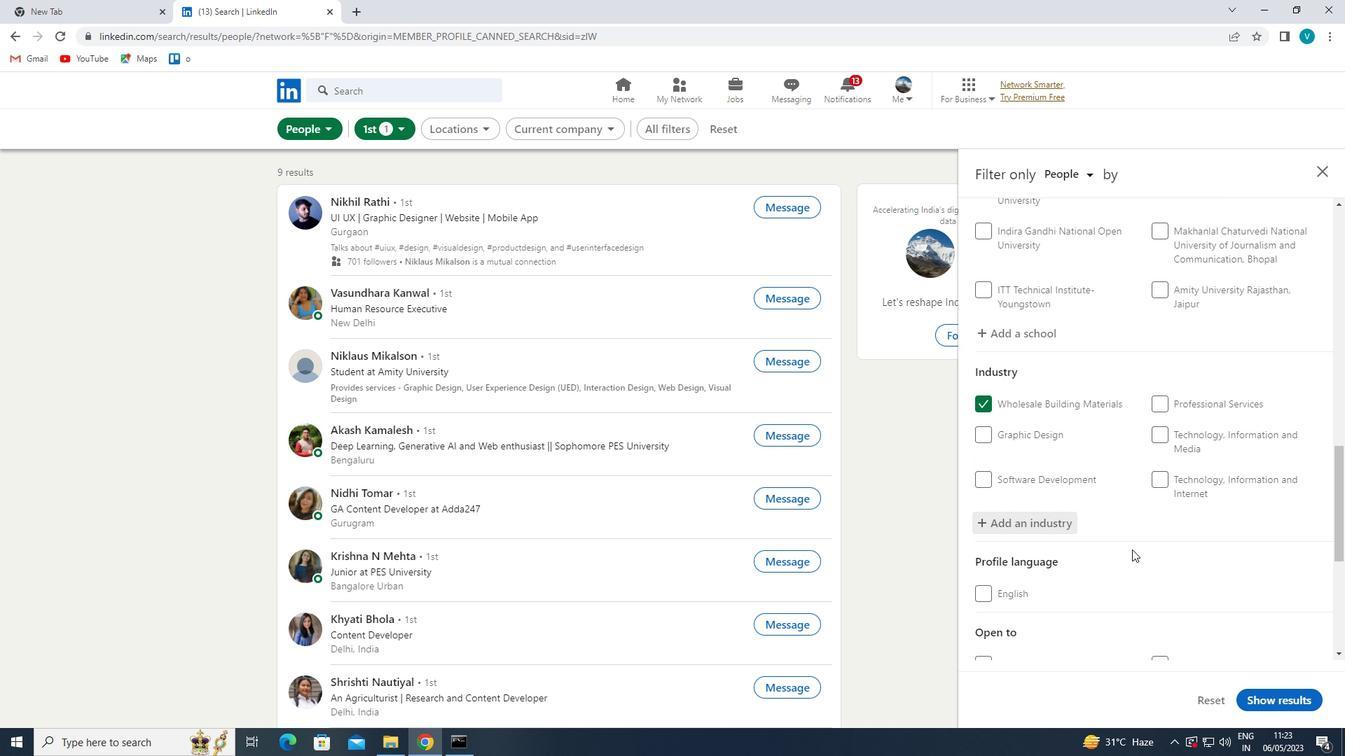
Action: Mouse moved to (1133, 549)
Screenshot: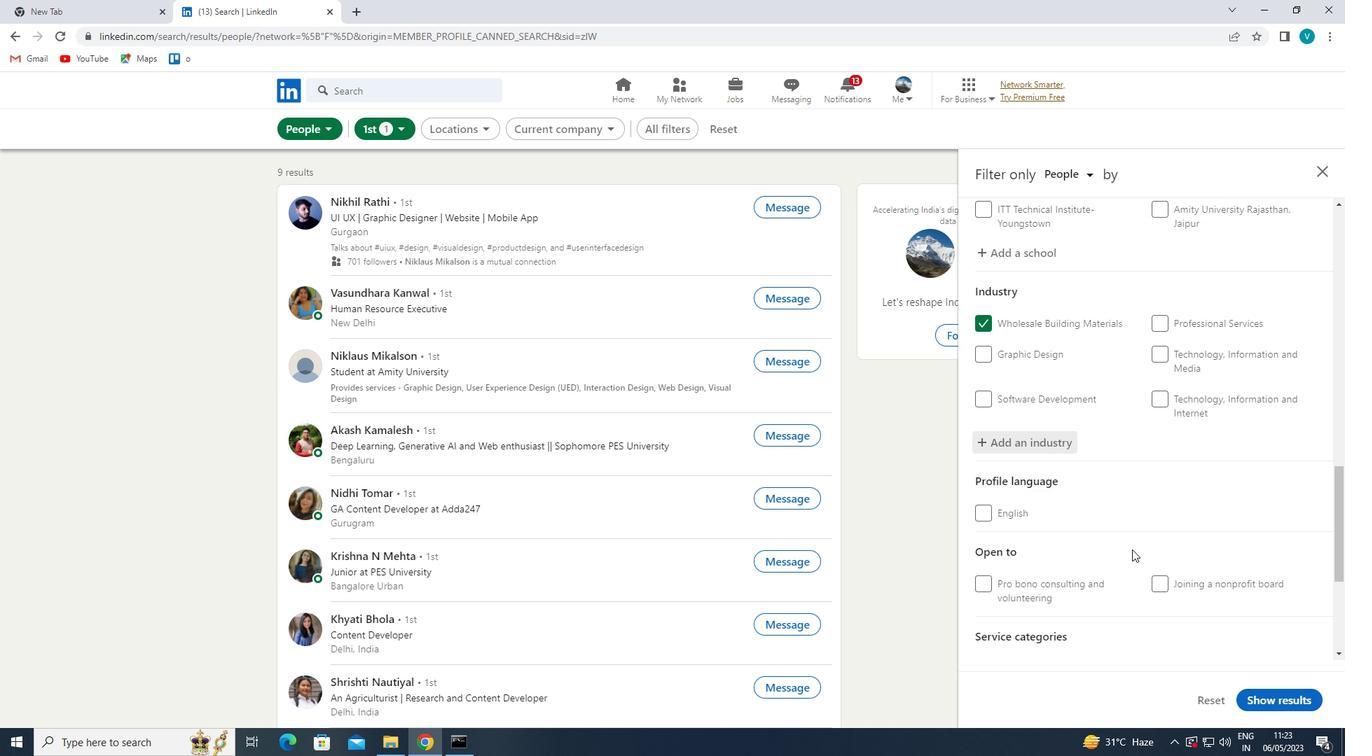 
Action: Mouse scrolled (1133, 548) with delta (0, 0)
Screenshot: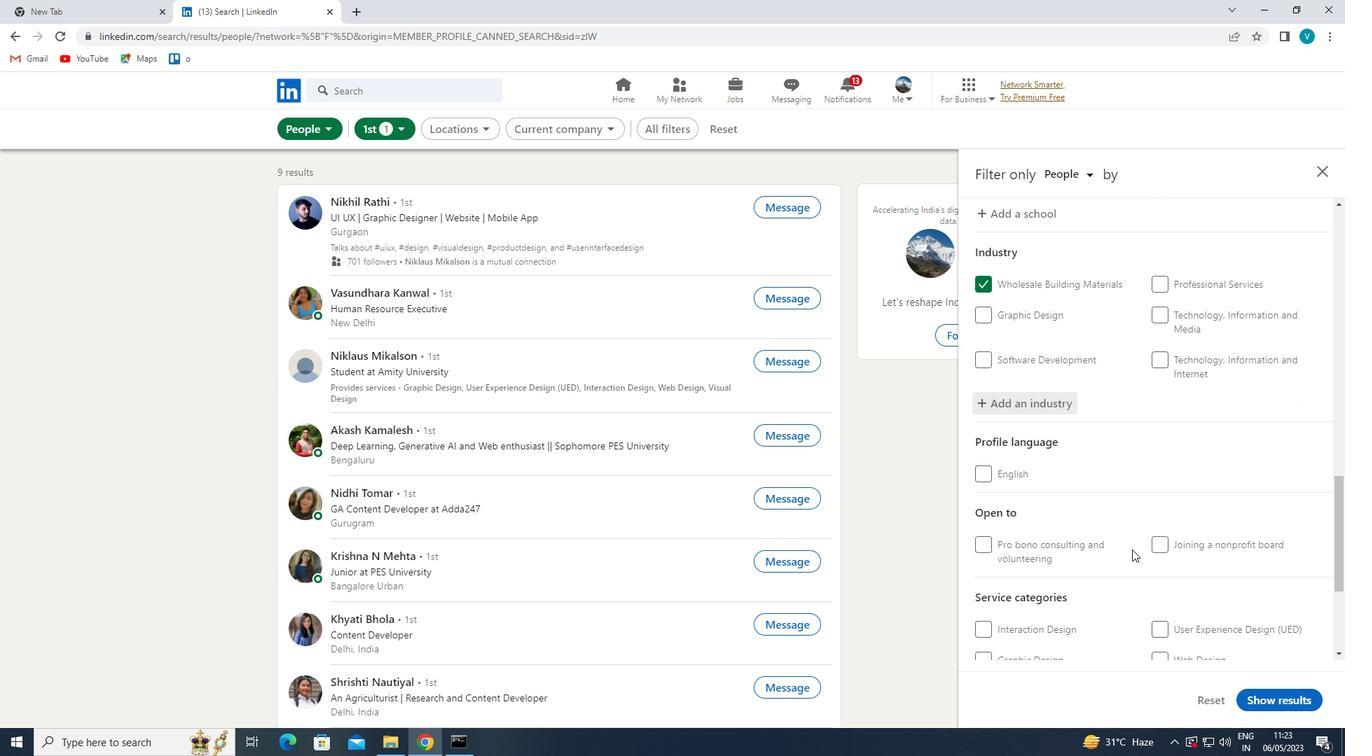 
Action: Mouse moved to (1188, 508)
Screenshot: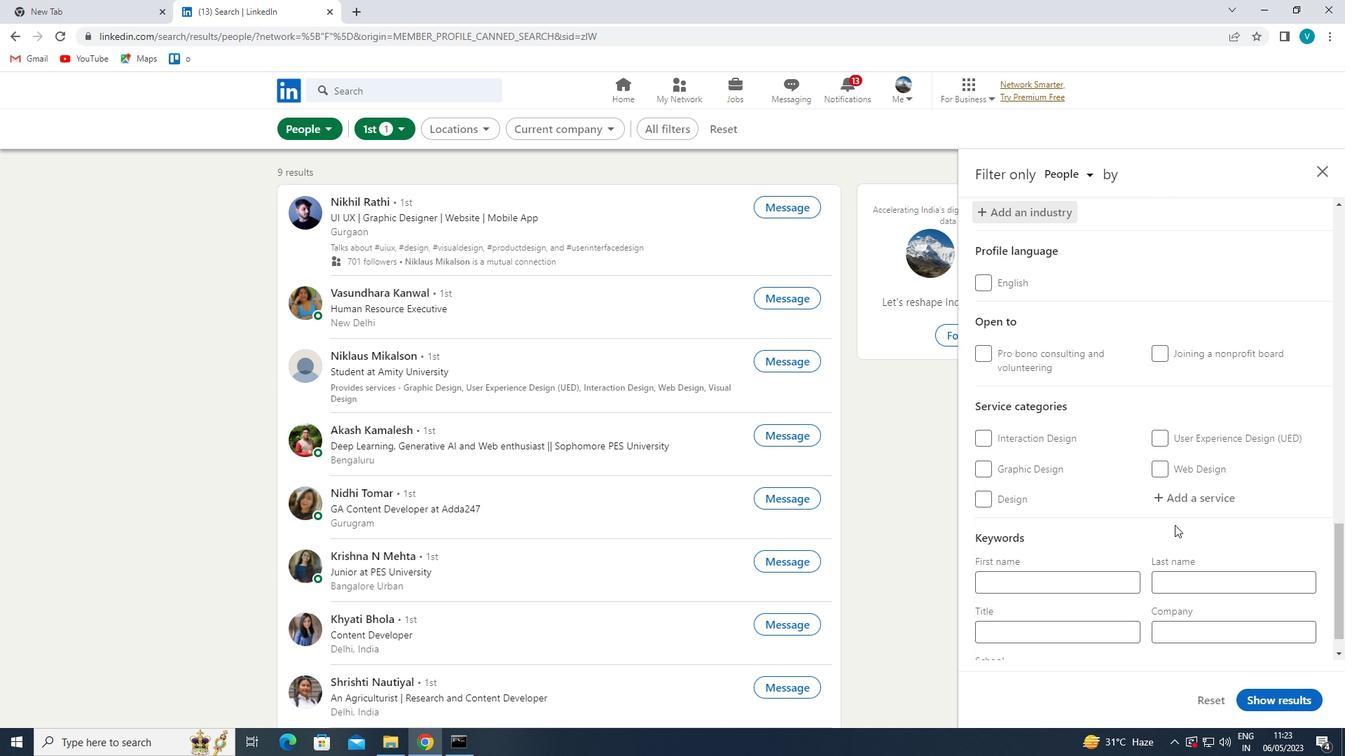 
Action: Mouse pressed left at (1188, 508)
Screenshot: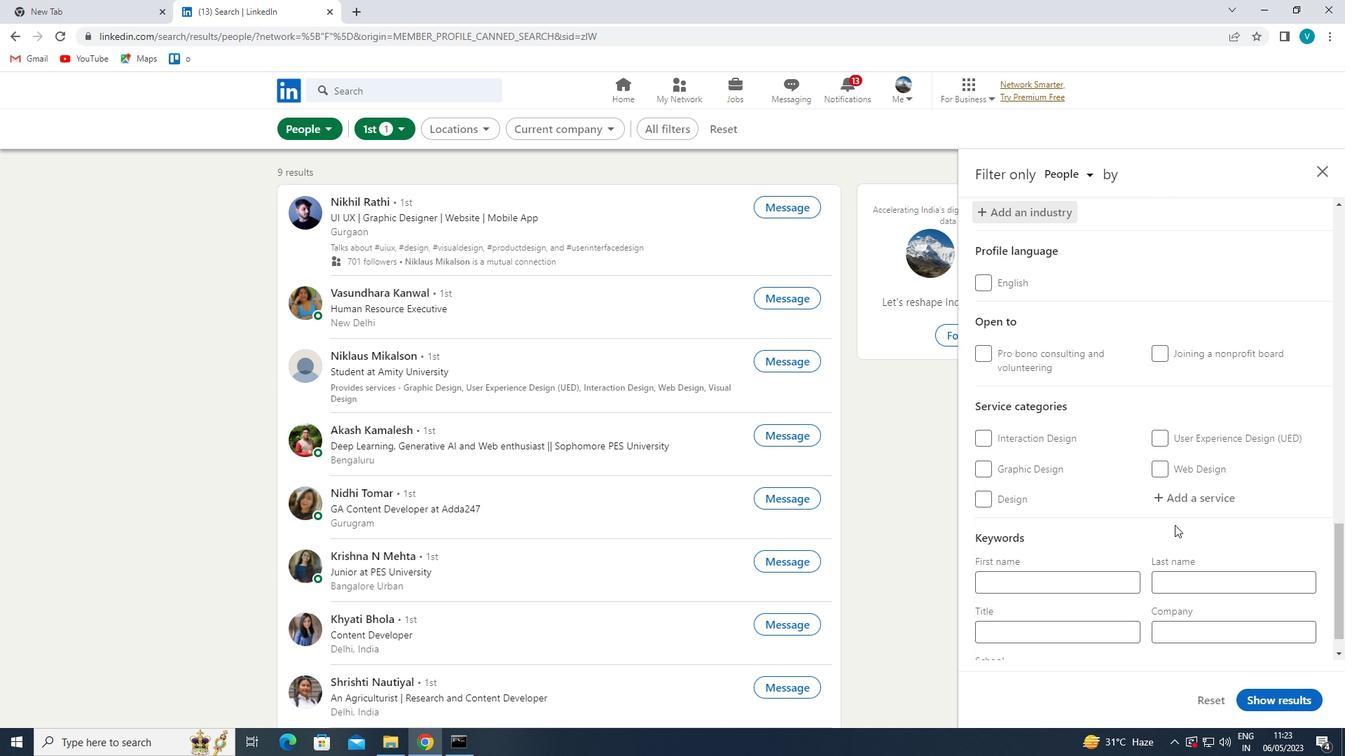 
Action: Mouse moved to (1087, 563)
Screenshot: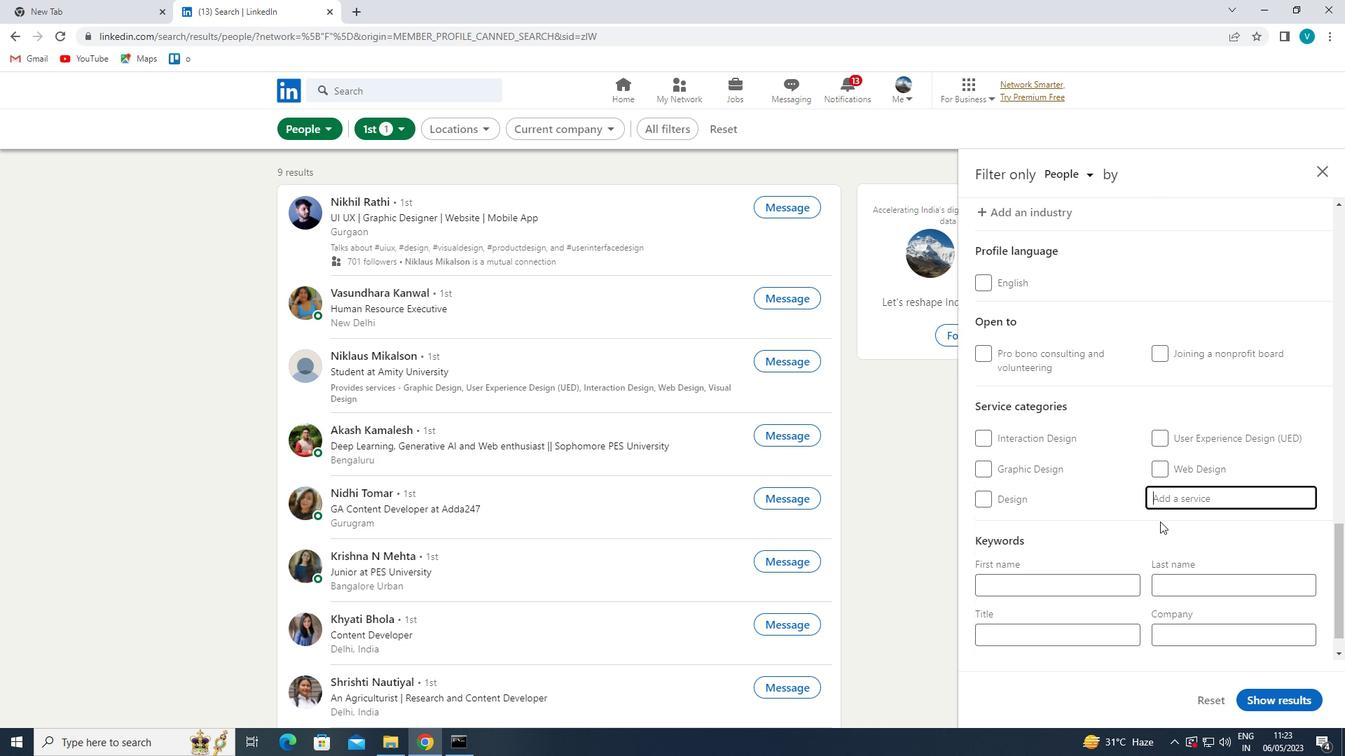 
Action: Key pressed <Key.shift>BARTEN
Screenshot: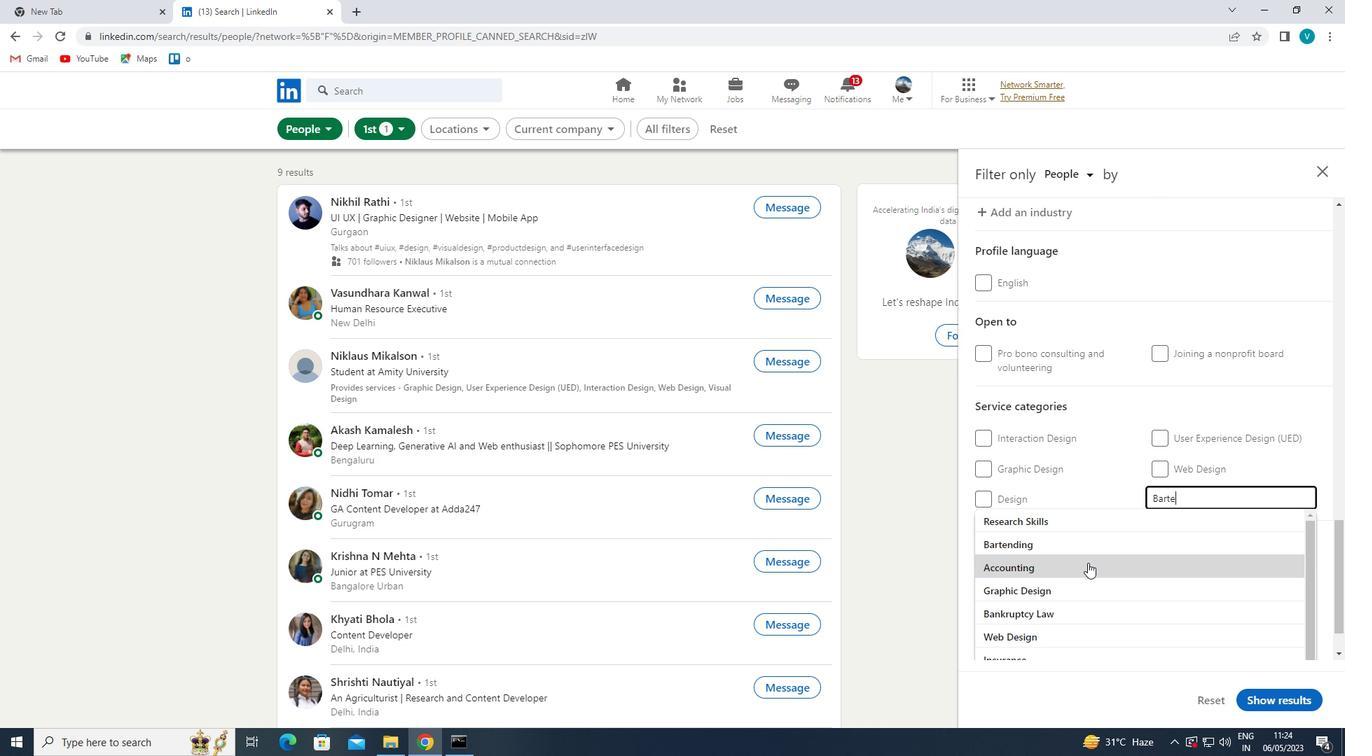 
Action: Mouse moved to (1127, 514)
Screenshot: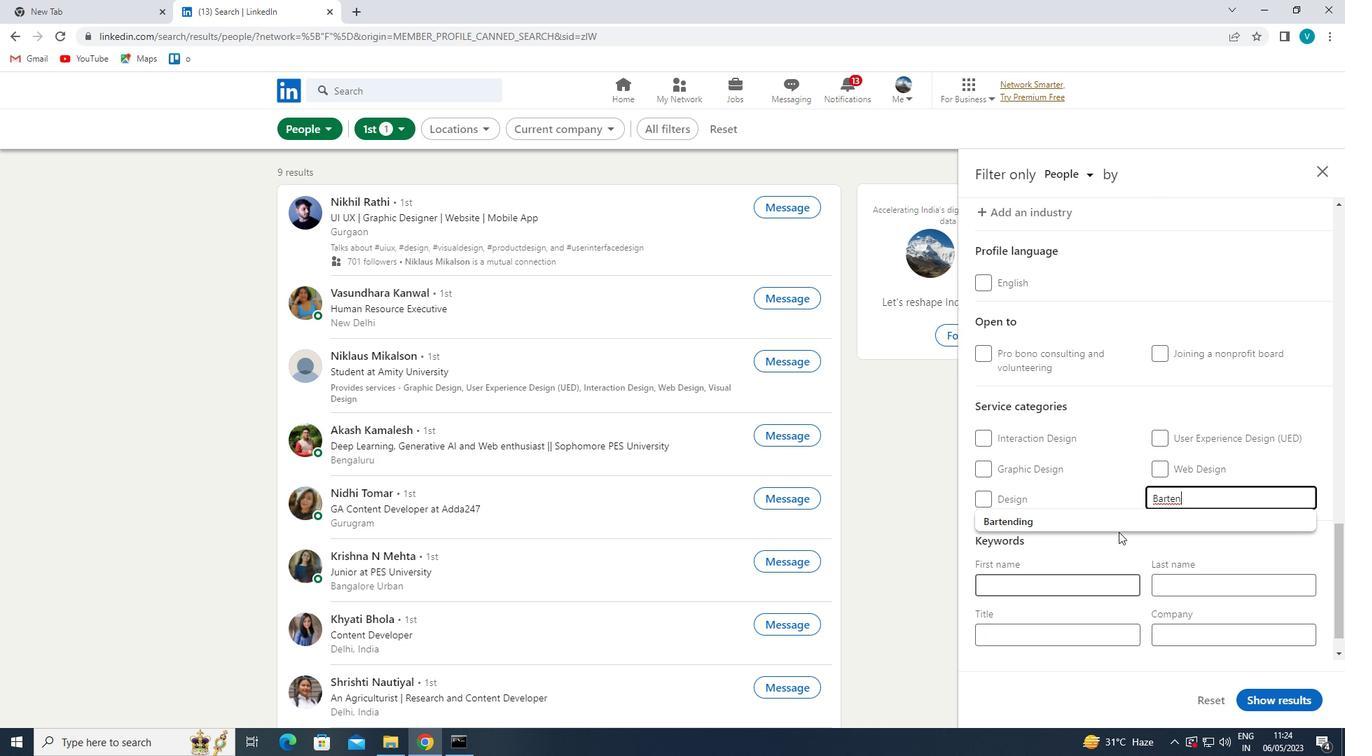 
Action: Mouse pressed left at (1127, 514)
Screenshot: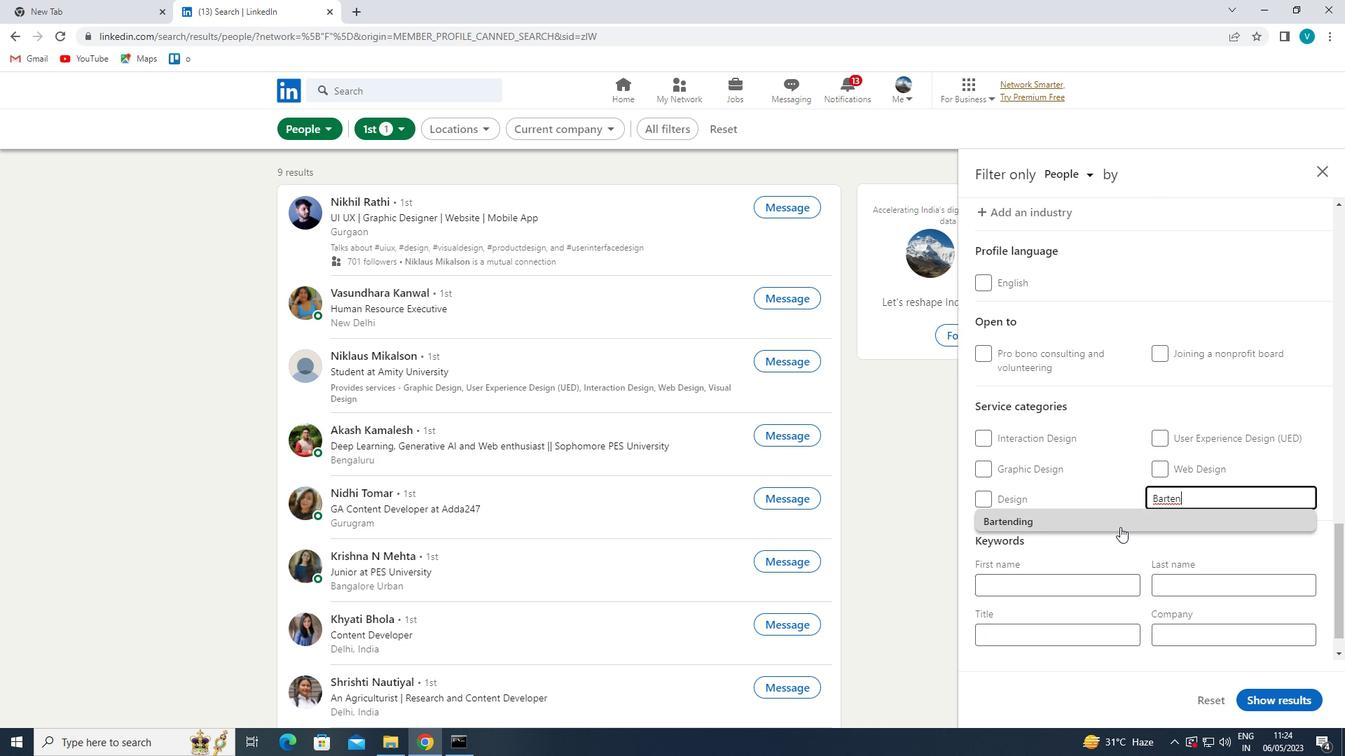 
Action: Mouse moved to (1119, 519)
Screenshot: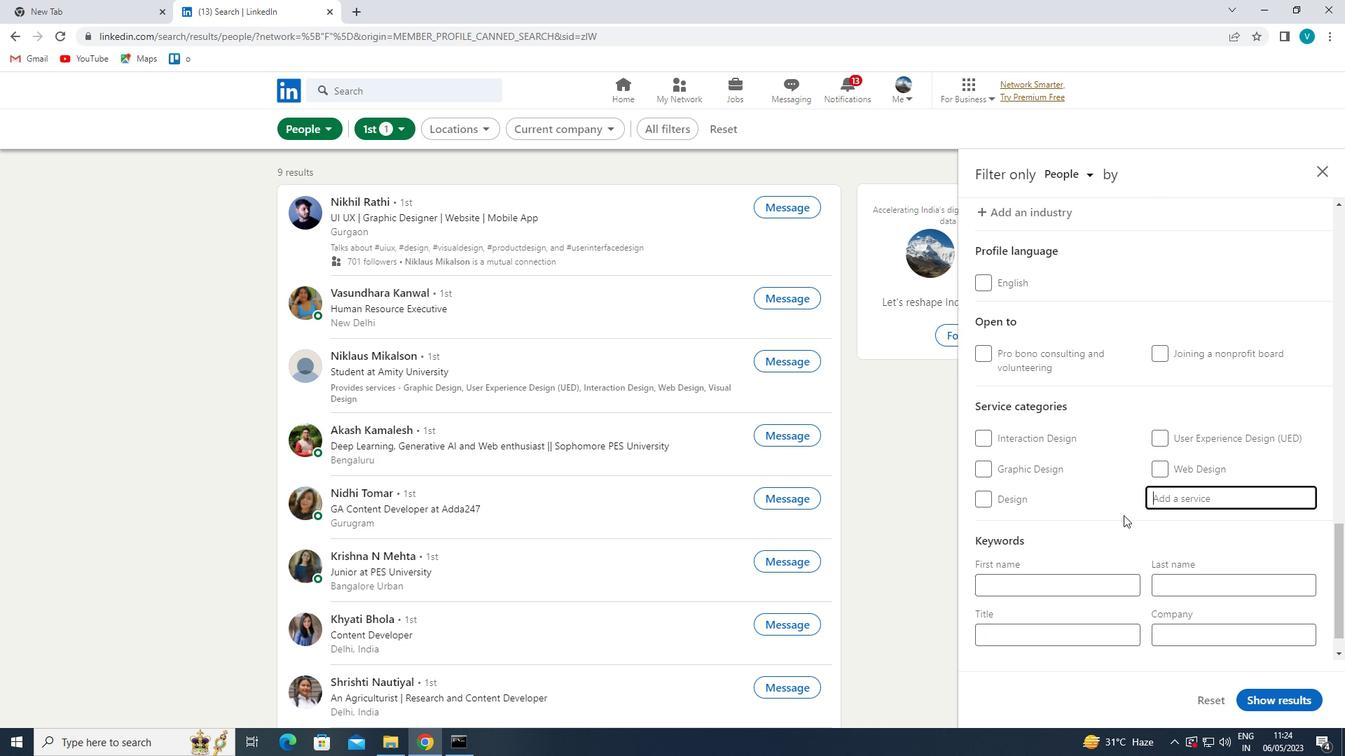 
Action: Mouse scrolled (1119, 518) with delta (0, 0)
Screenshot: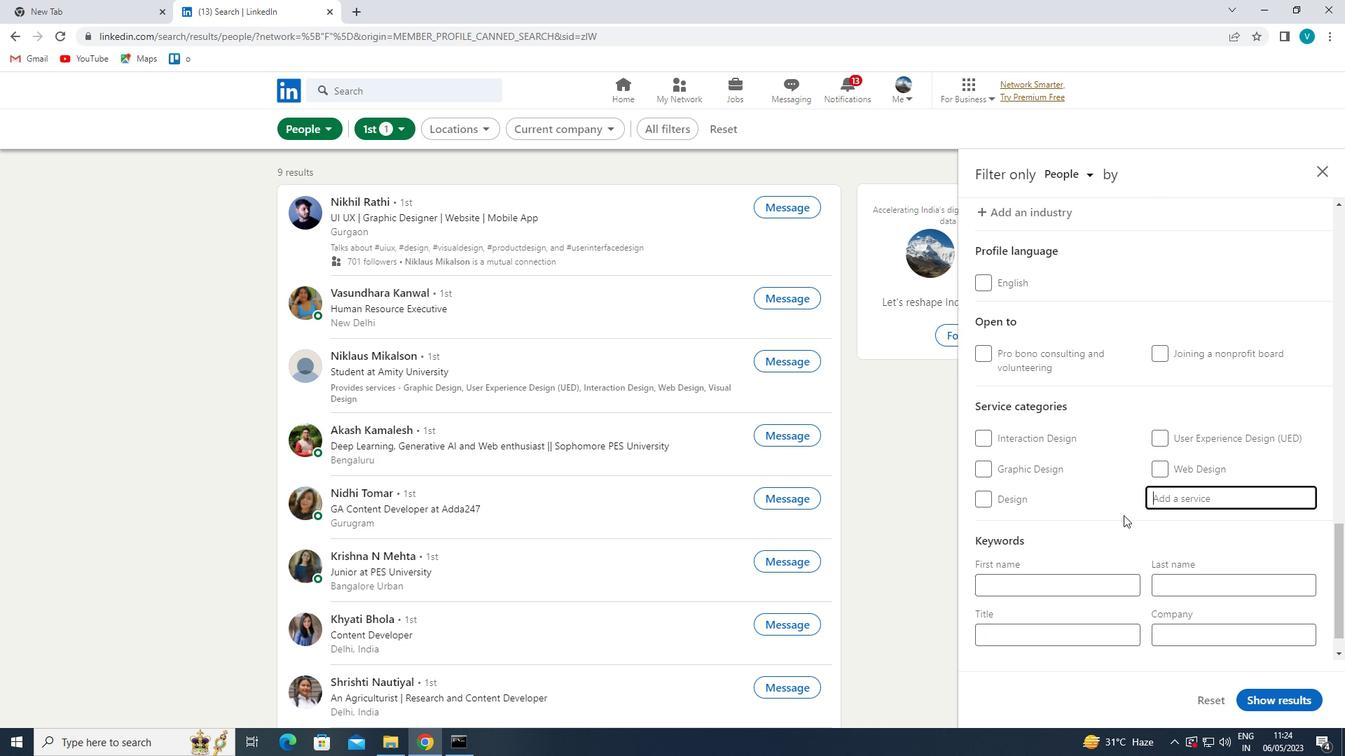 
Action: Mouse moved to (1118, 519)
Screenshot: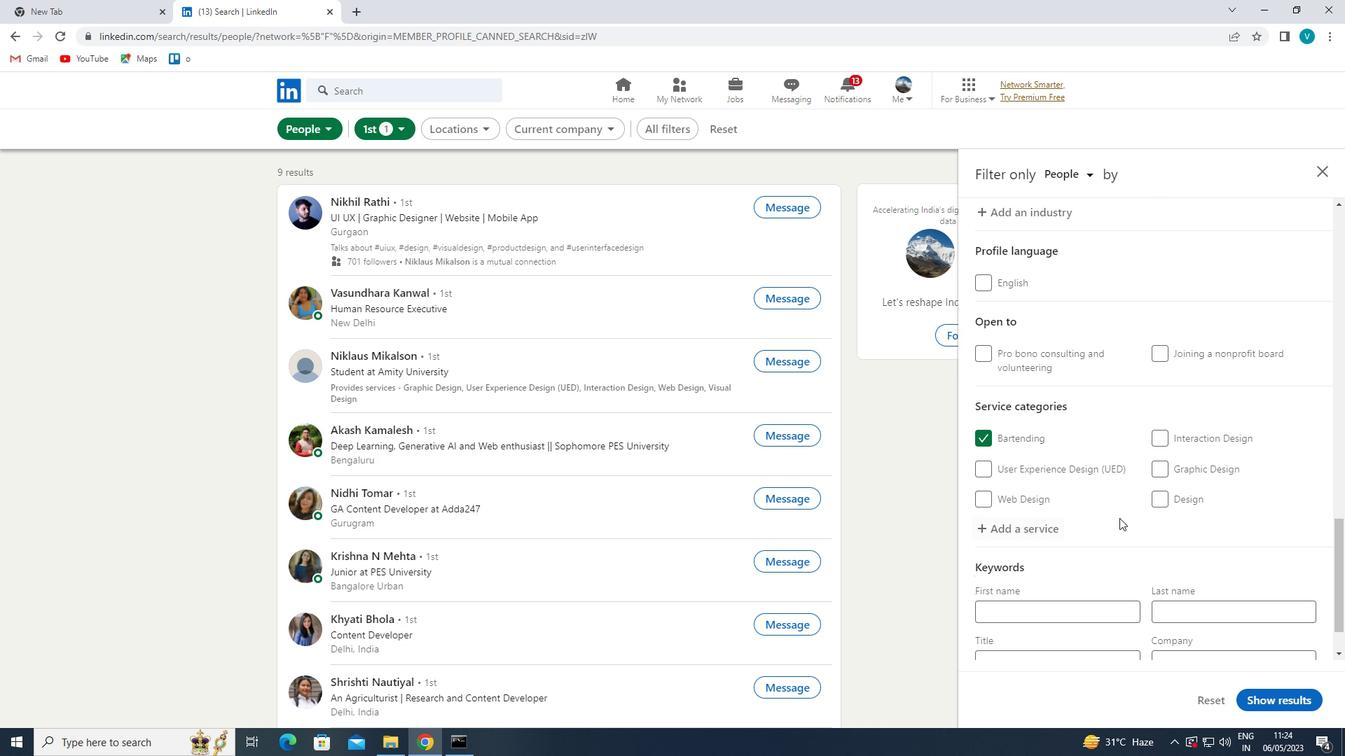 
Action: Mouse scrolled (1118, 518) with delta (0, 0)
Screenshot: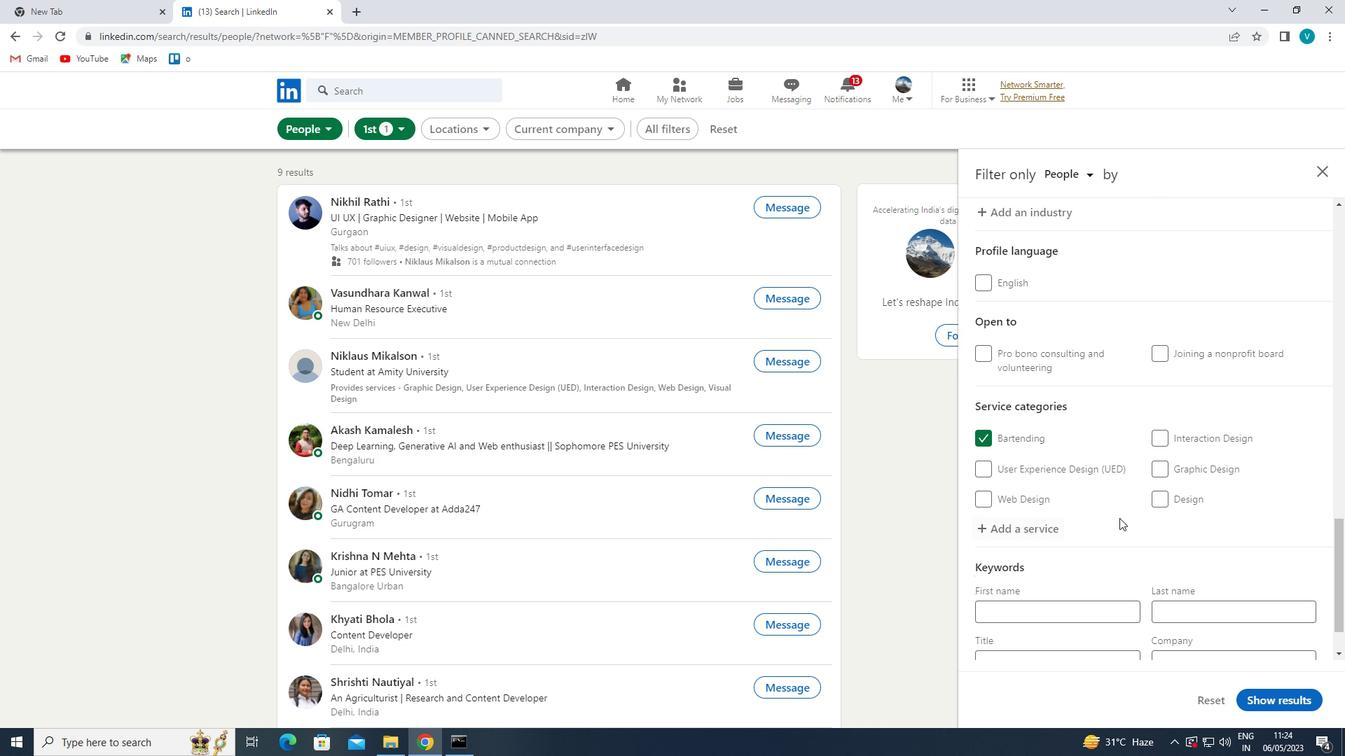 
Action: Mouse moved to (1118, 519)
Screenshot: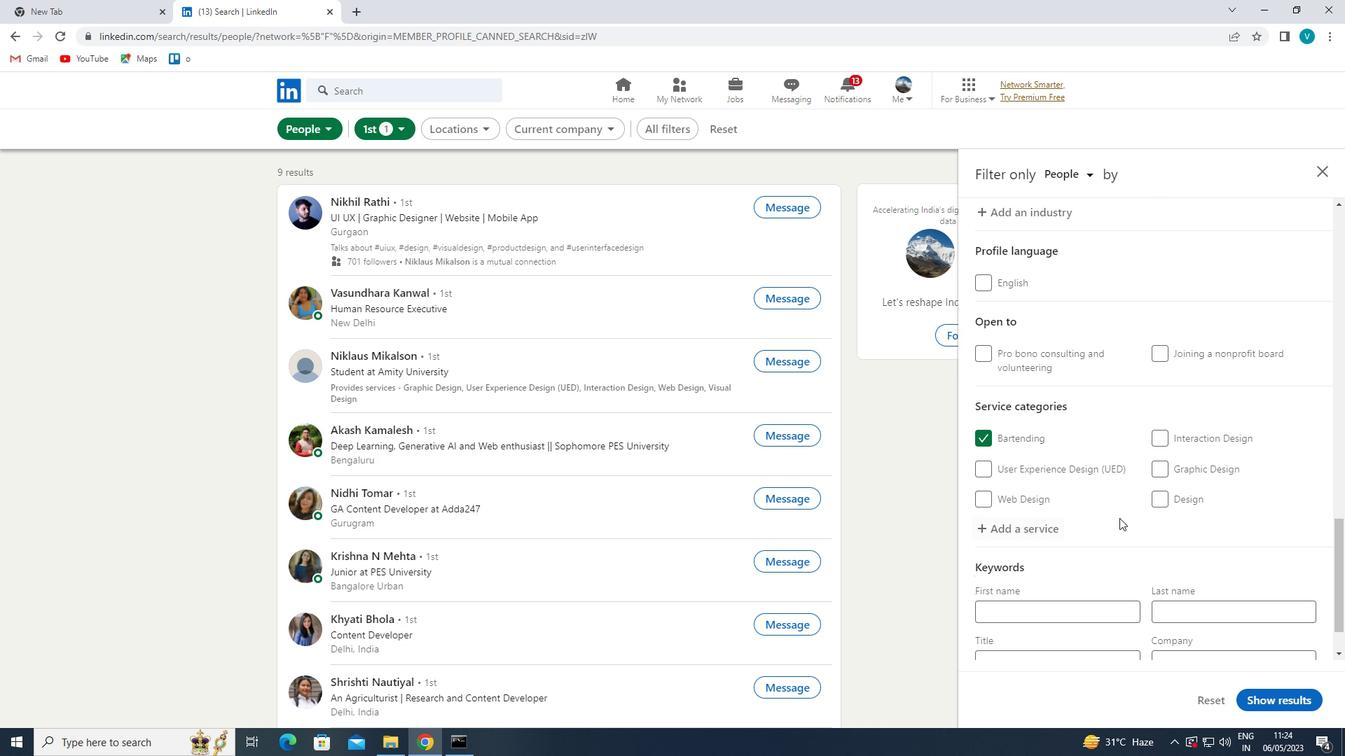 
Action: Mouse scrolled (1118, 519) with delta (0, 0)
Screenshot: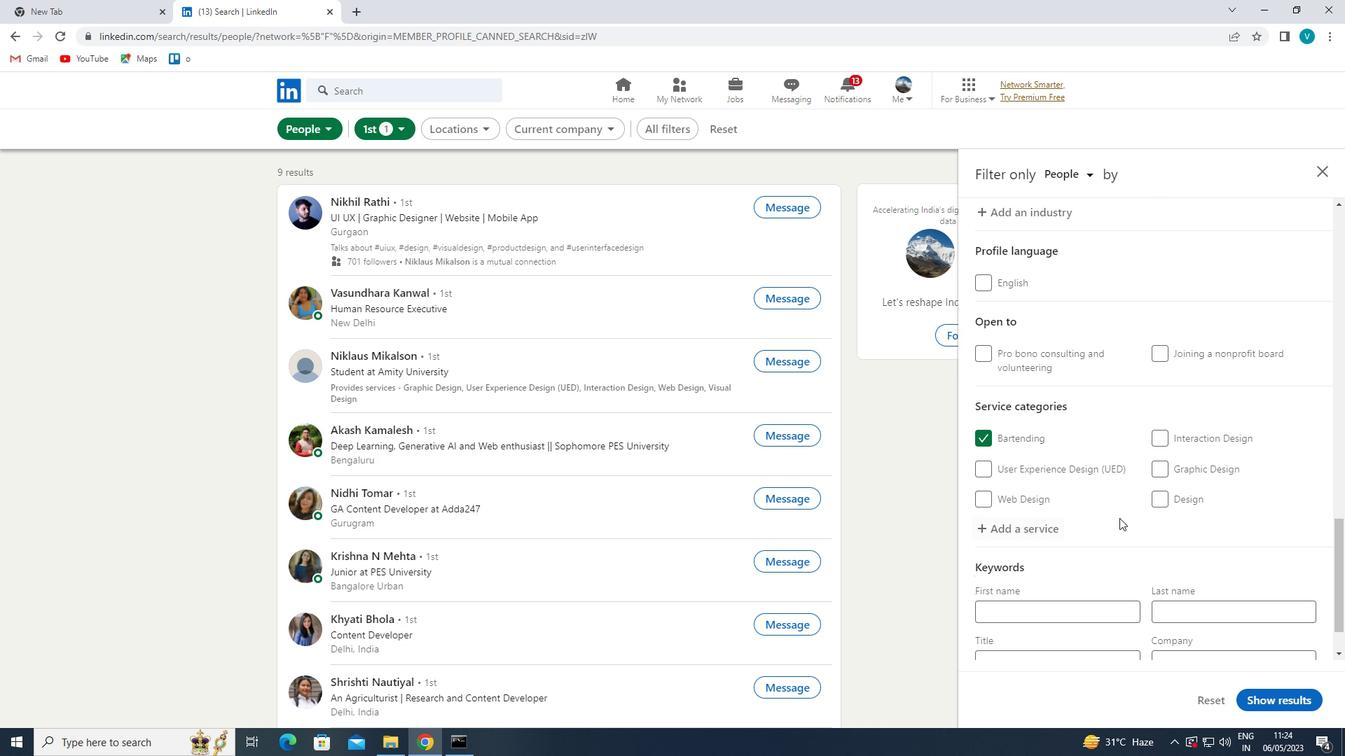 
Action: Mouse scrolled (1118, 519) with delta (0, 0)
Screenshot: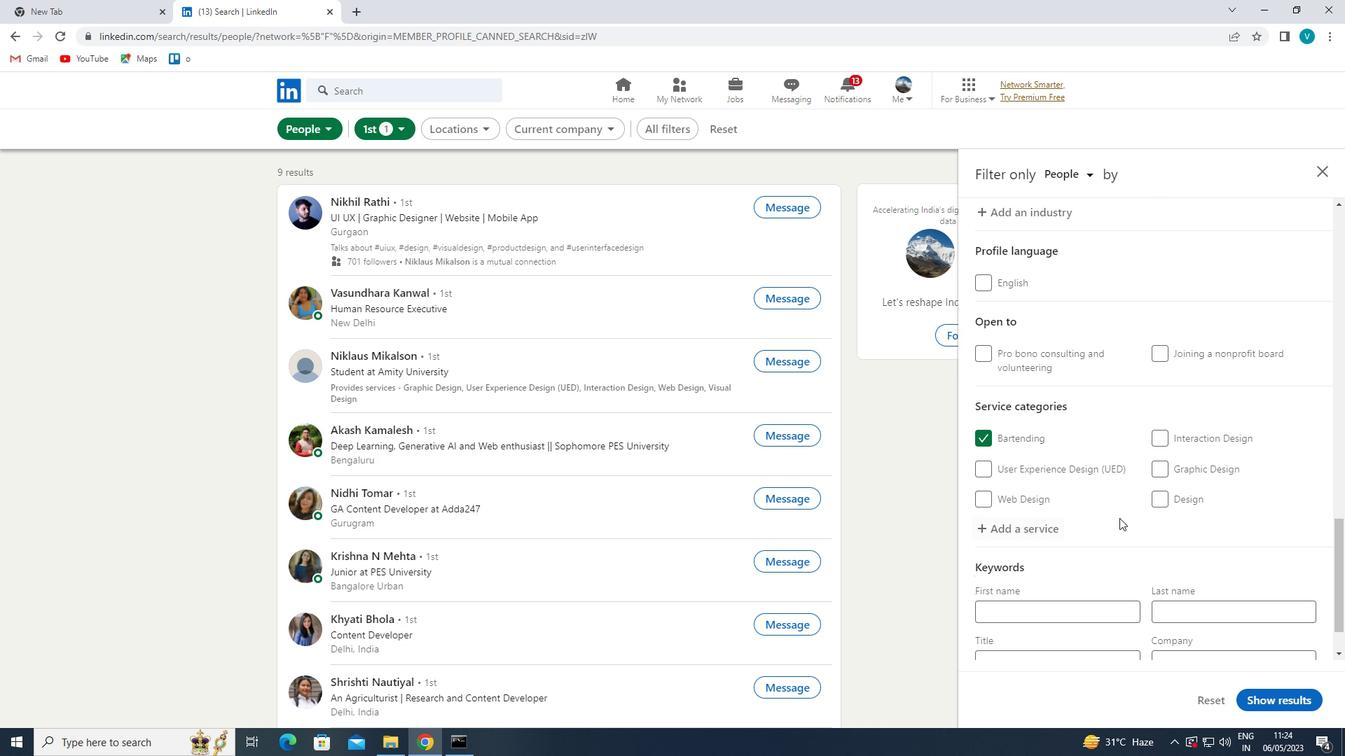 
Action: Mouse moved to (1075, 592)
Screenshot: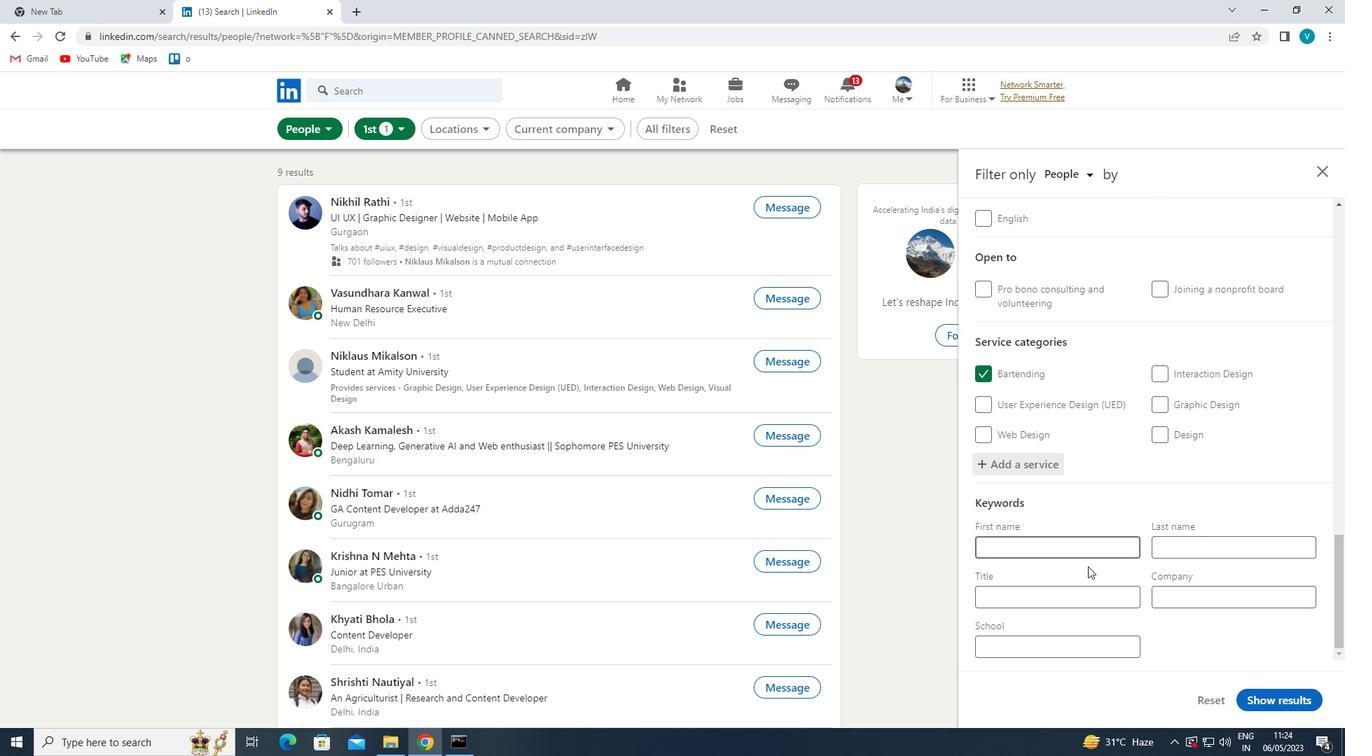 
Action: Mouse pressed left at (1075, 592)
Screenshot: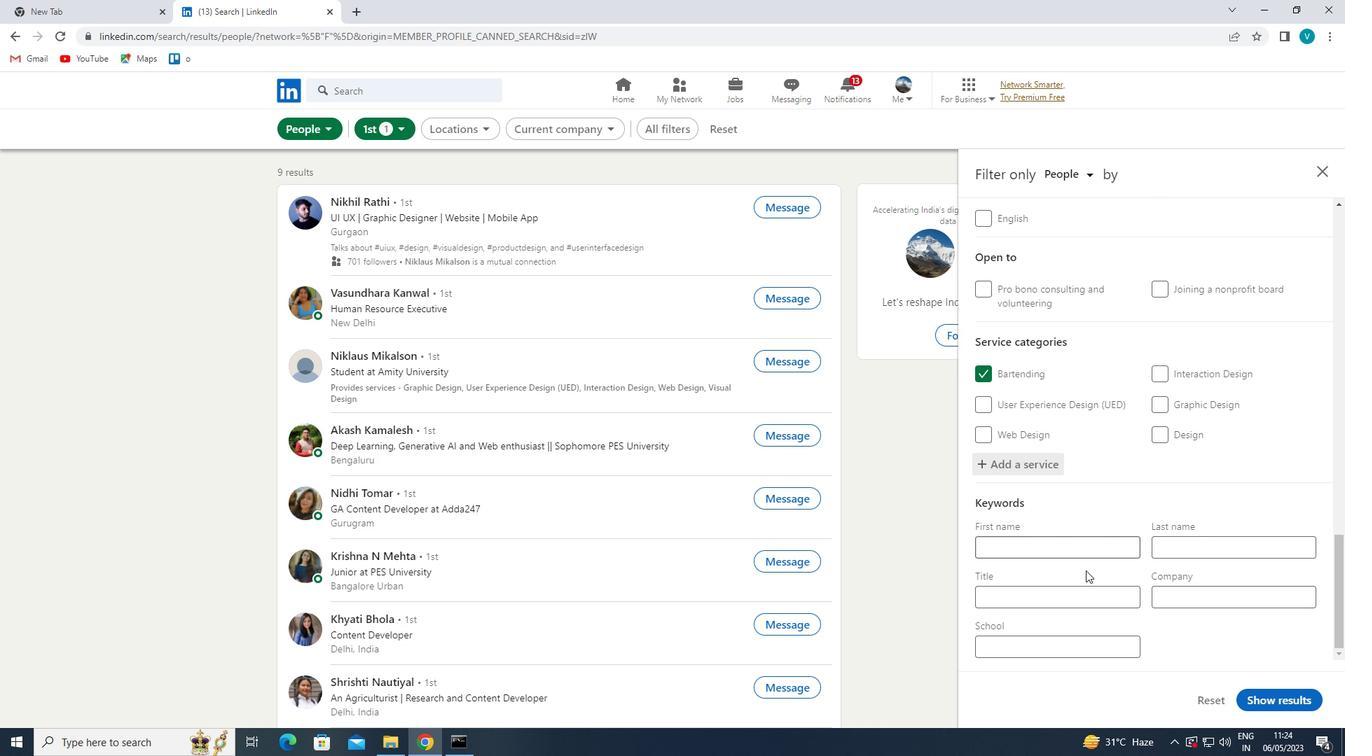 
Action: Mouse moved to (1067, 599)
Screenshot: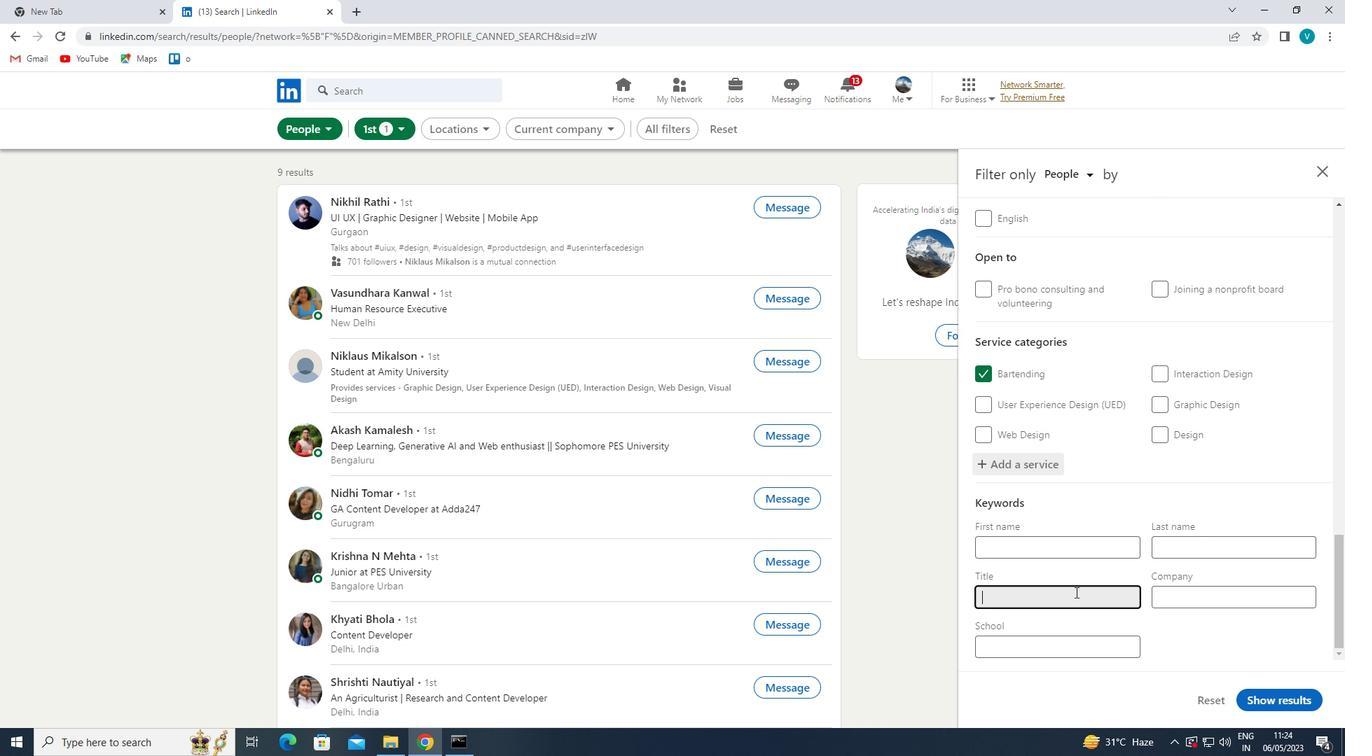 
Action: Key pressed <Key.shift>SUPERVISOR<Key.space>
Screenshot: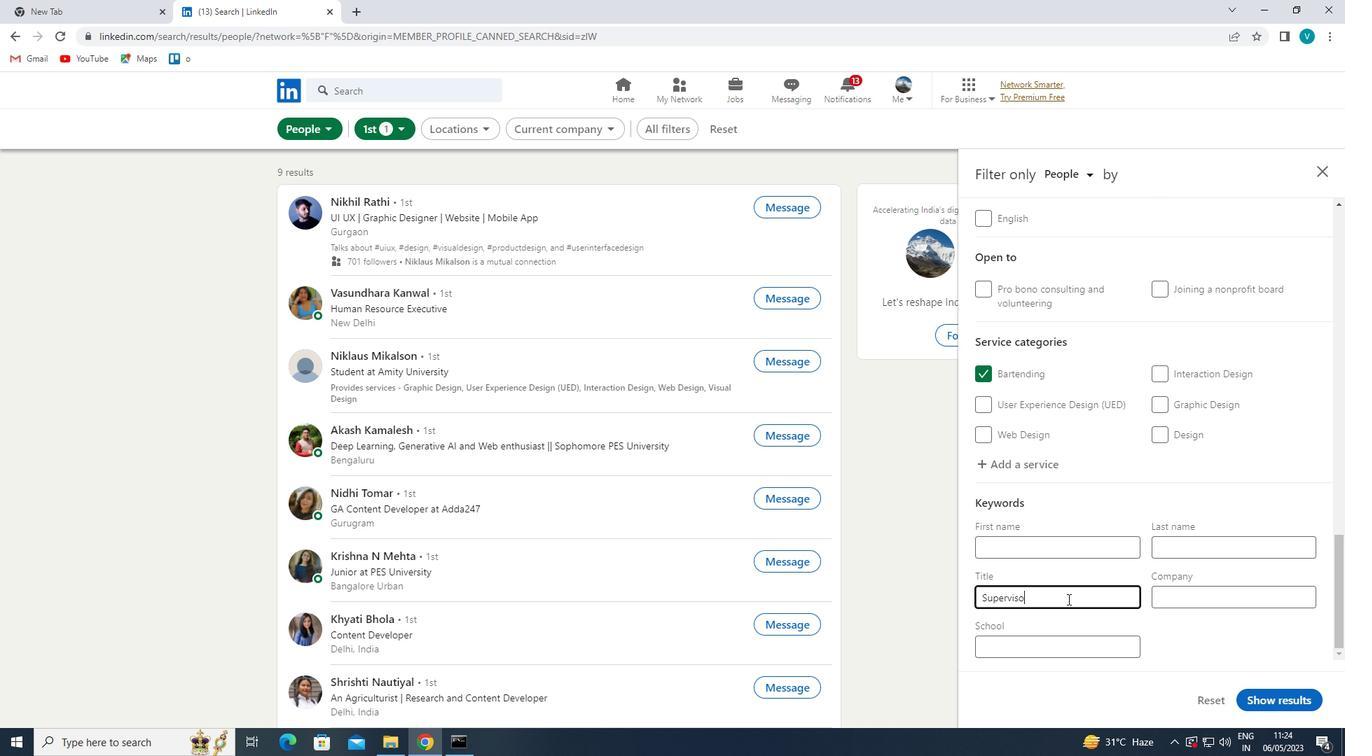
Action: Mouse moved to (1288, 694)
Screenshot: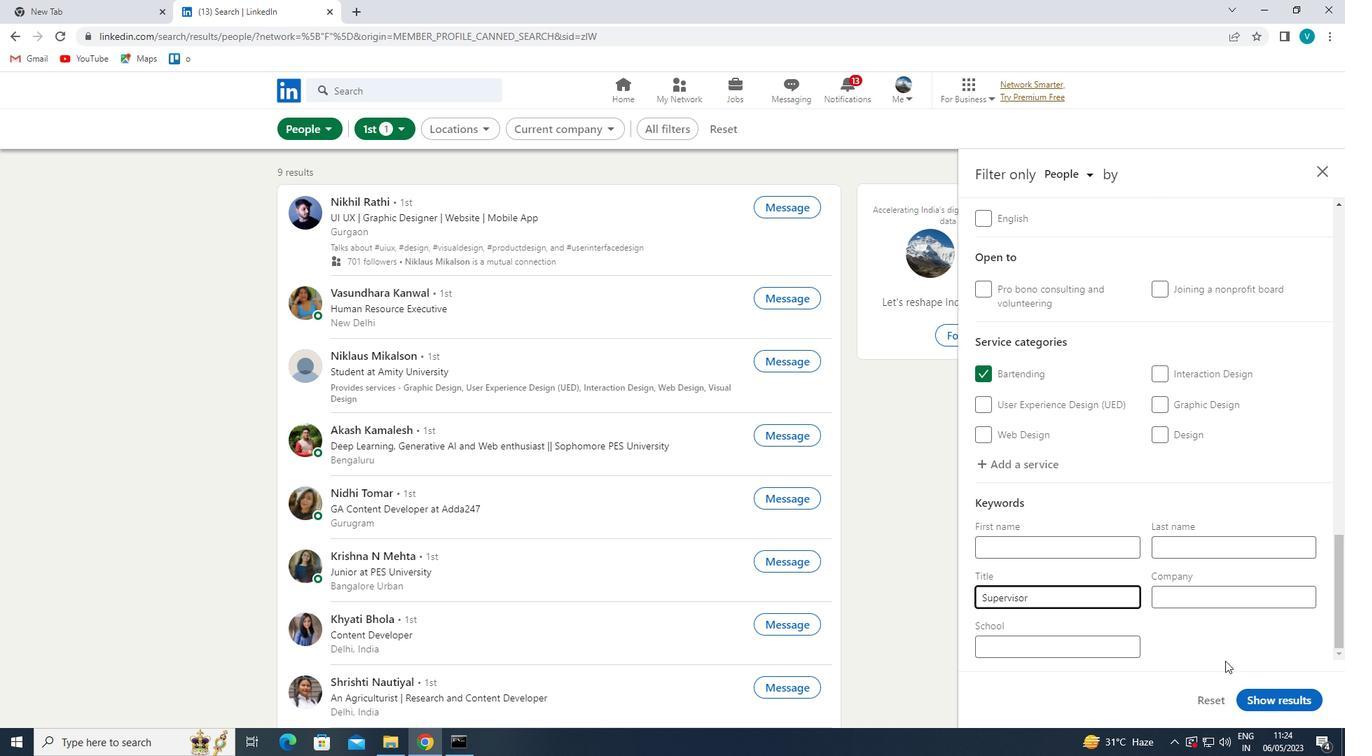 
Action: Mouse pressed left at (1288, 694)
Screenshot: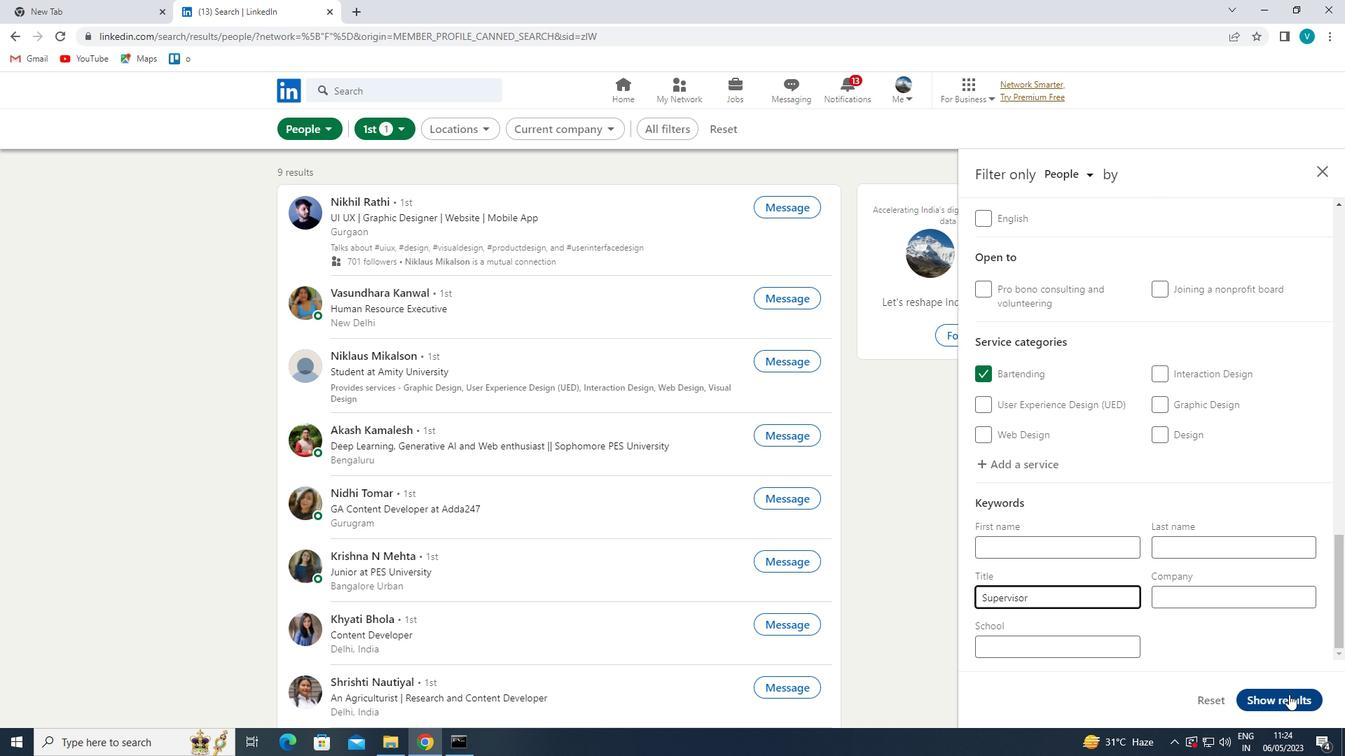 
